 Task: Search one way flight ticket for 5 adults, 2 children, 1 infant in seat and 2 infants on lap in economy from Lubbock: Lubbock Preston Smith International Airport to Gillette: Gillette Campbell County Airport on 5-1-2023. Choice of flights is Frontier. Number of bags: 2 carry on bags. Price is upto 106000. Outbound departure time preference is 18:15.
Action: Mouse moved to (272, 492)
Screenshot: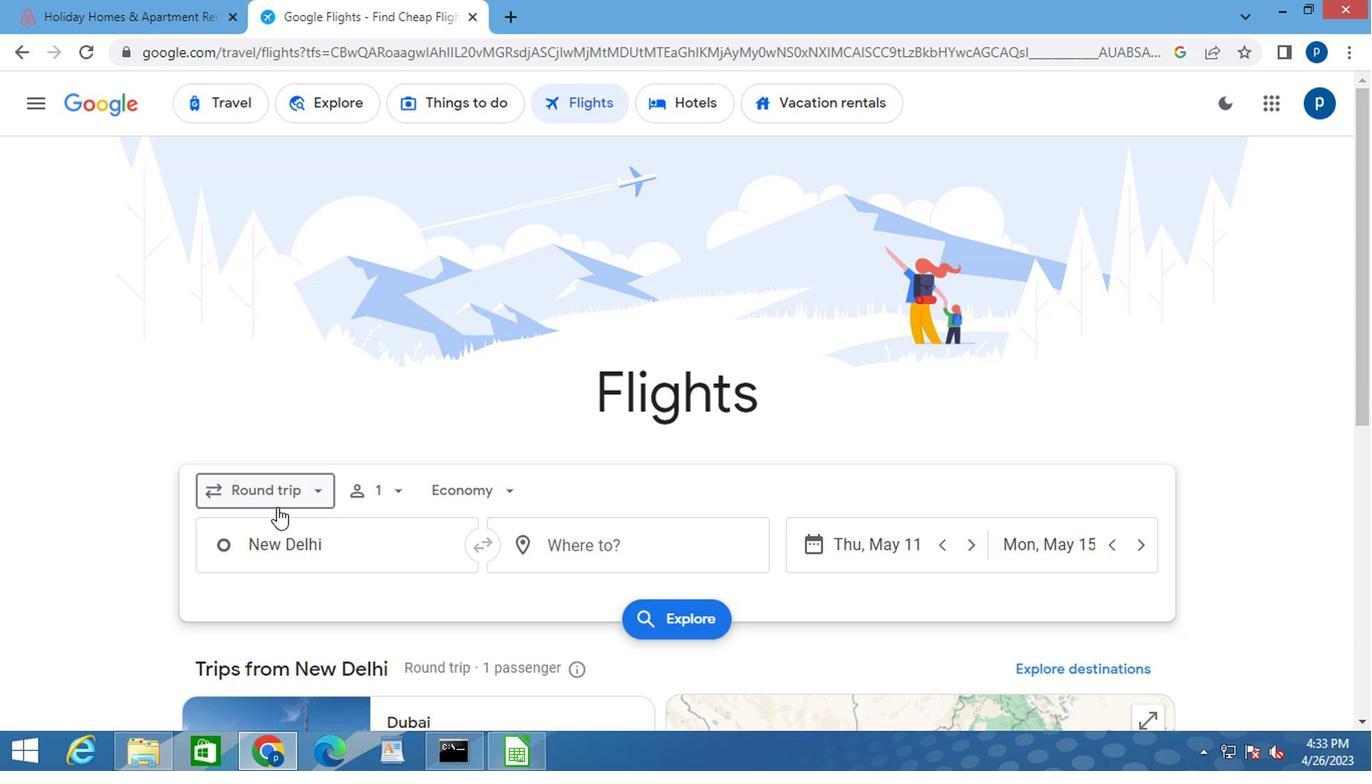 
Action: Mouse pressed left at (272, 492)
Screenshot: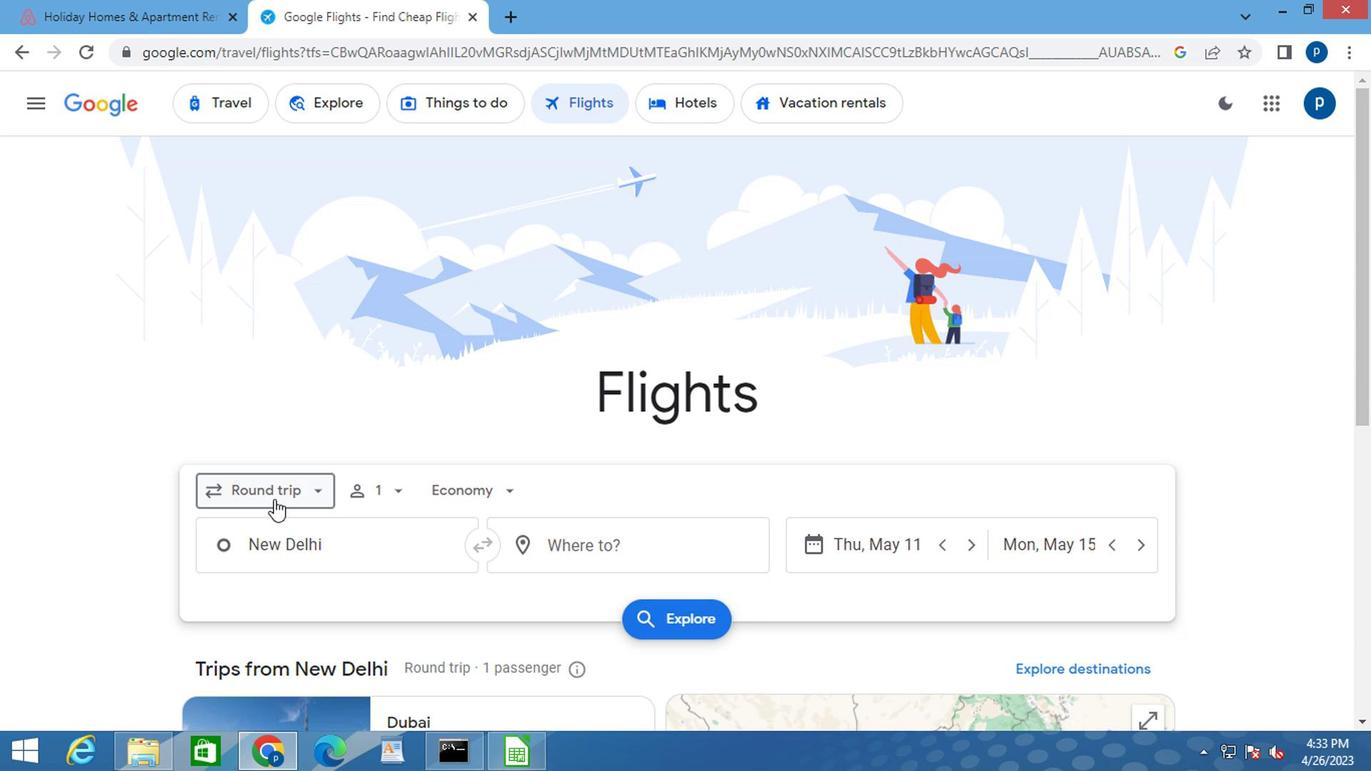 
Action: Mouse moved to (289, 578)
Screenshot: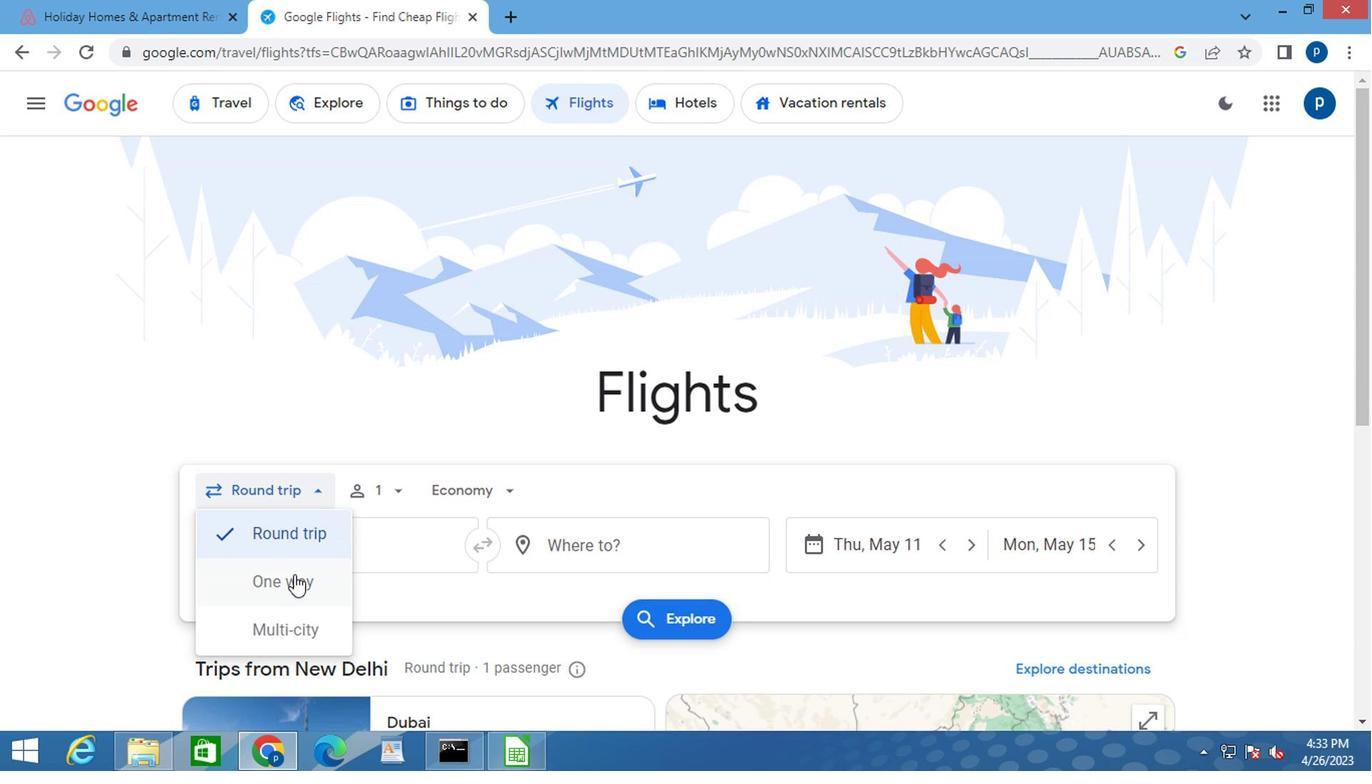 
Action: Mouse pressed left at (289, 578)
Screenshot: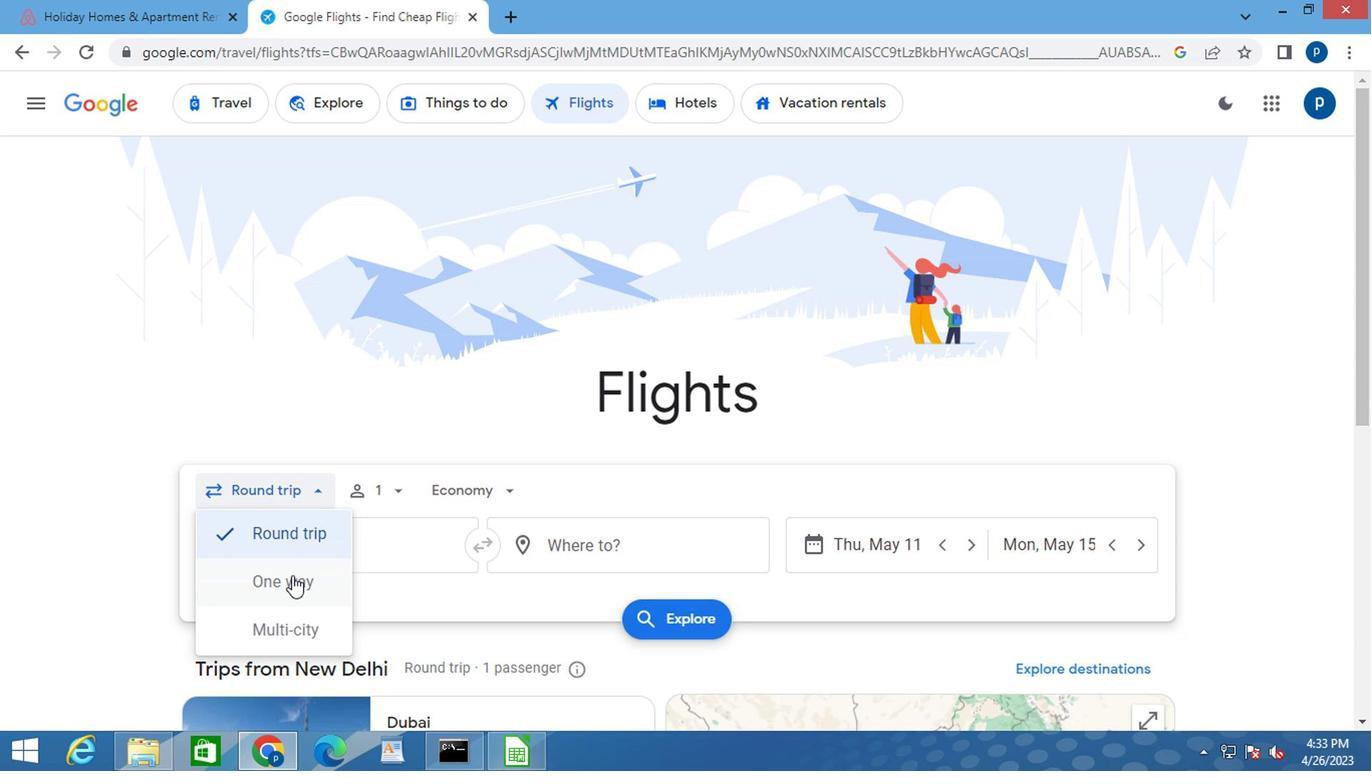 
Action: Mouse moved to (364, 489)
Screenshot: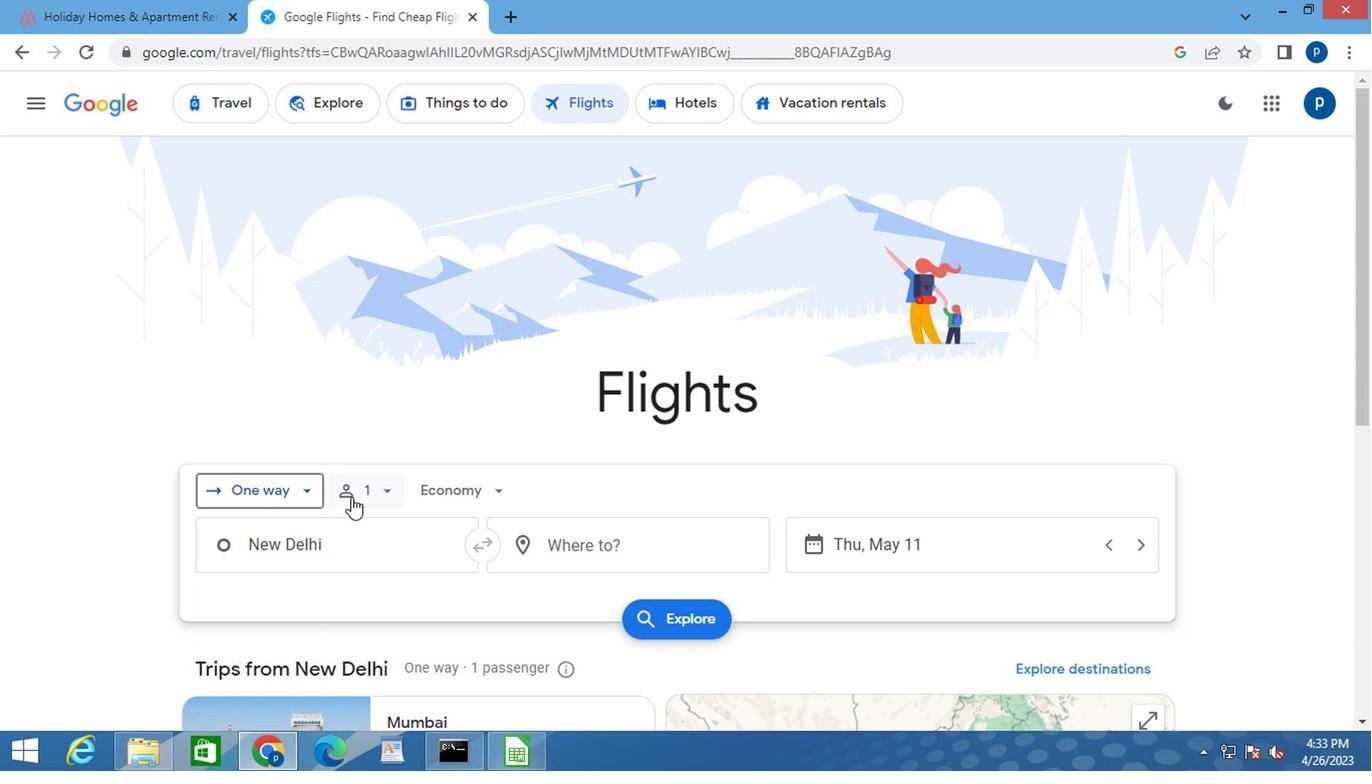 
Action: Mouse pressed left at (364, 489)
Screenshot: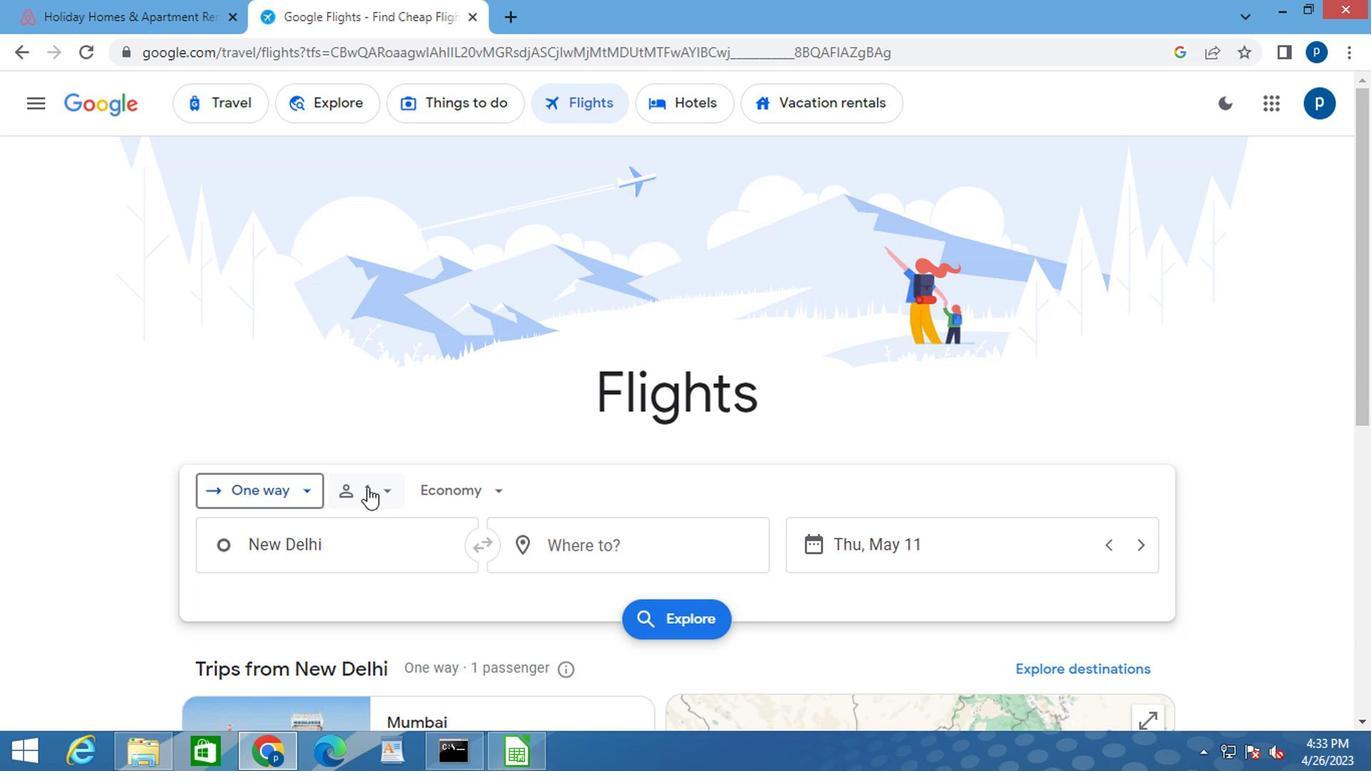
Action: Mouse moved to (418, 473)
Screenshot: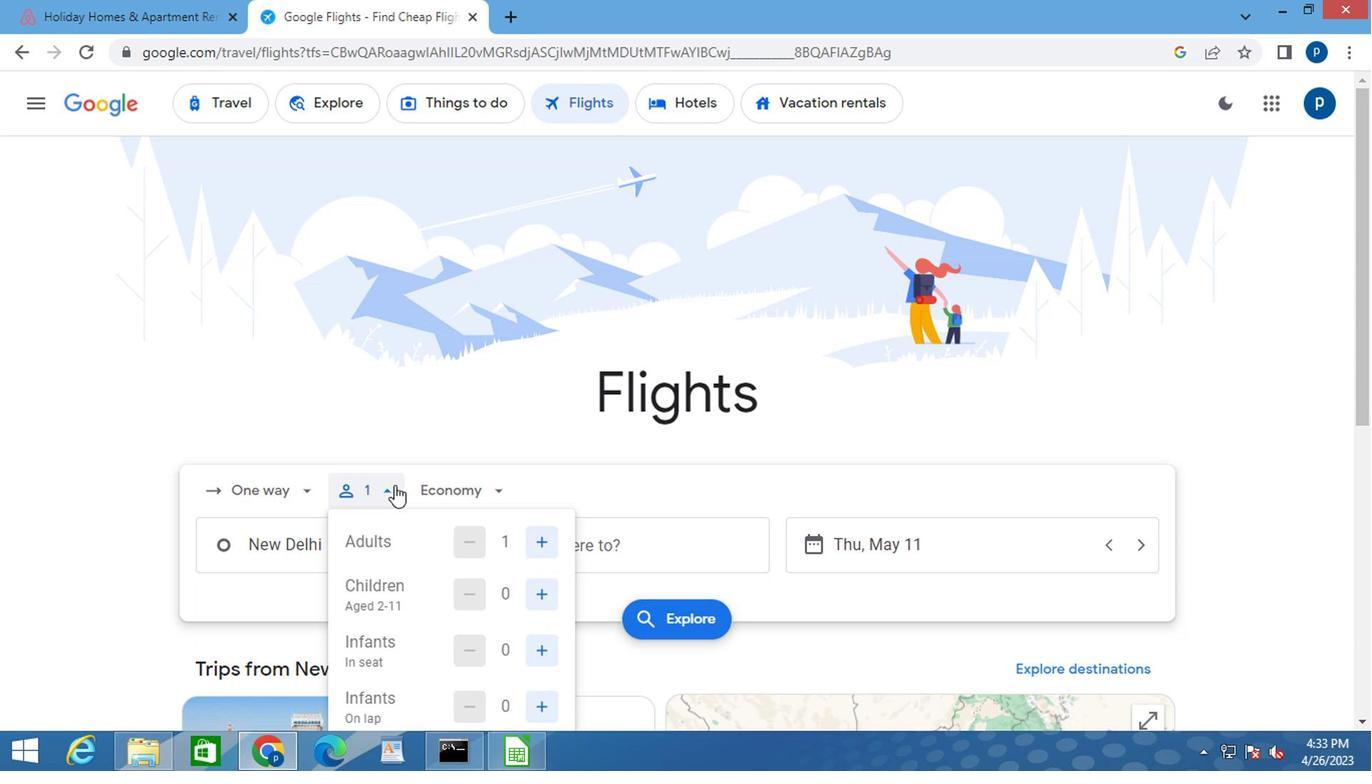 
Action: Mouse scrolled (418, 472) with delta (0, 0)
Screenshot: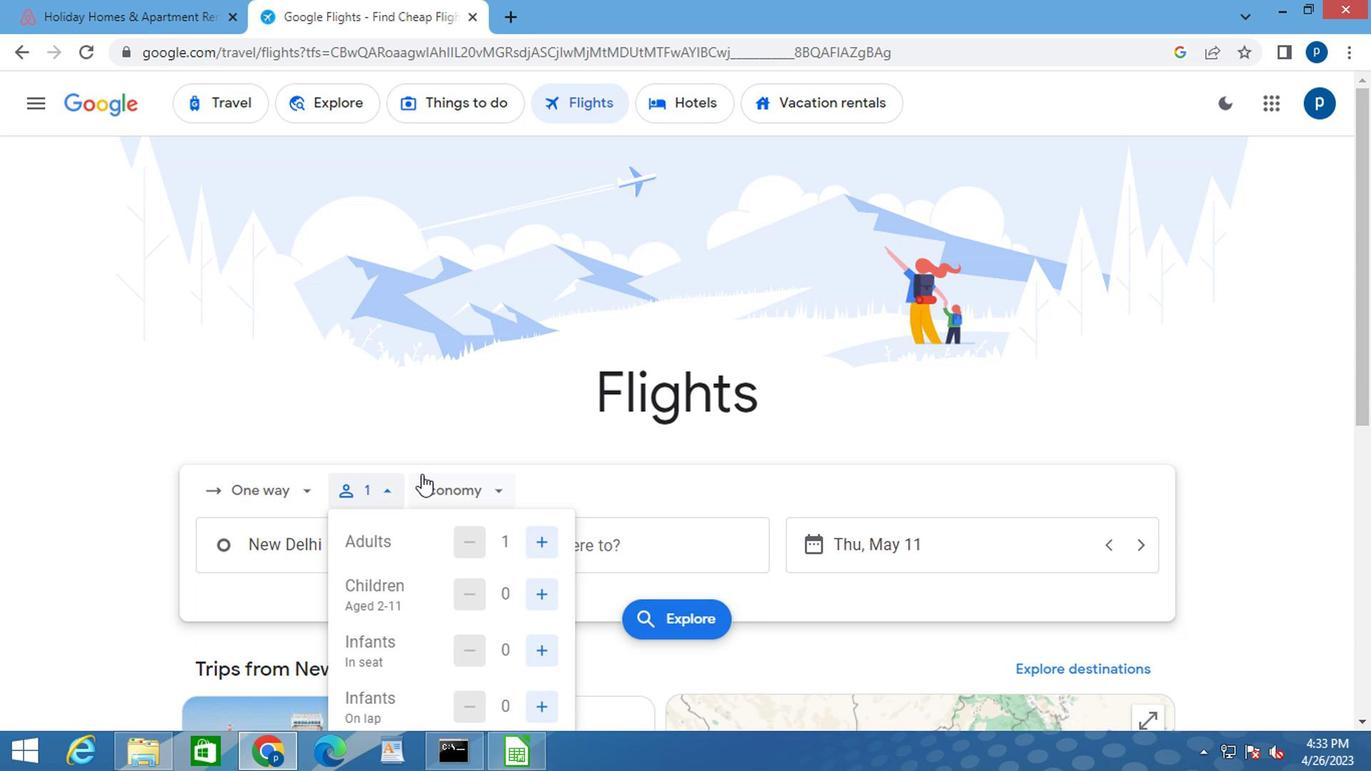 
Action: Mouse scrolled (418, 472) with delta (0, 0)
Screenshot: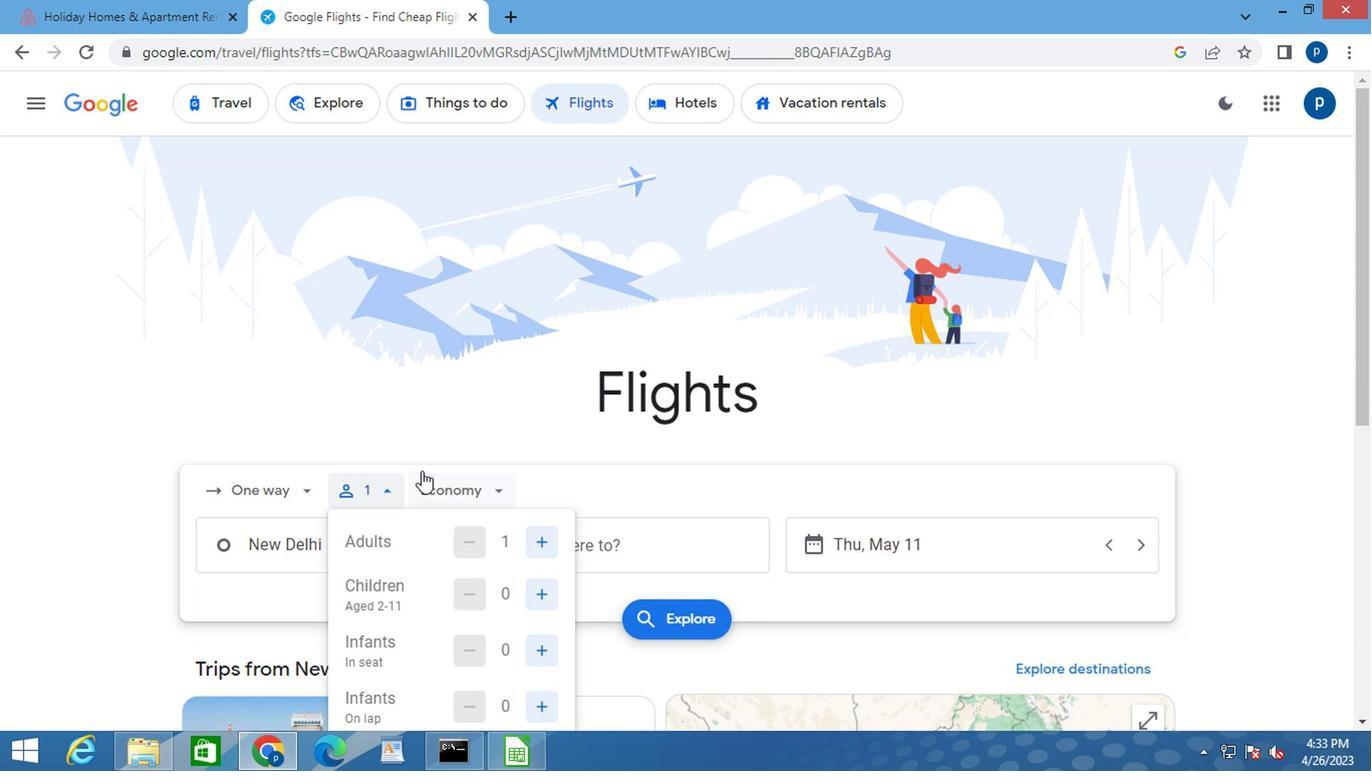 
Action: Mouse moved to (543, 344)
Screenshot: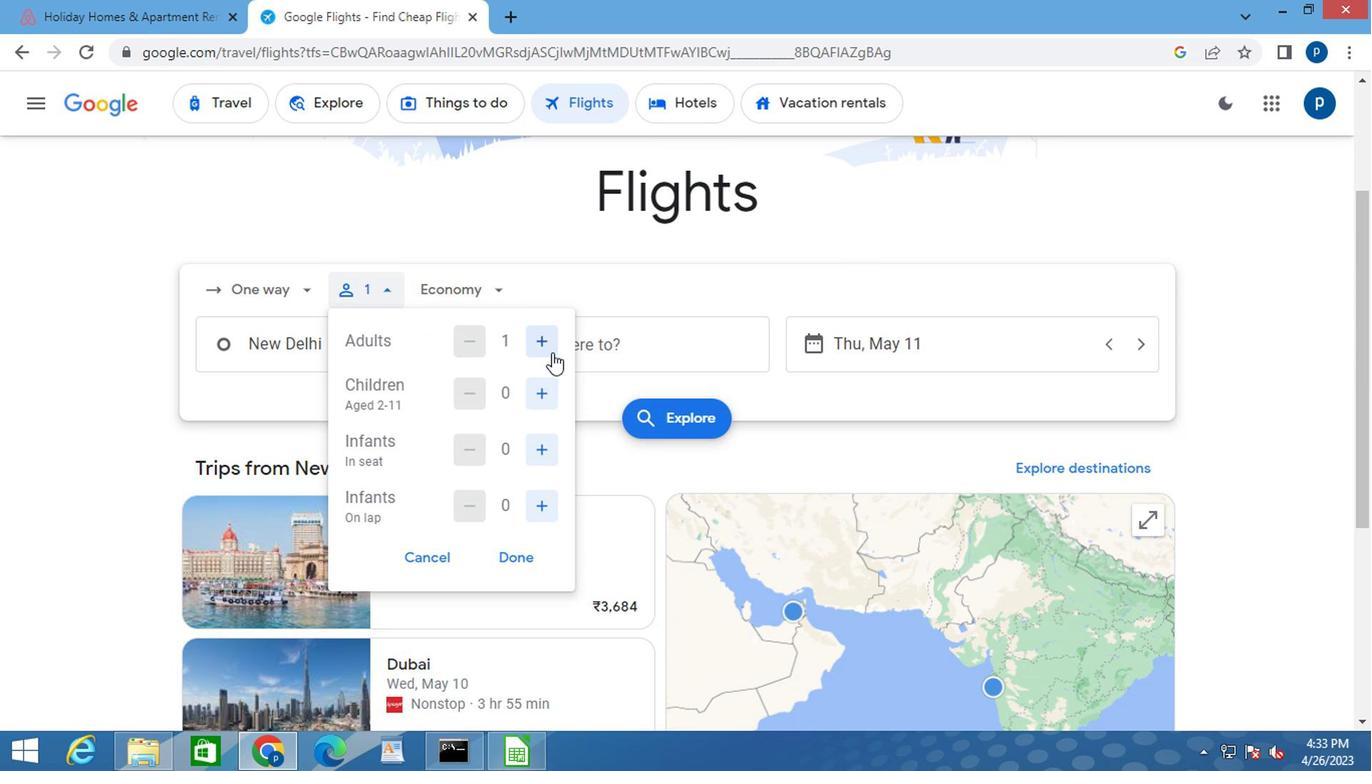
Action: Mouse pressed left at (543, 344)
Screenshot: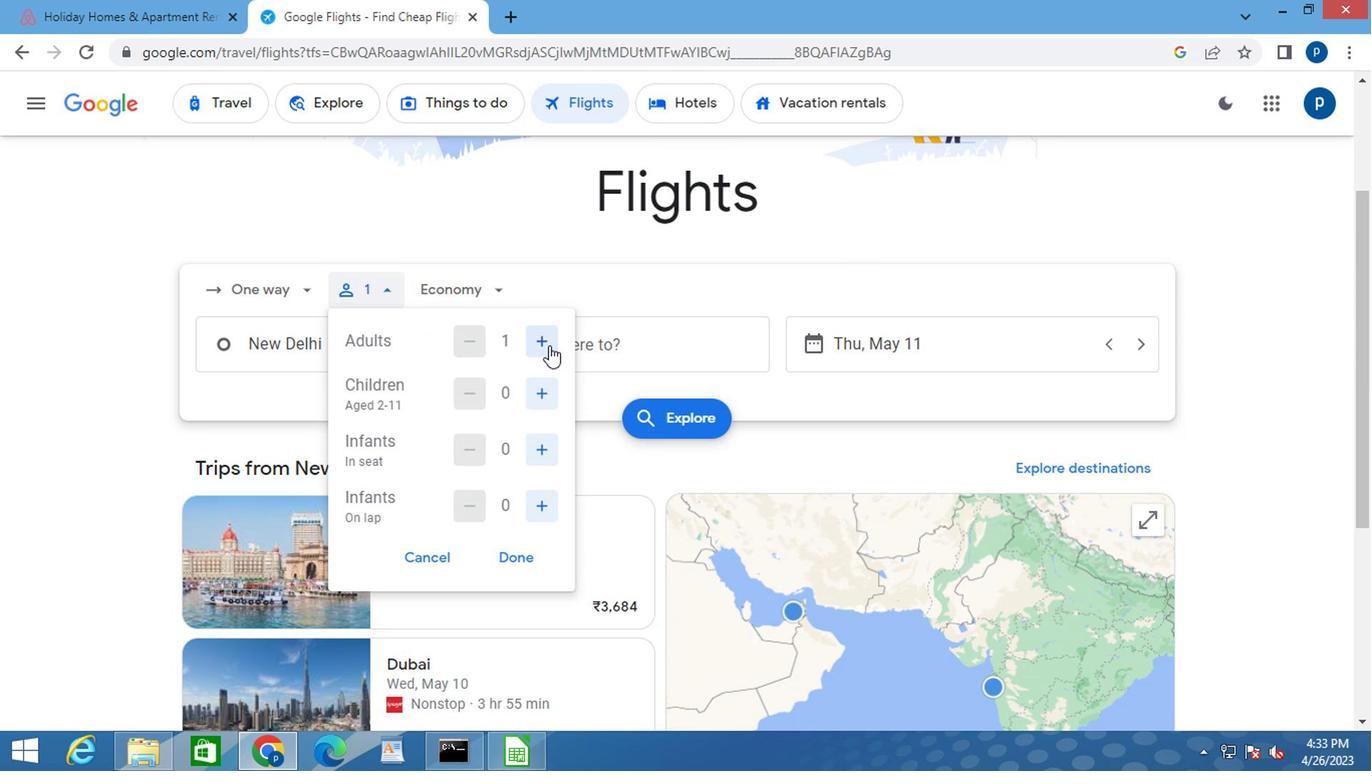
Action: Mouse pressed left at (543, 344)
Screenshot: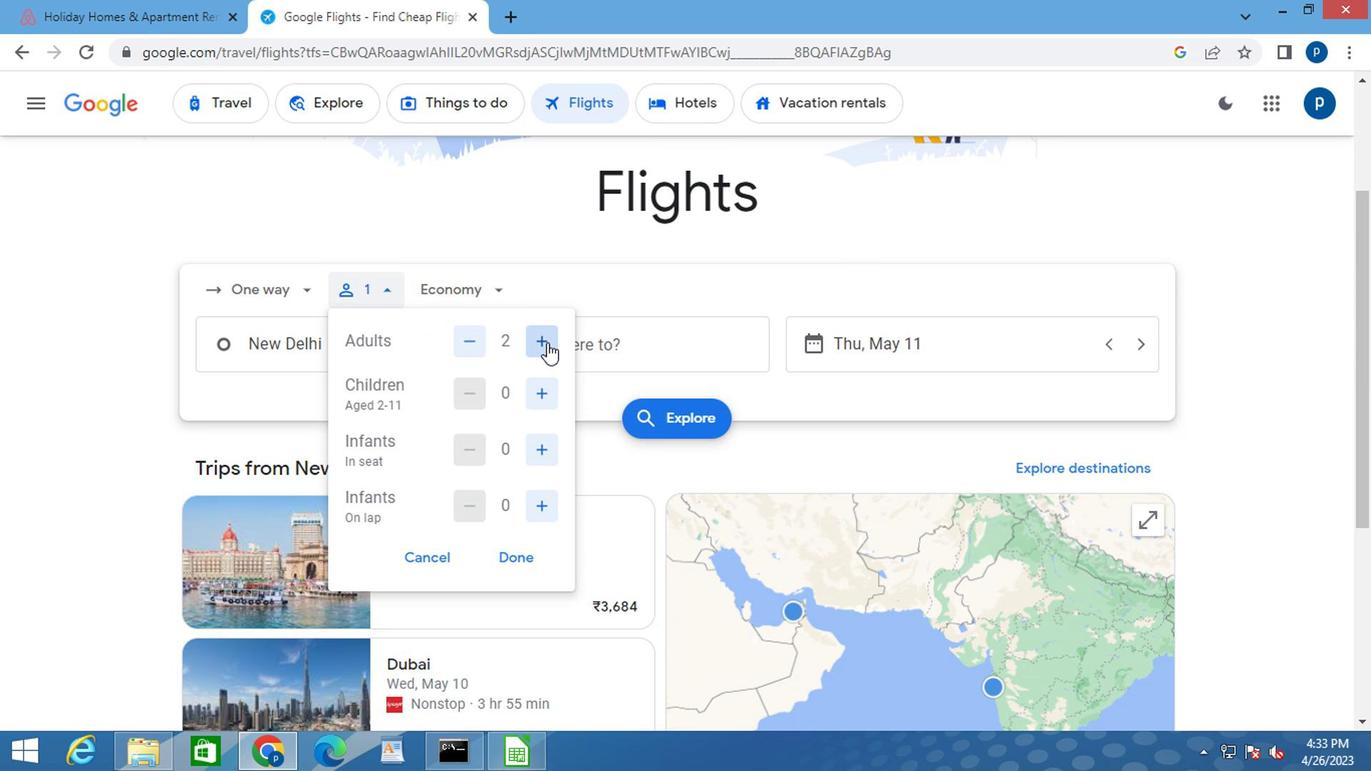 
Action: Mouse pressed left at (543, 344)
Screenshot: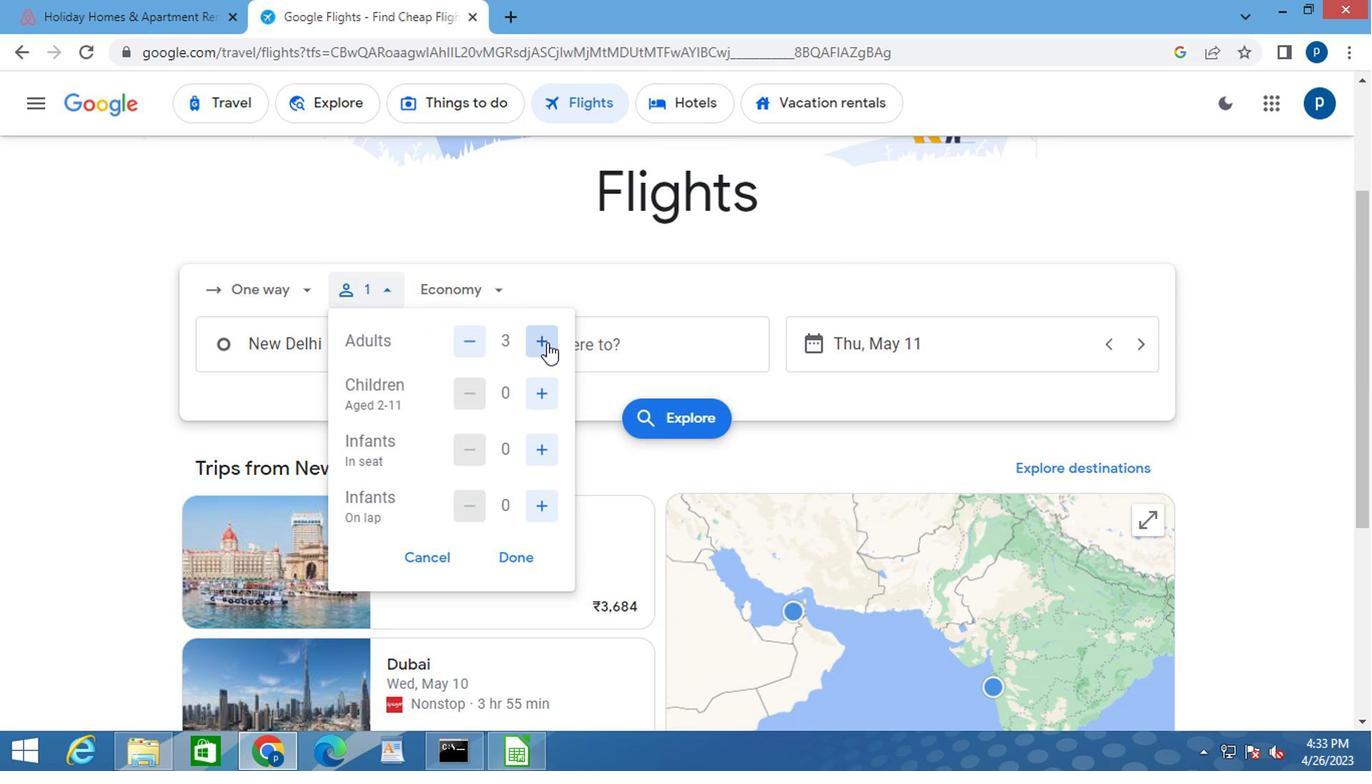 
Action: Mouse pressed left at (543, 344)
Screenshot: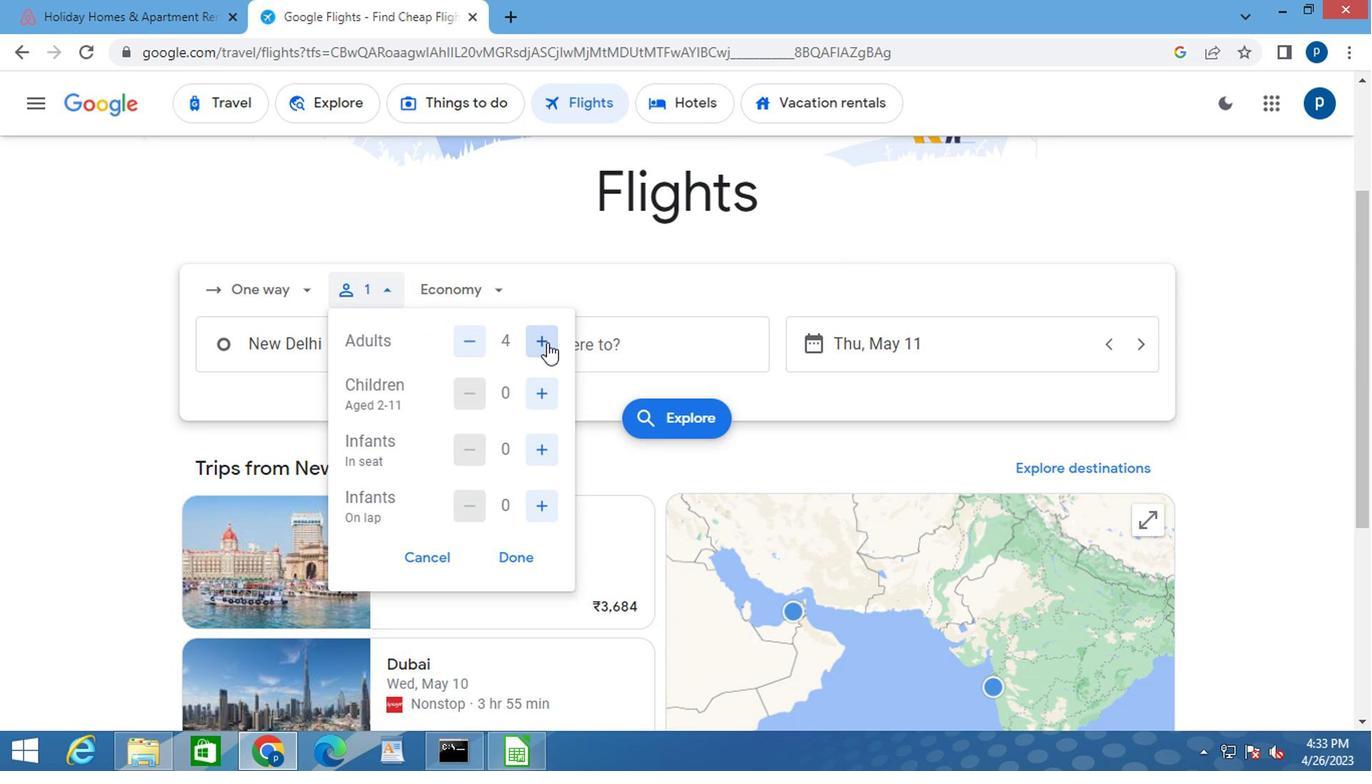 
Action: Mouse moved to (536, 393)
Screenshot: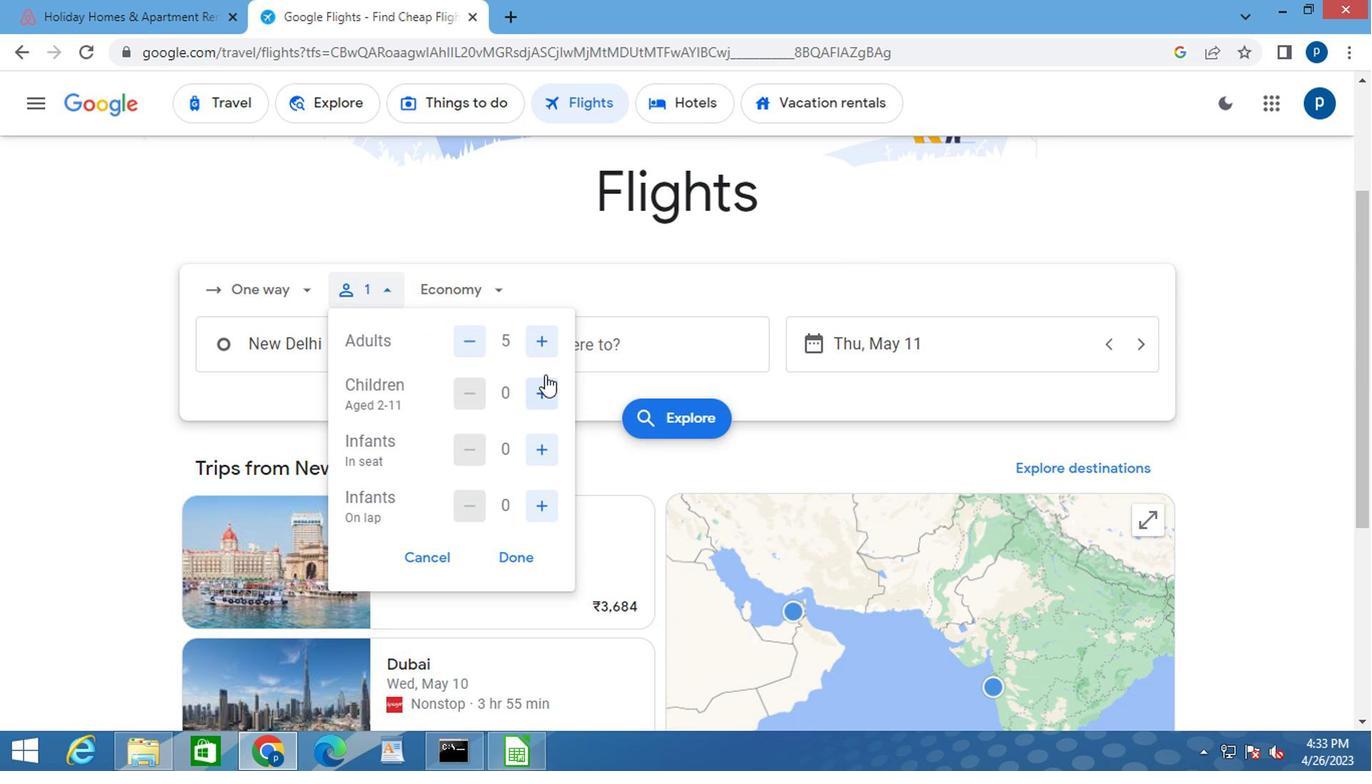 
Action: Mouse pressed left at (536, 393)
Screenshot: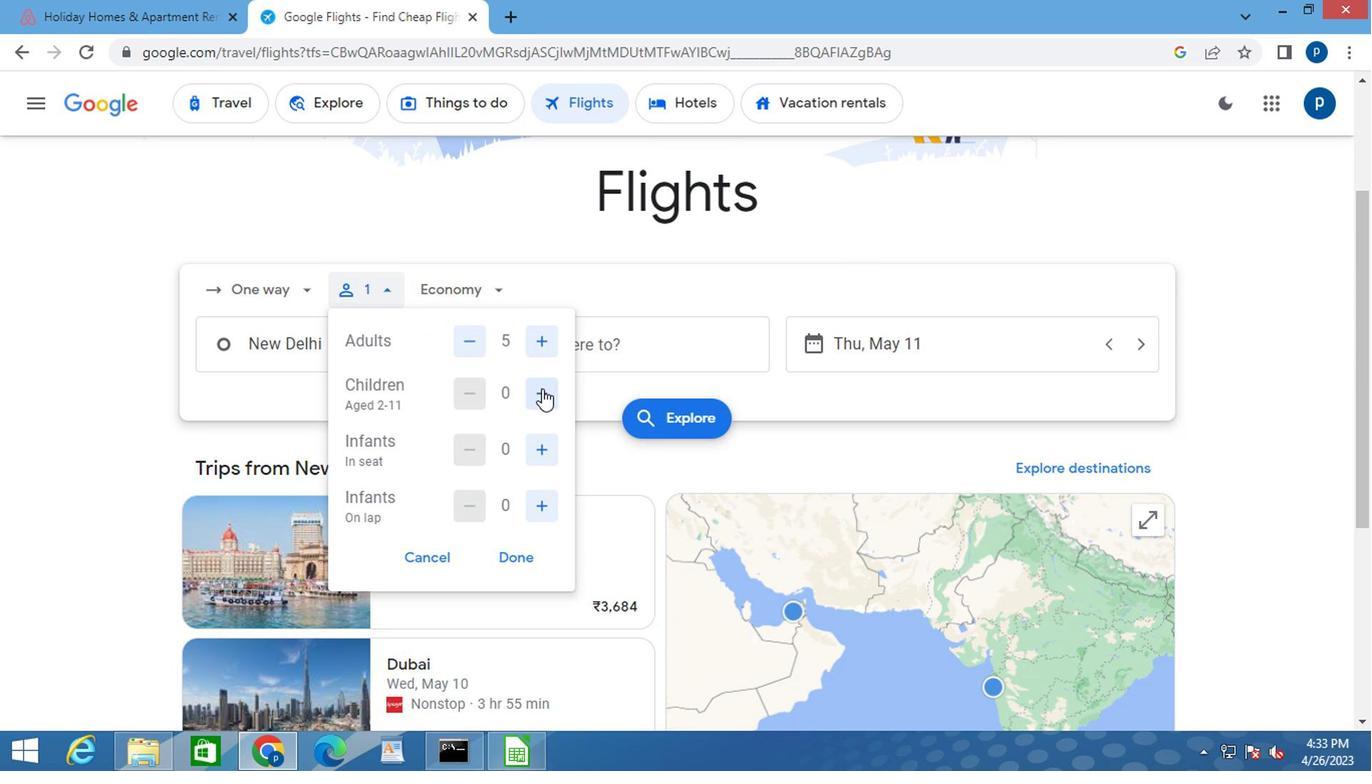 
Action: Mouse pressed left at (536, 393)
Screenshot: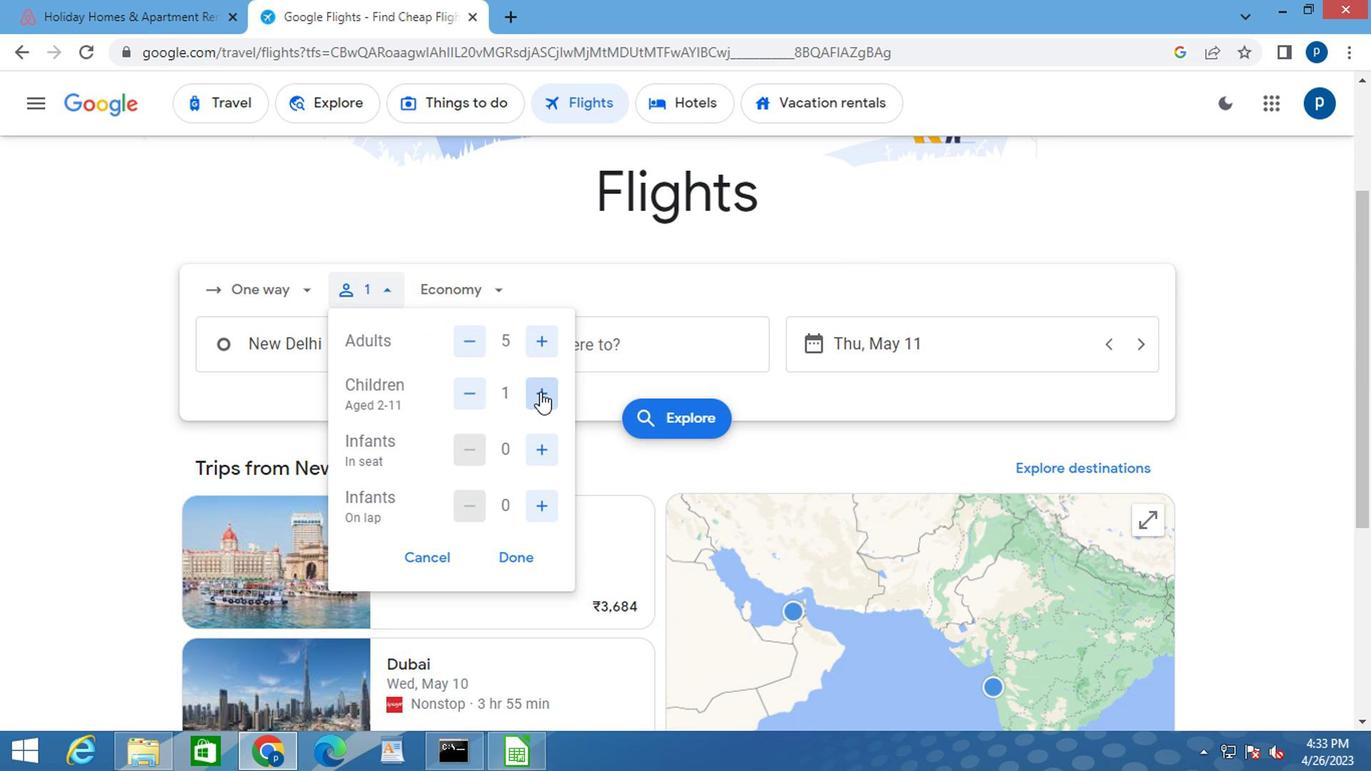 
Action: Mouse moved to (533, 442)
Screenshot: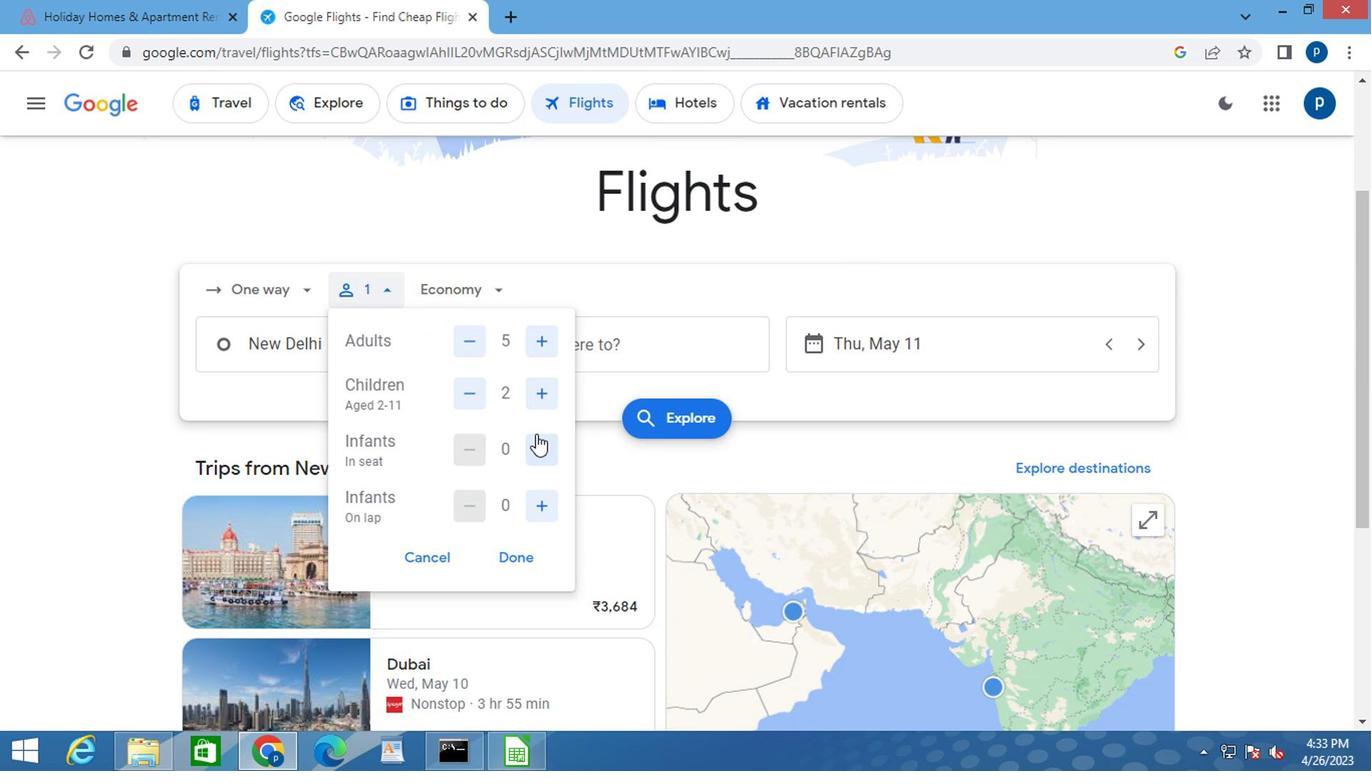 
Action: Mouse pressed left at (533, 442)
Screenshot: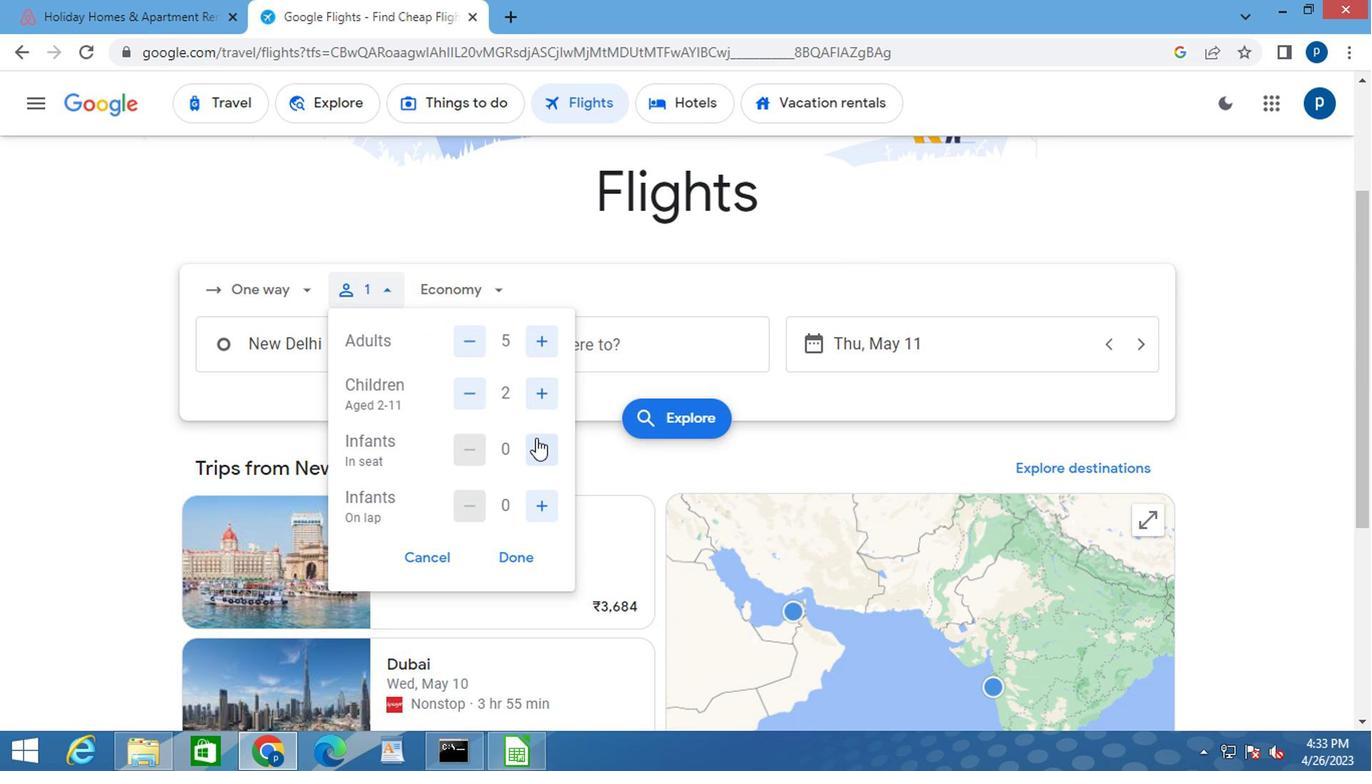 
Action: Mouse moved to (538, 504)
Screenshot: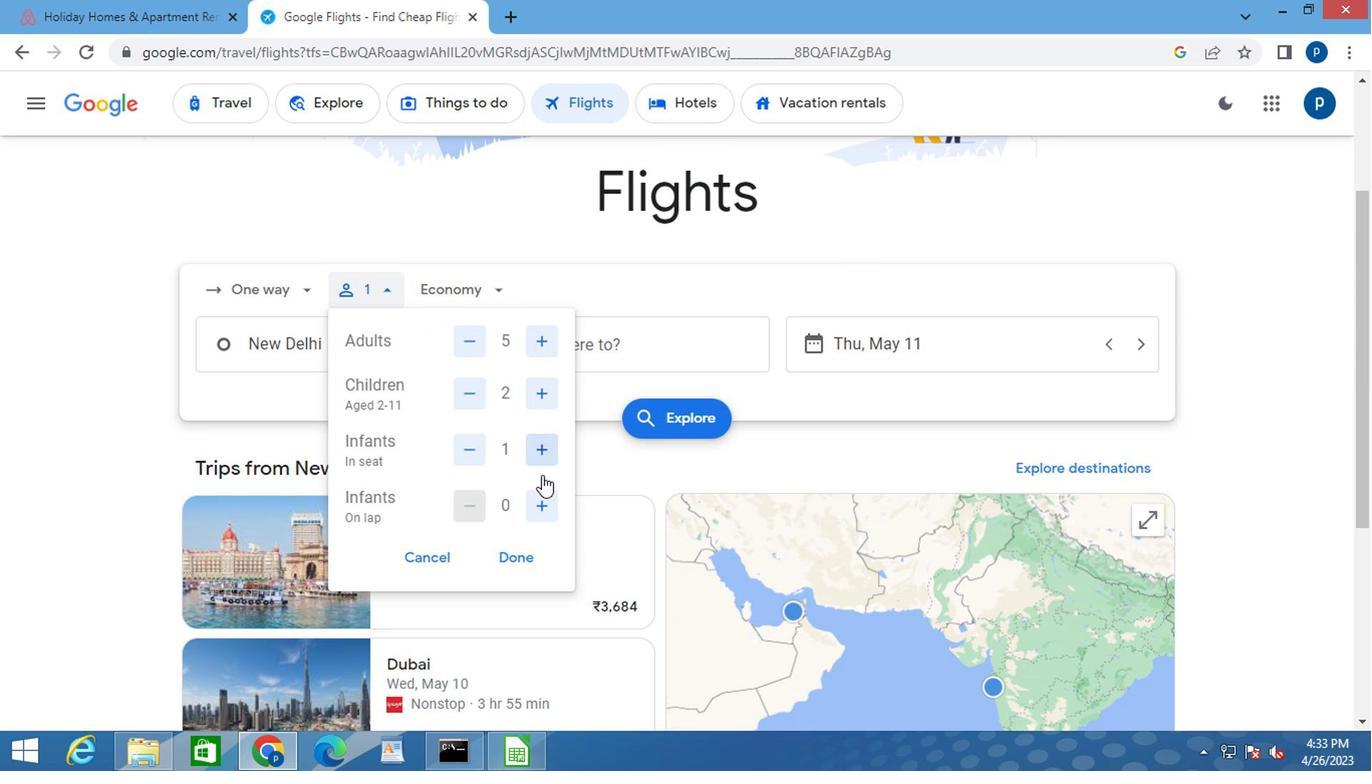 
Action: Mouse pressed left at (538, 504)
Screenshot: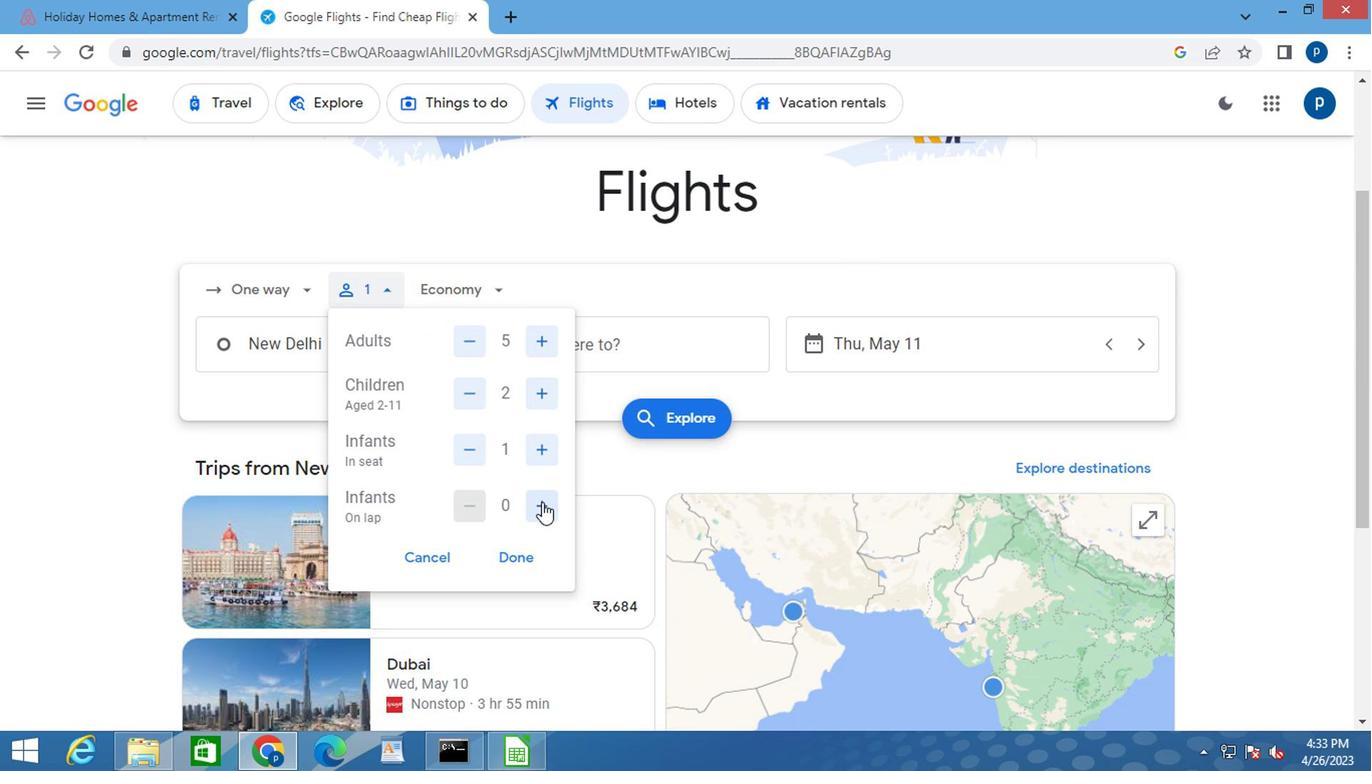 
Action: Mouse pressed left at (538, 504)
Screenshot: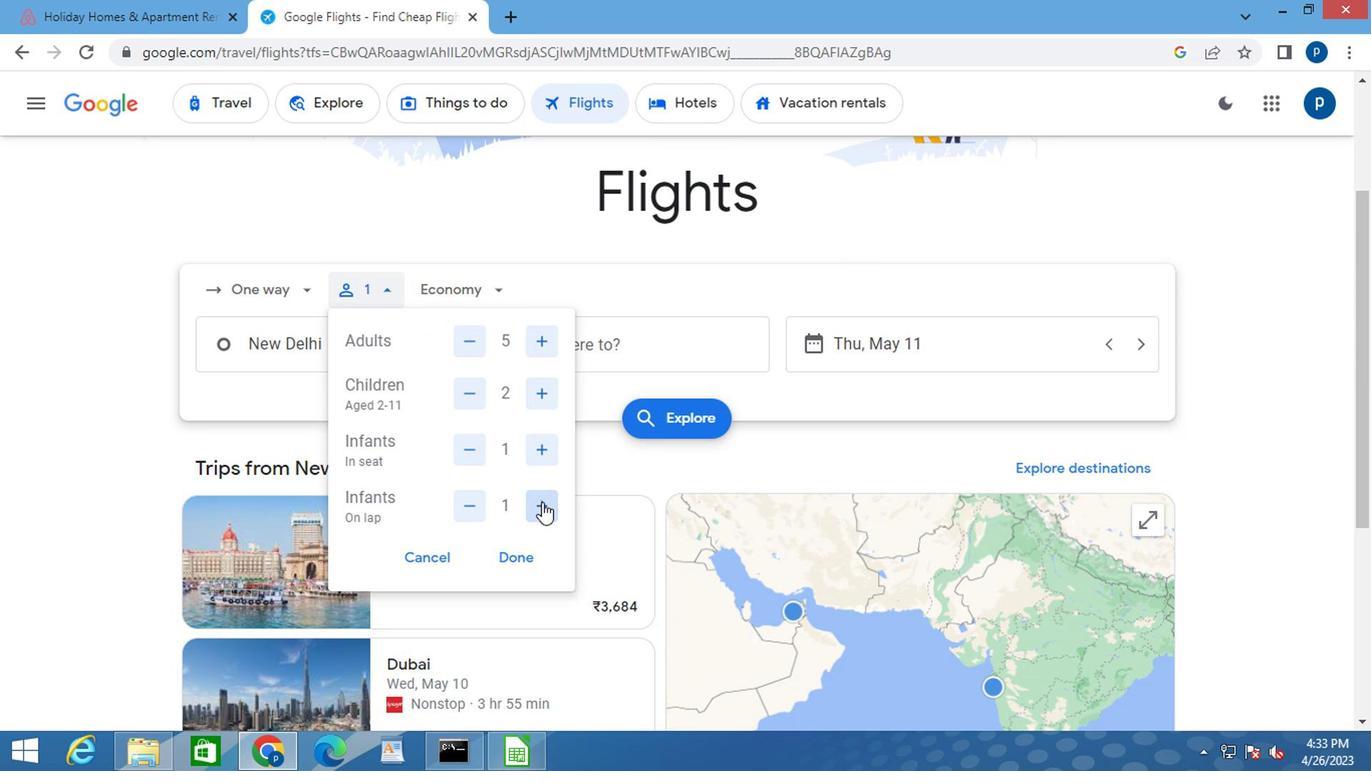 
Action: Mouse moved to (464, 502)
Screenshot: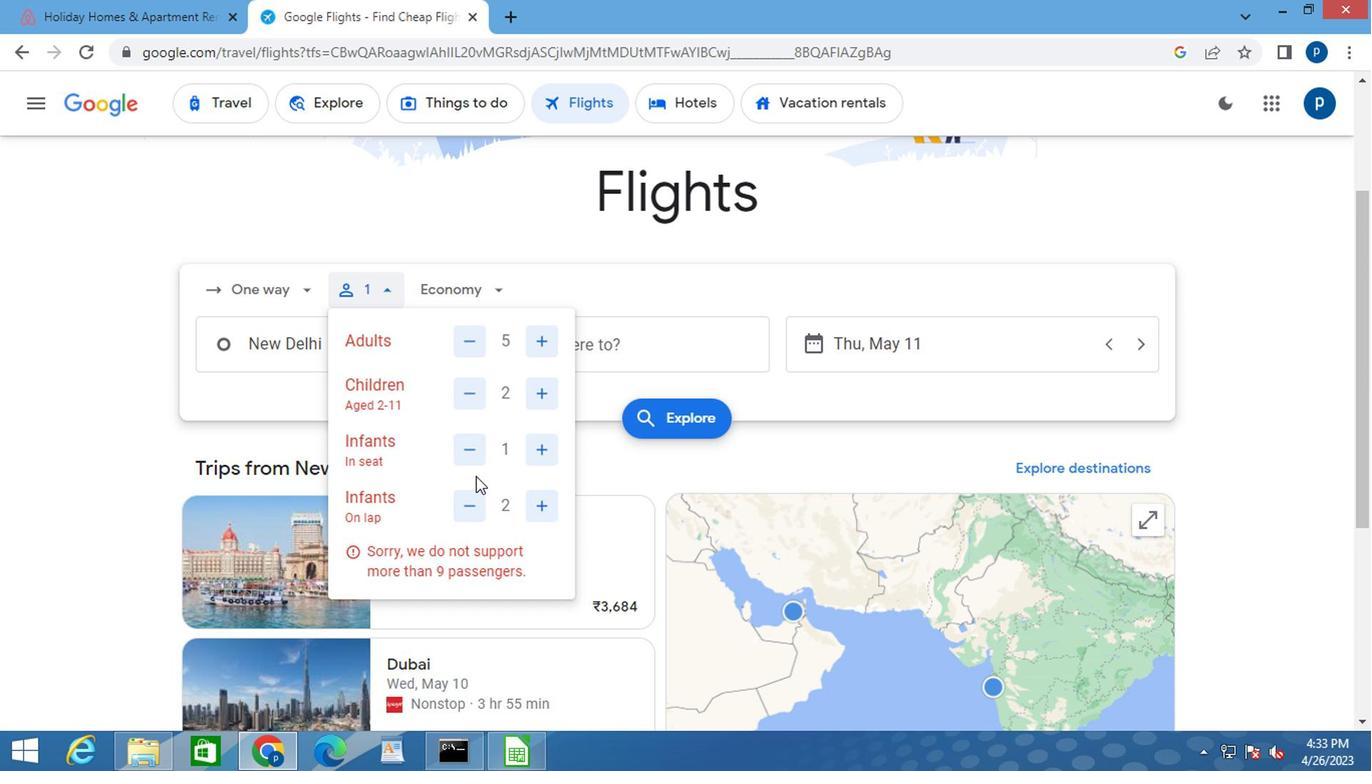 
Action: Mouse pressed left at (464, 502)
Screenshot: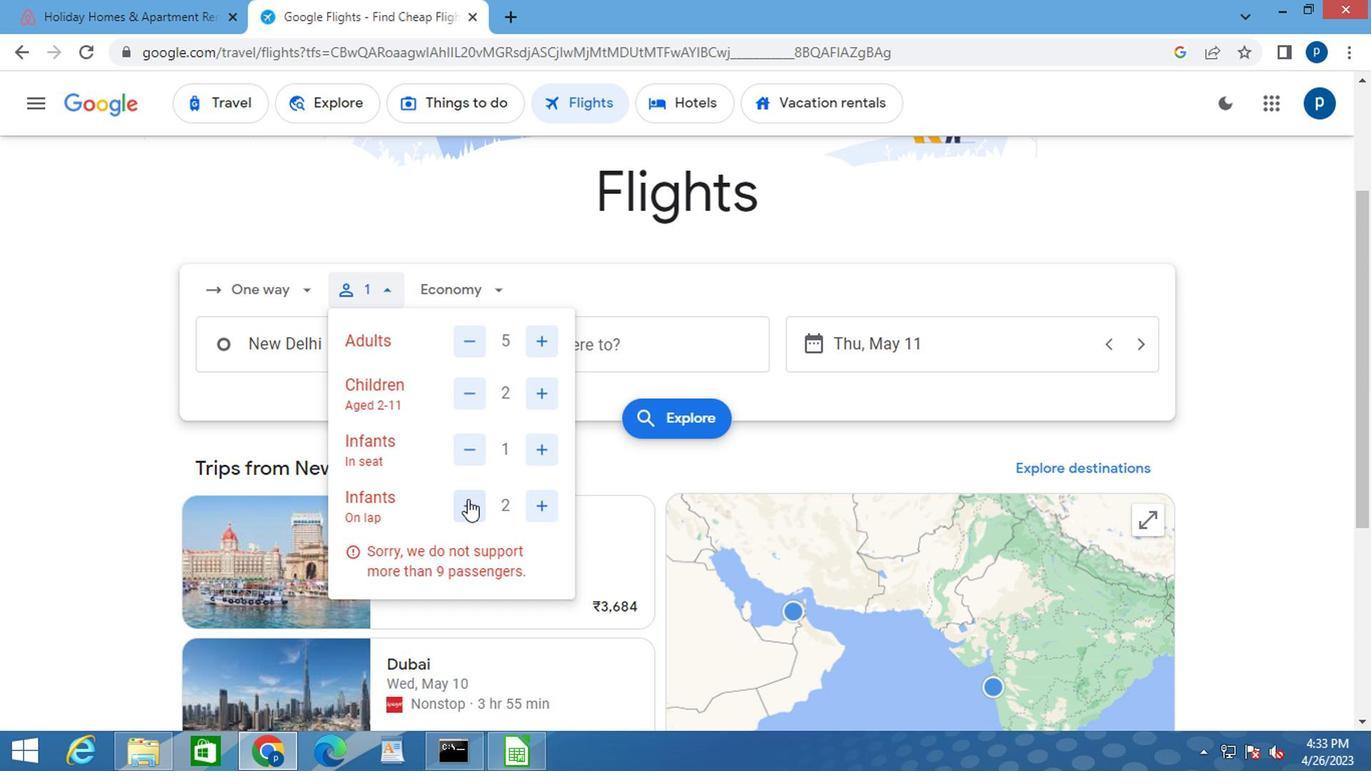 
Action: Mouse moved to (499, 553)
Screenshot: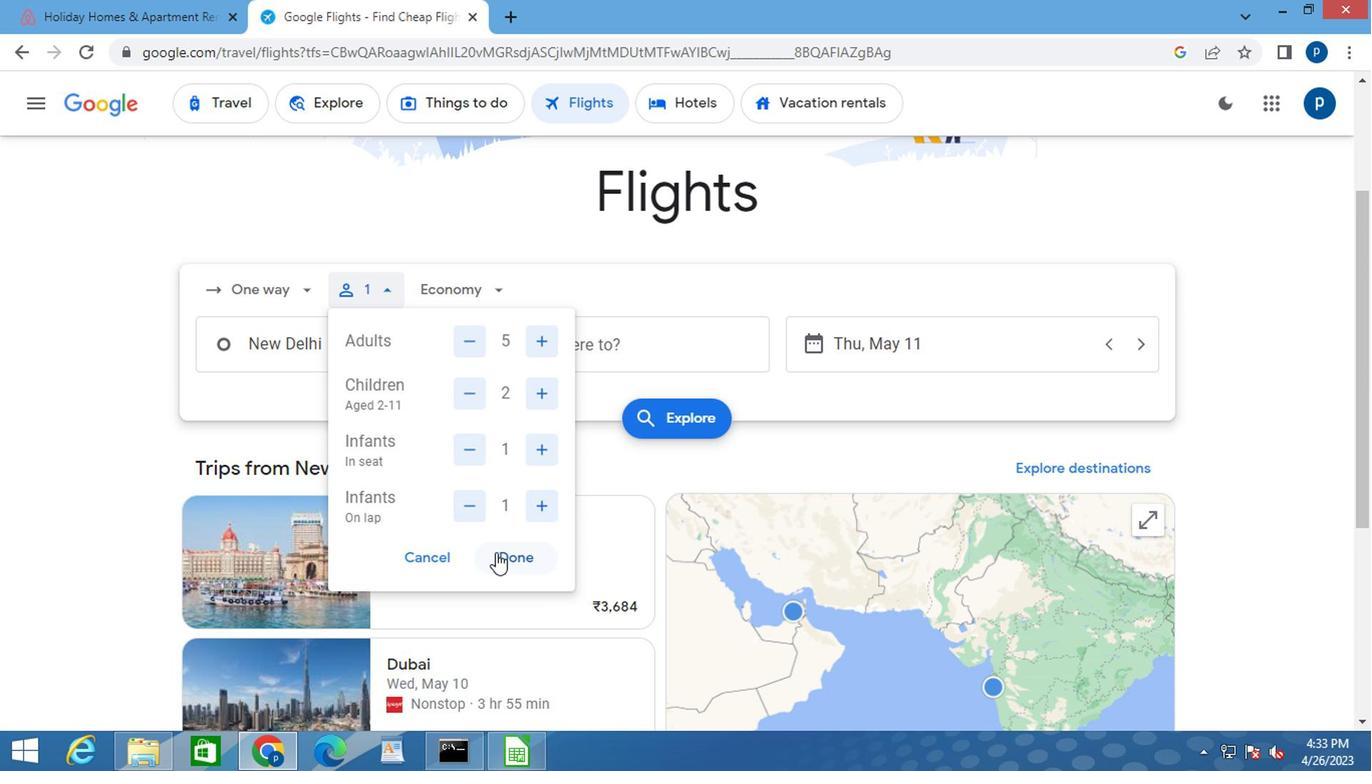 
Action: Mouse pressed left at (499, 553)
Screenshot: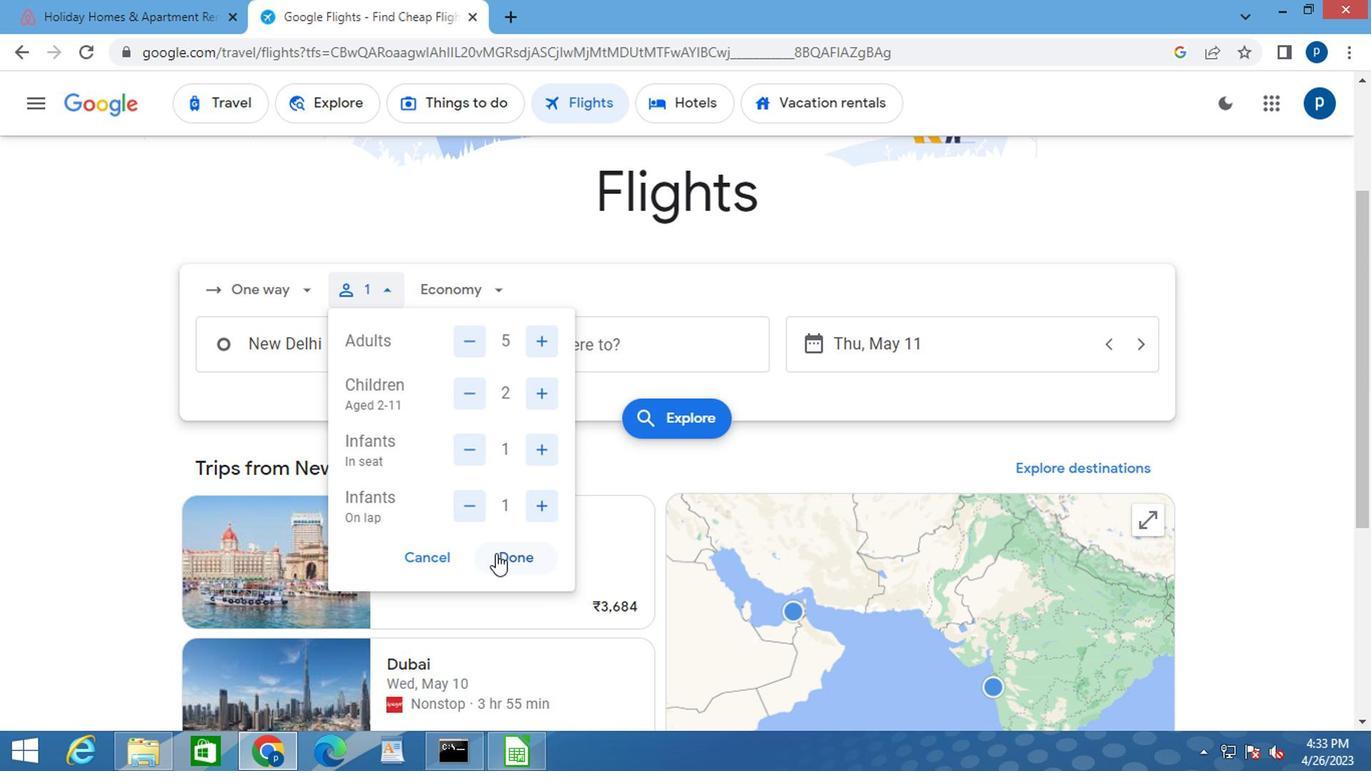 
Action: Mouse moved to (451, 292)
Screenshot: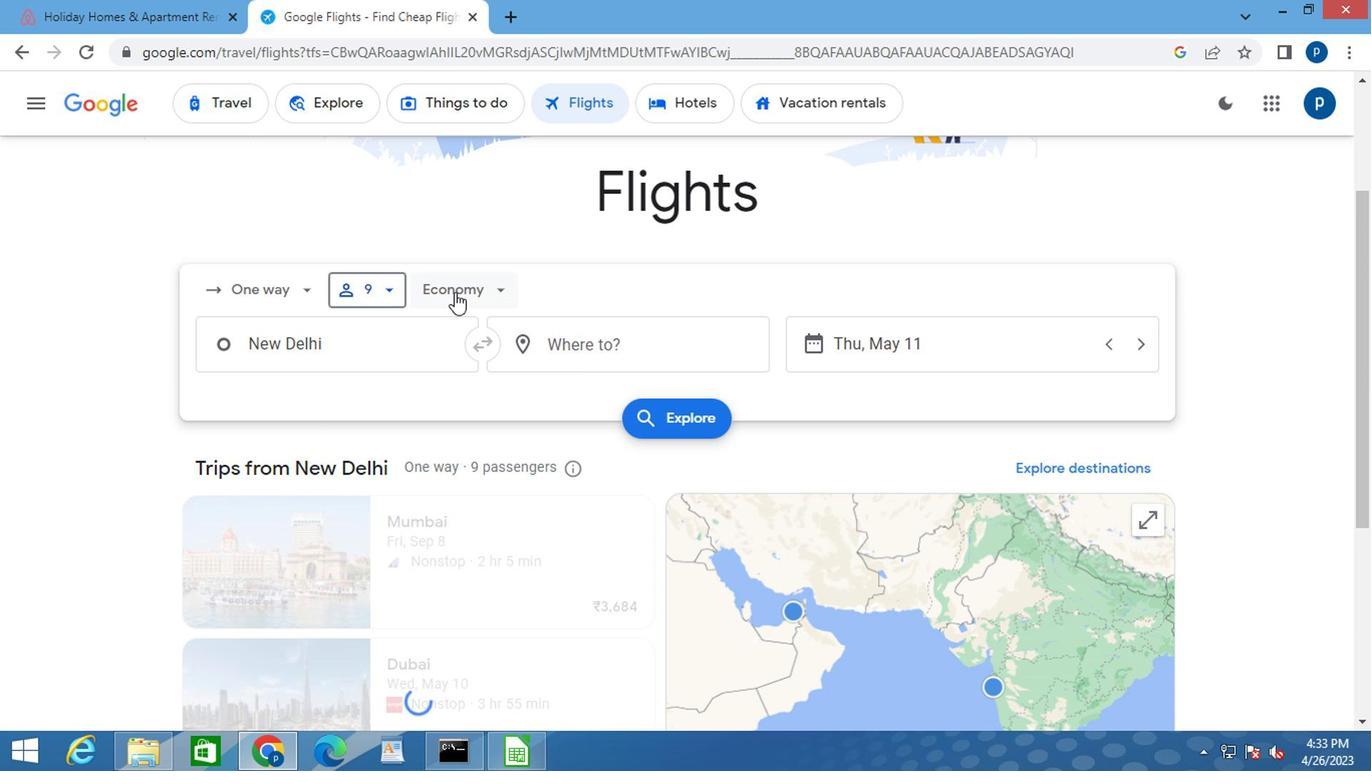 
Action: Mouse pressed left at (451, 292)
Screenshot: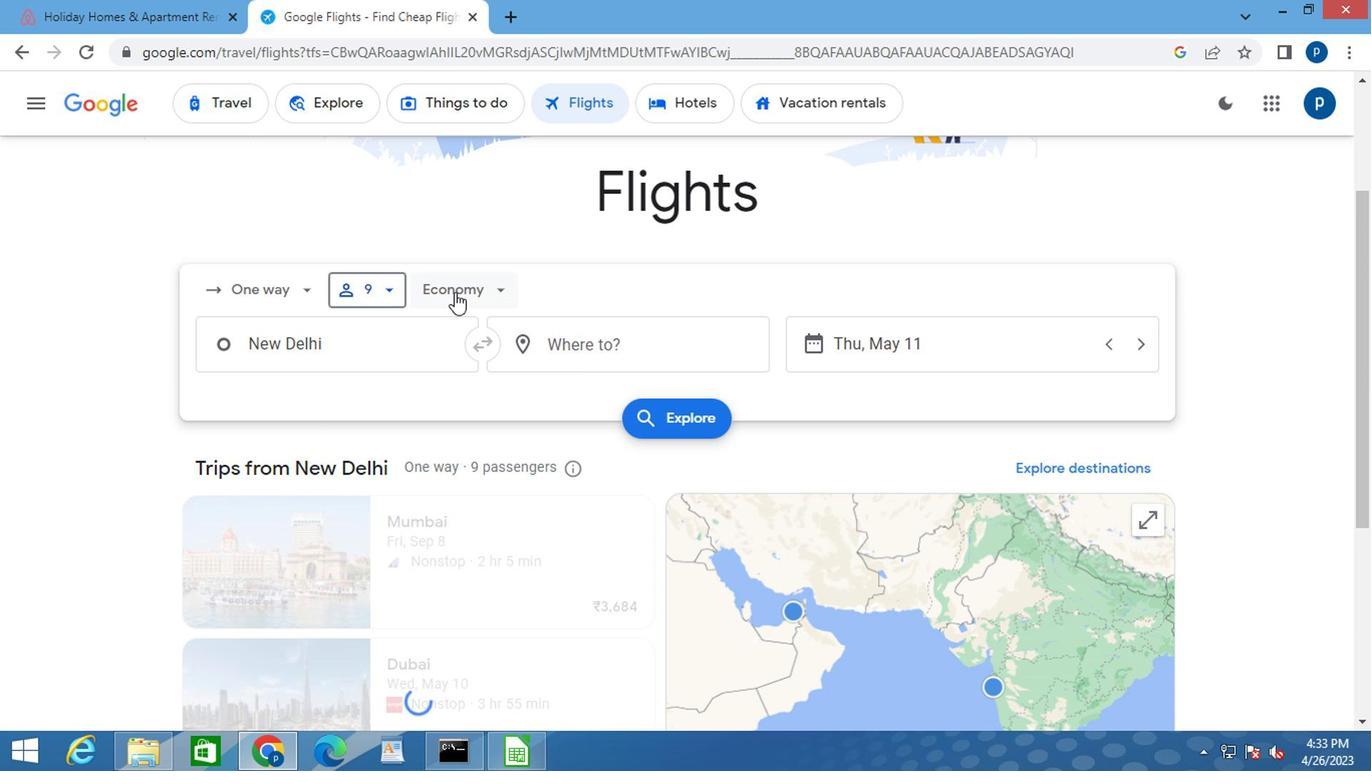 
Action: Mouse moved to (493, 336)
Screenshot: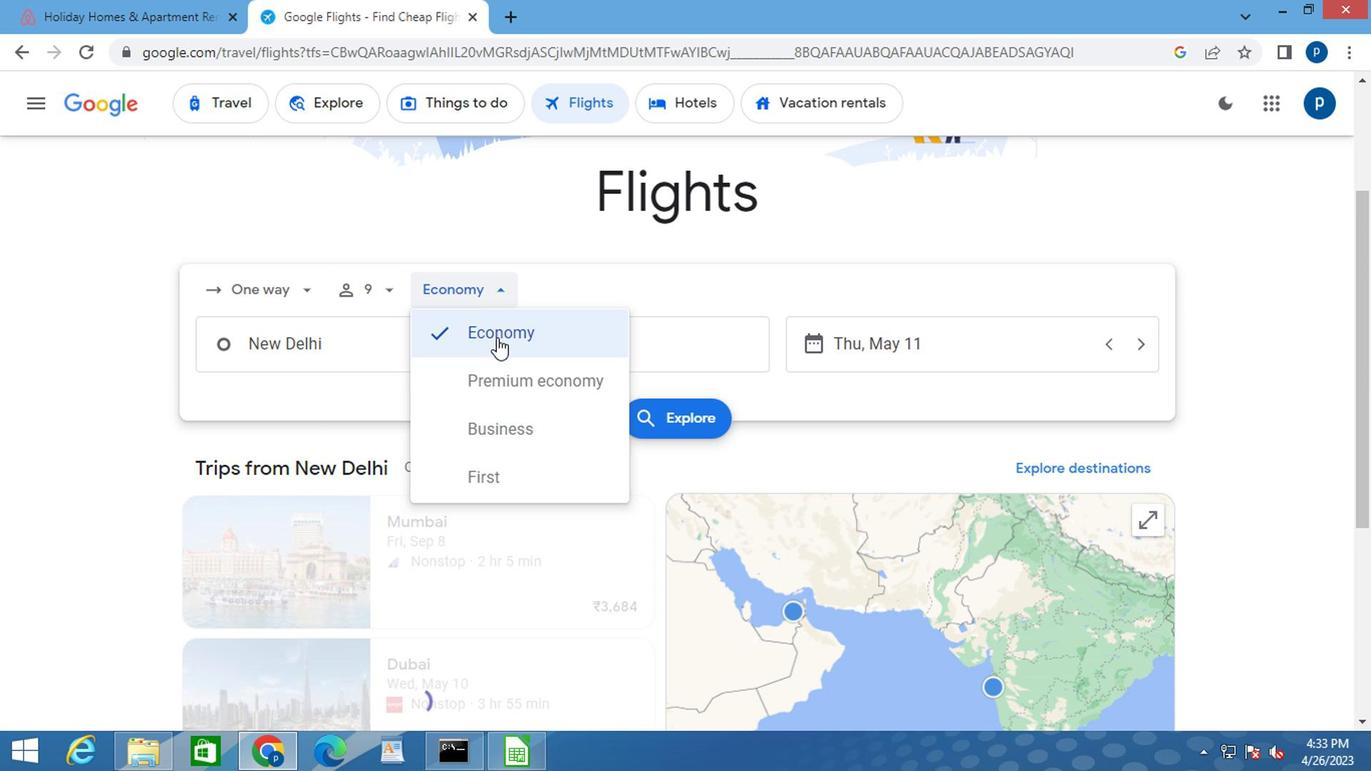 
Action: Mouse pressed left at (493, 336)
Screenshot: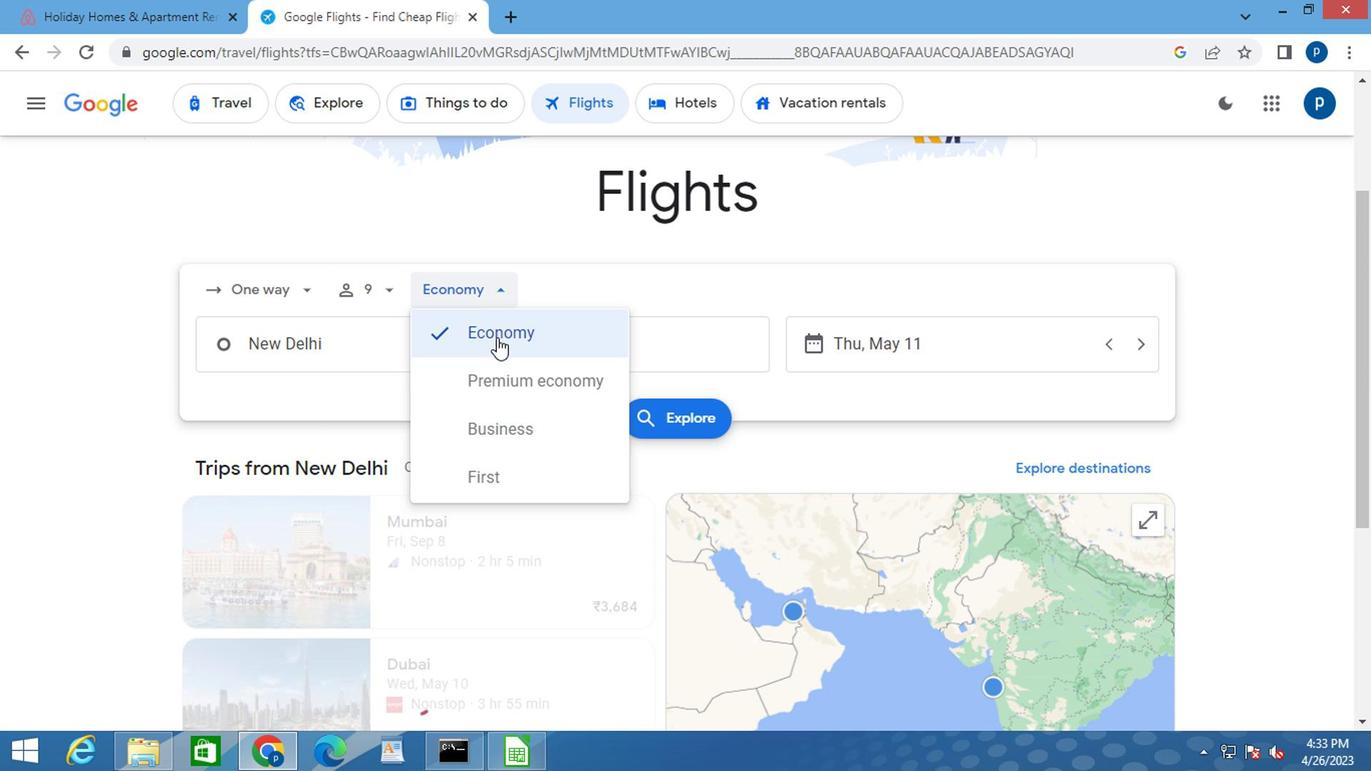 
Action: Mouse moved to (309, 353)
Screenshot: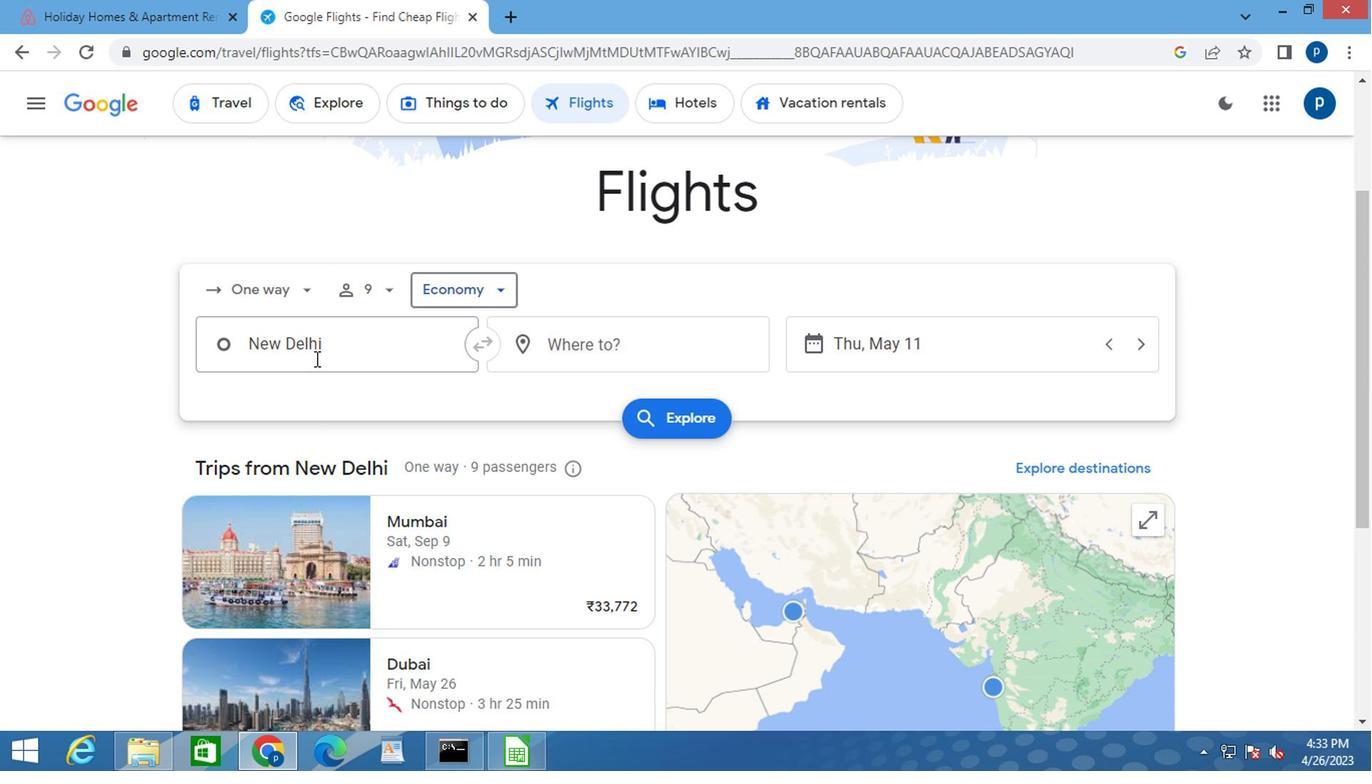 
Action: Mouse pressed left at (309, 353)
Screenshot: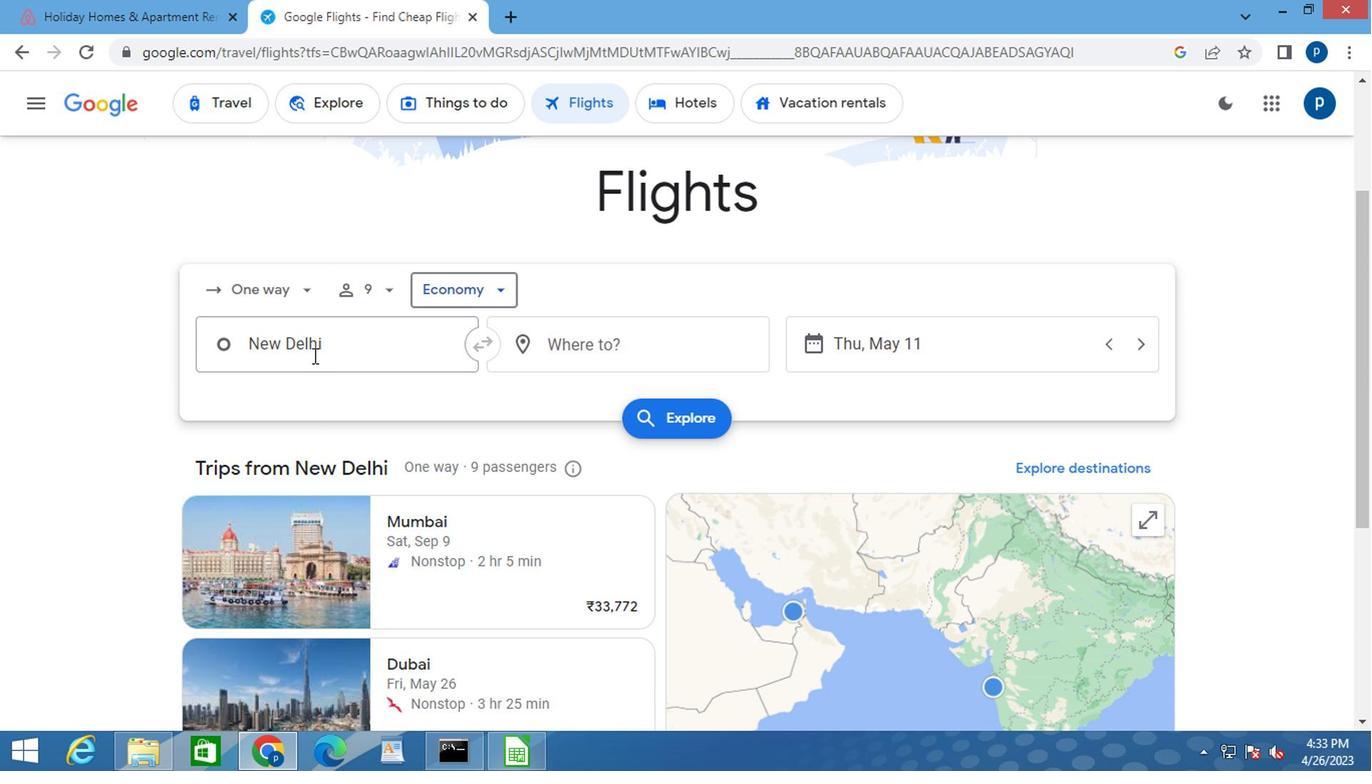 
Action: Mouse pressed left at (309, 353)
Screenshot: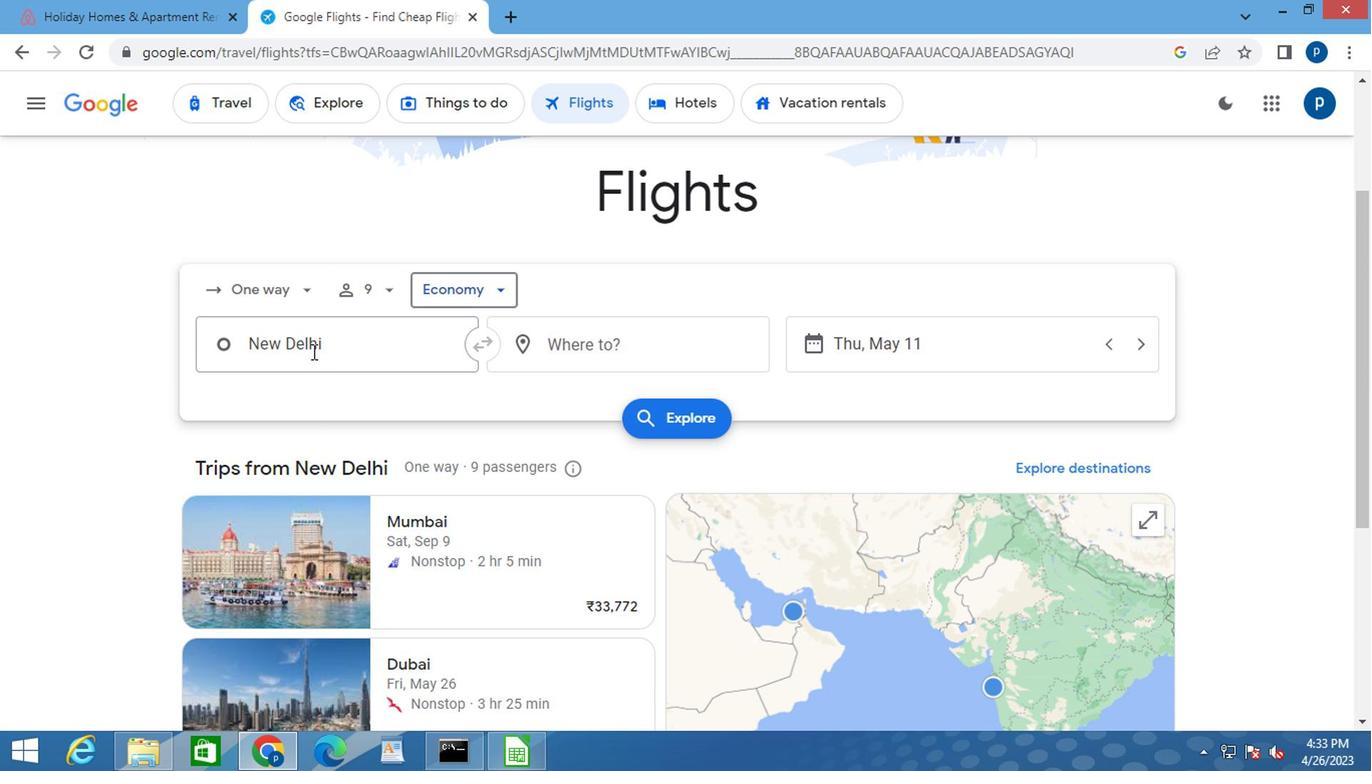 
Action: Key pressed <Key.delete>l<Key.caps_lock>ubbock
Screenshot: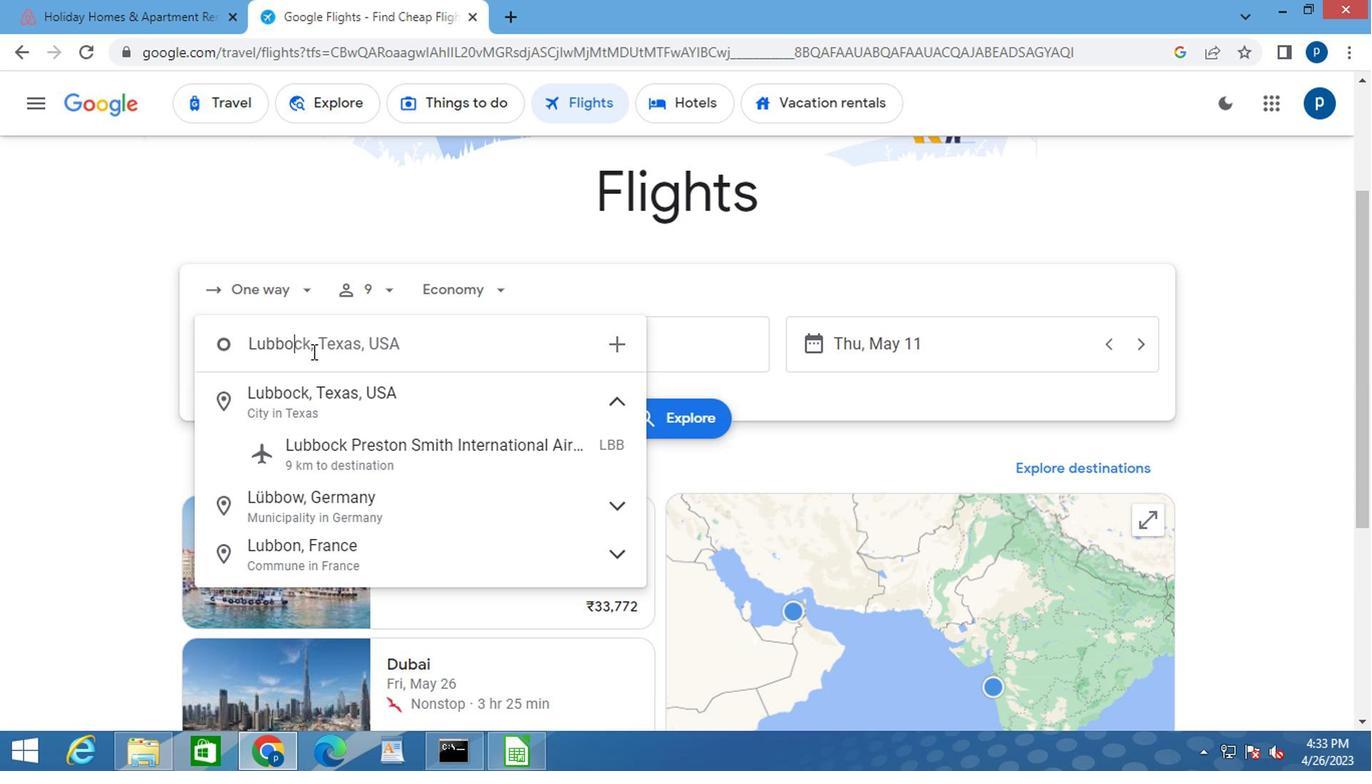 
Action: Mouse moved to (347, 463)
Screenshot: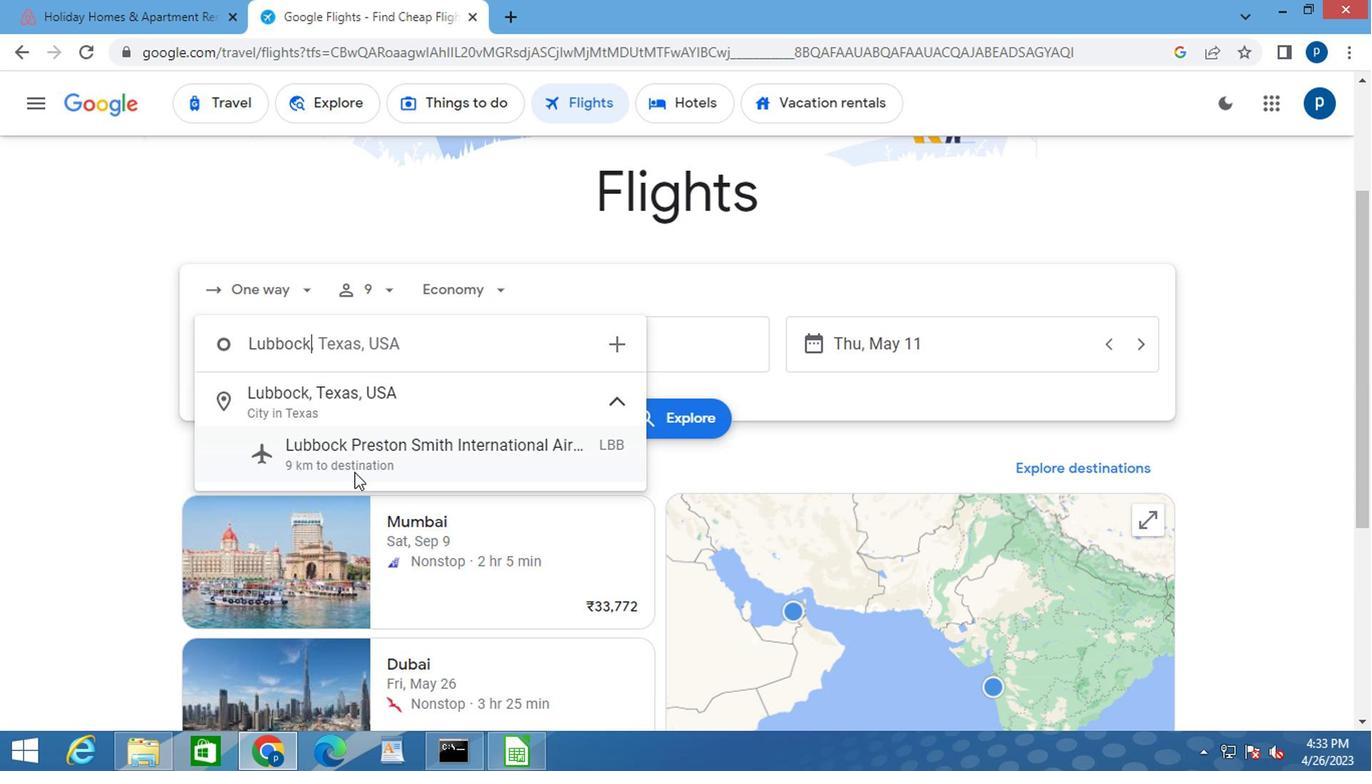 
Action: Mouse pressed left at (347, 463)
Screenshot: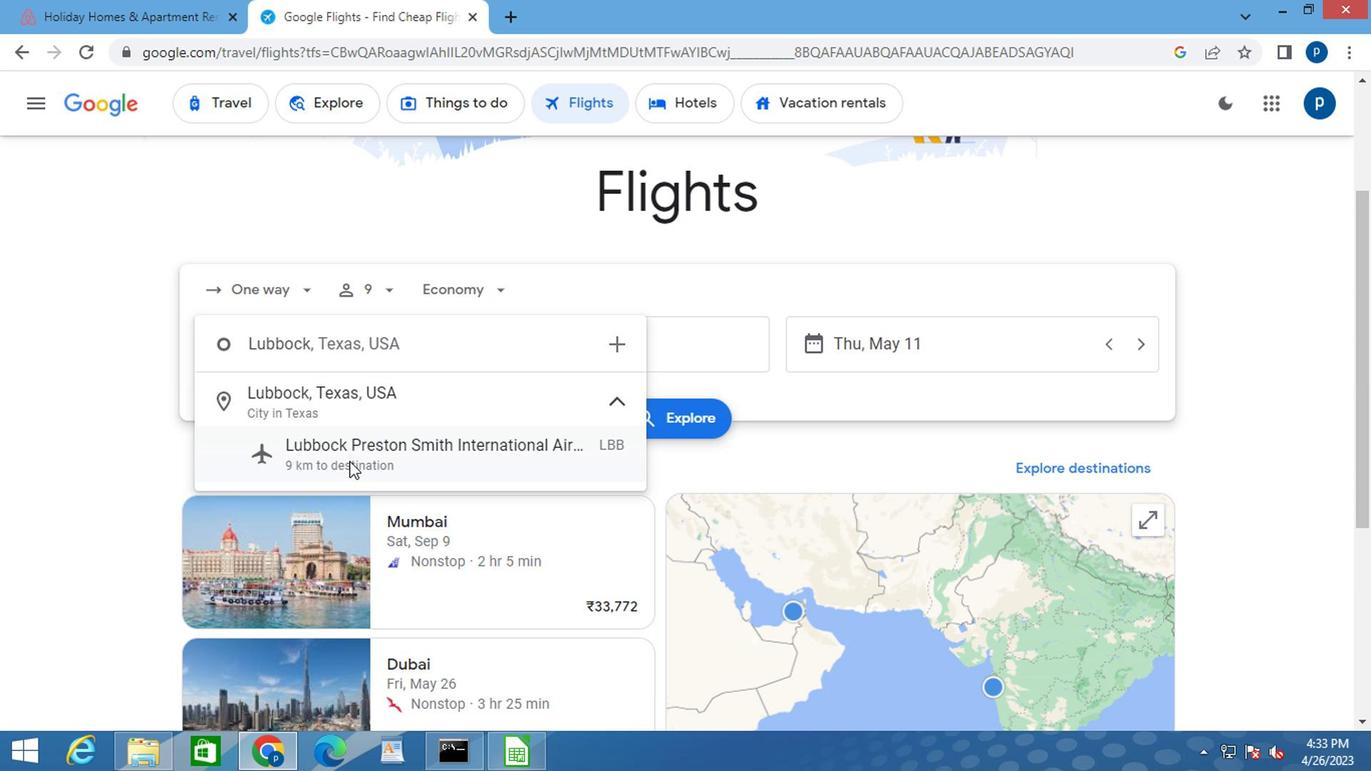 
Action: Mouse moved to (597, 354)
Screenshot: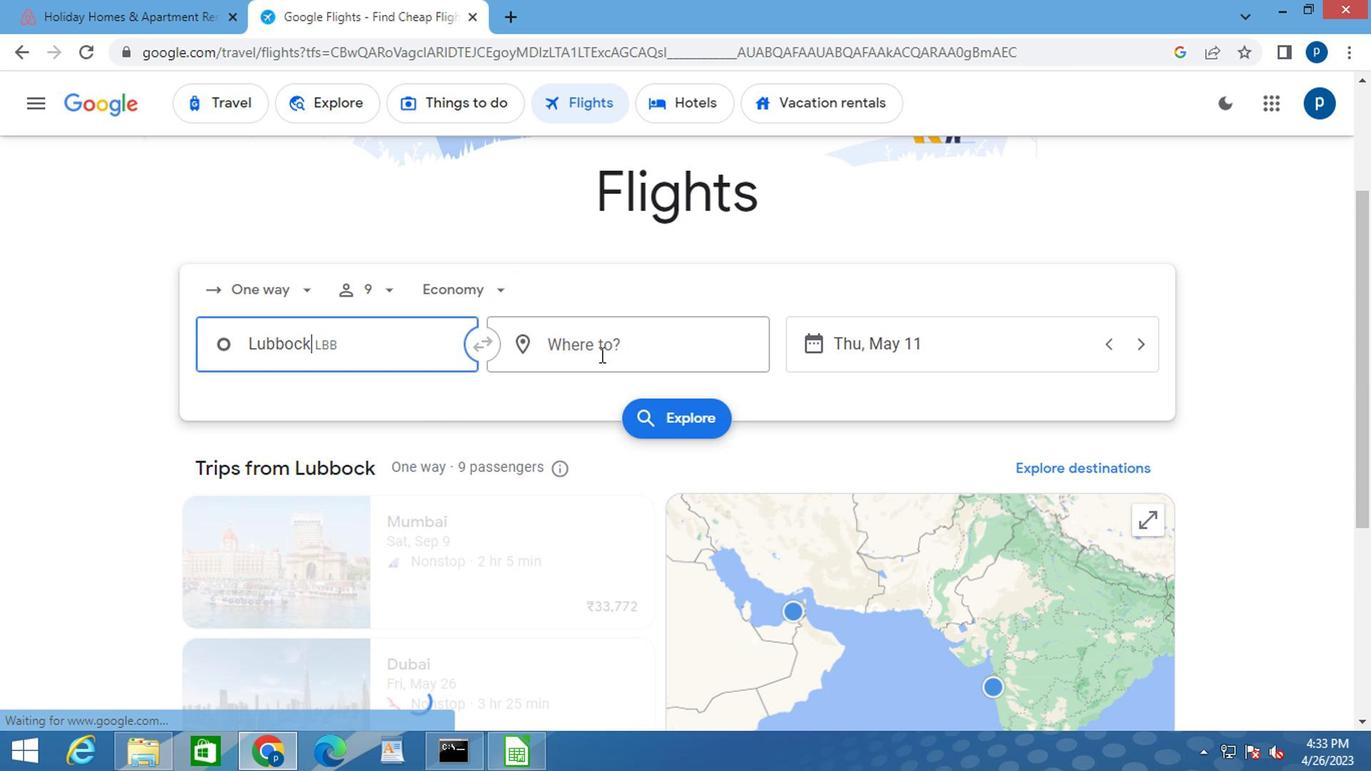 
Action: Mouse pressed left at (597, 354)
Screenshot: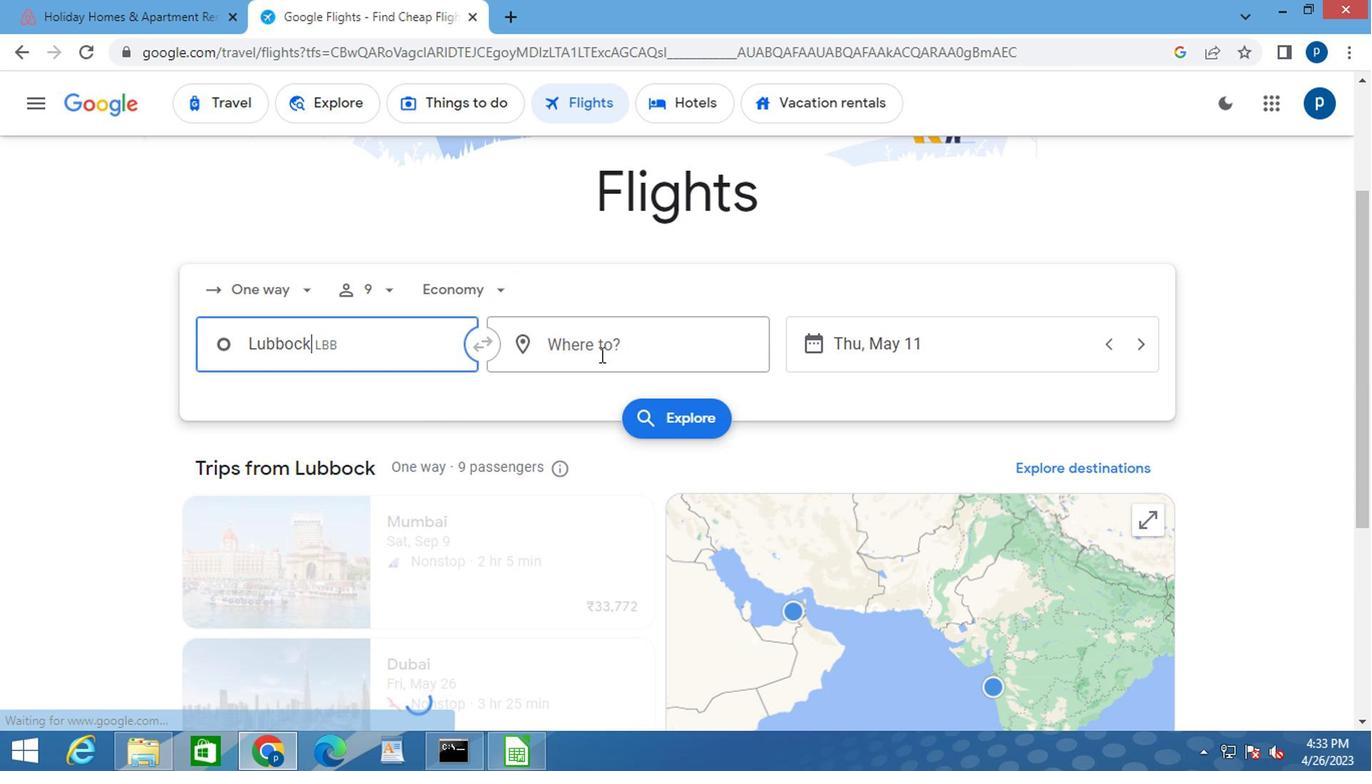 
Action: Key pressed <Key.caps_lock>g<Key.caps_lock>illee<Key.backspace>tt
Screenshot: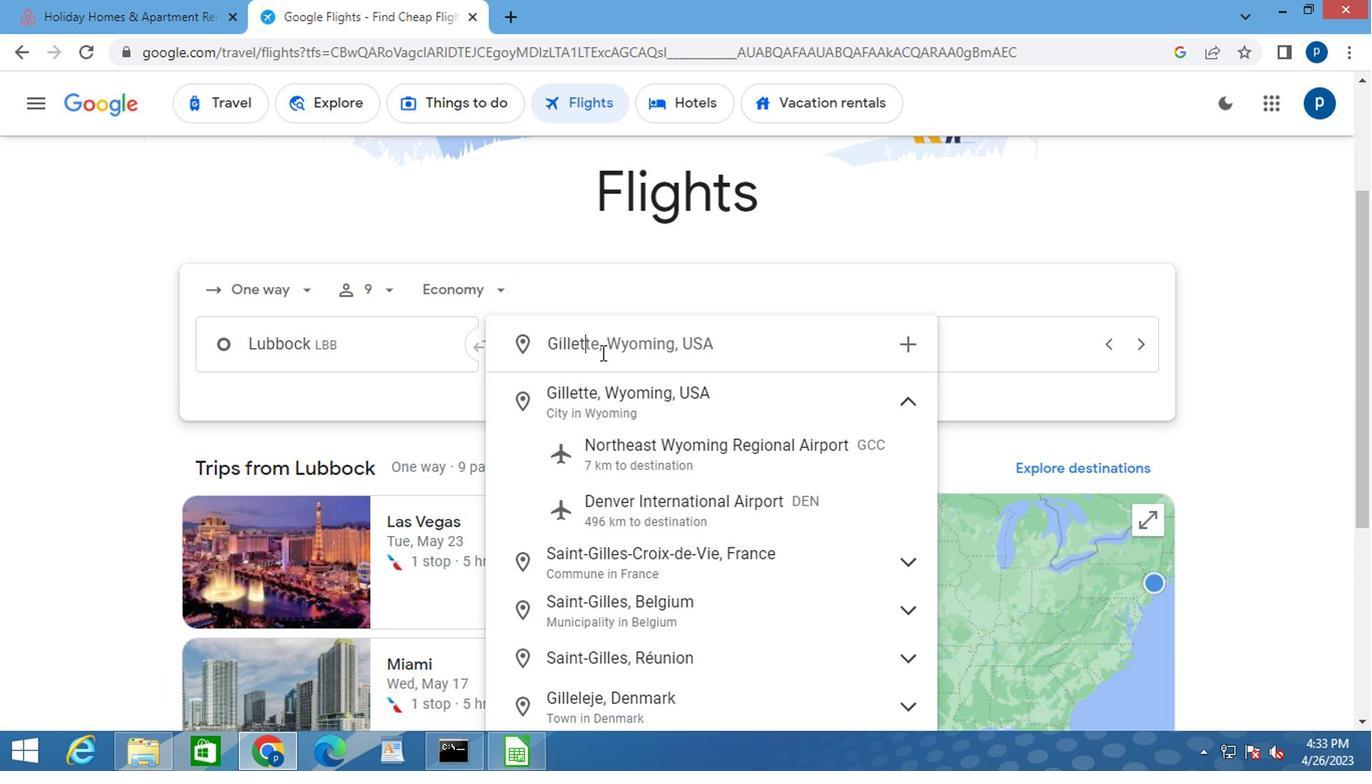 
Action: Mouse moved to (594, 410)
Screenshot: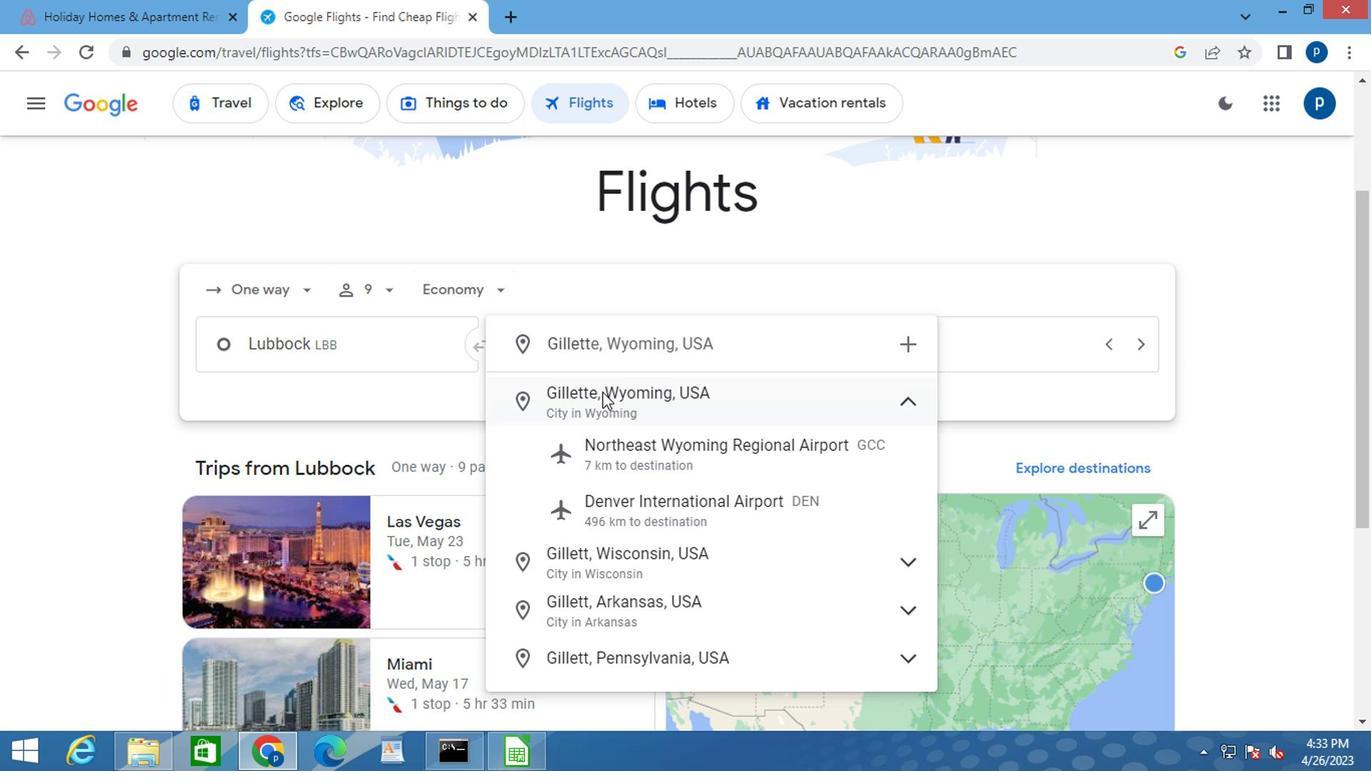 
Action: Mouse pressed left at (594, 410)
Screenshot: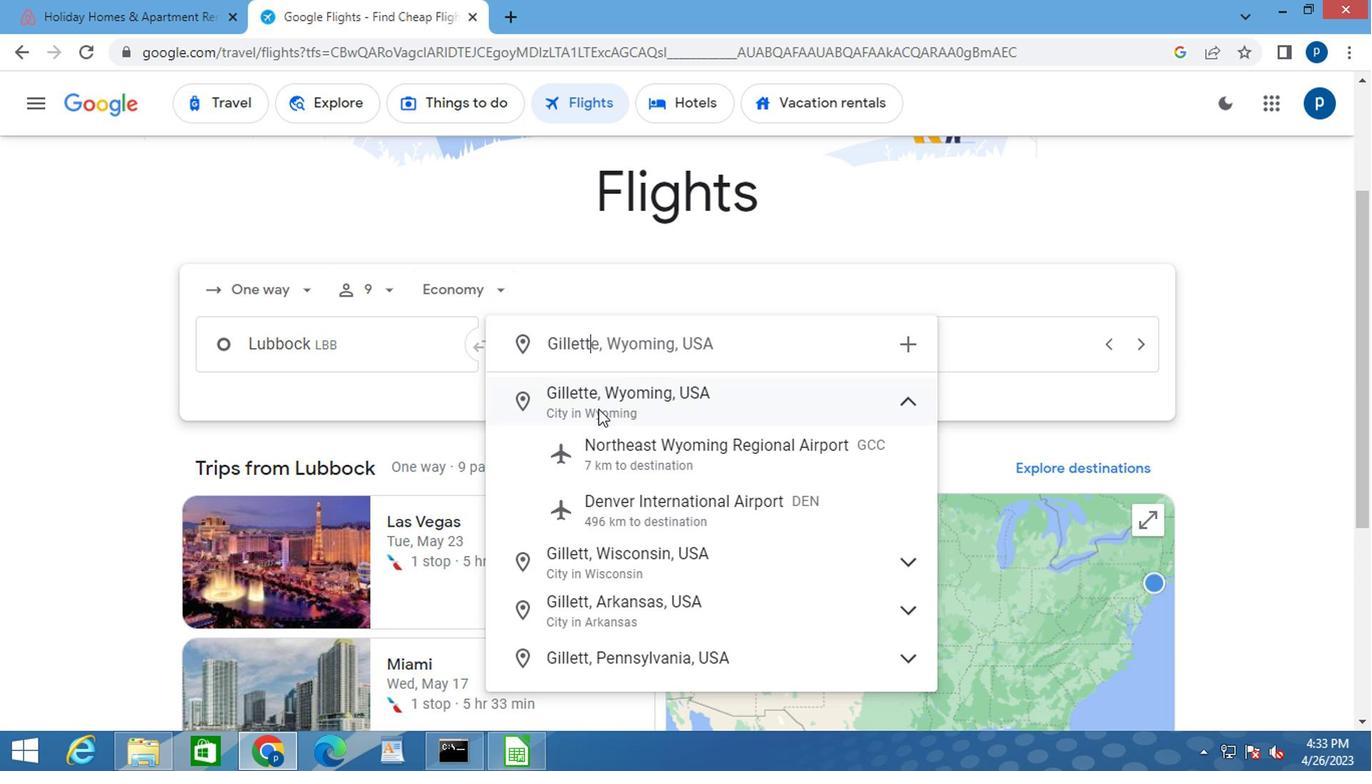 
Action: Mouse moved to (808, 354)
Screenshot: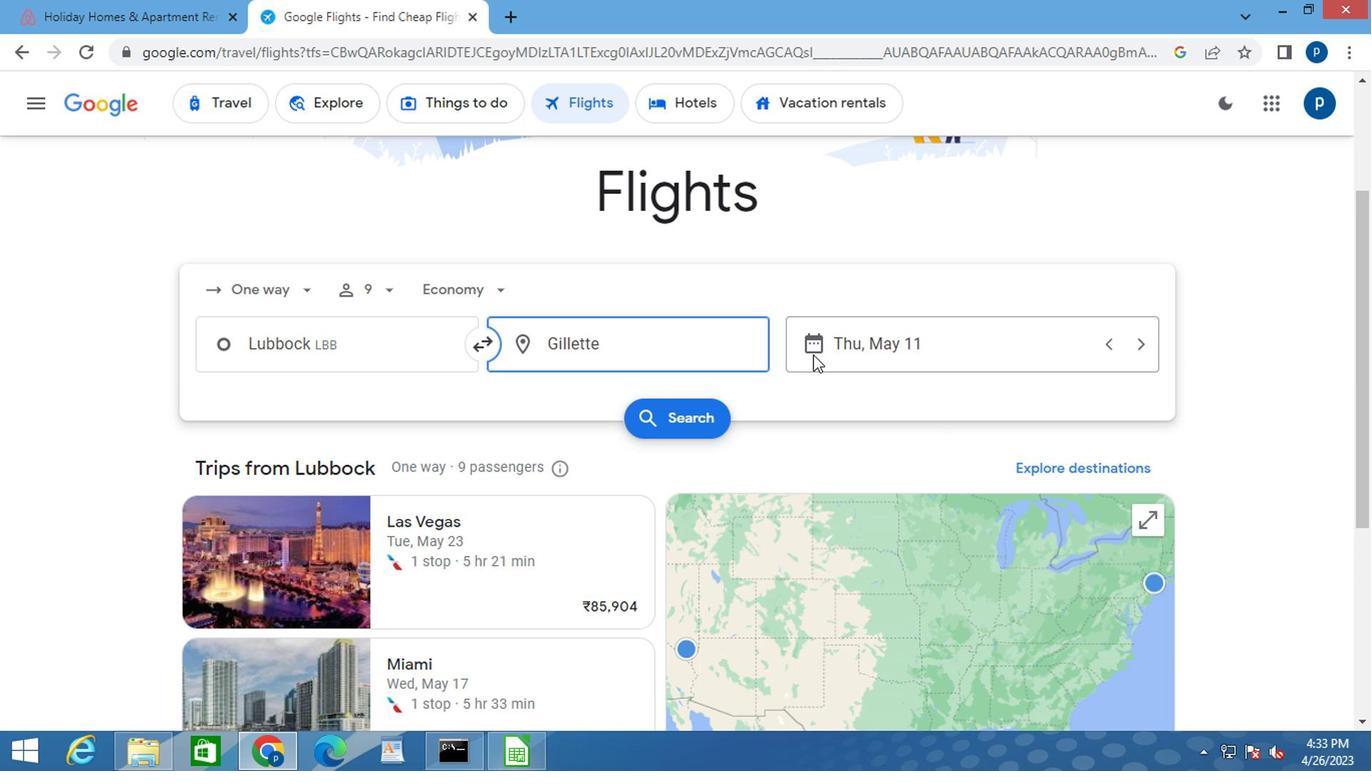 
Action: Mouse pressed left at (808, 354)
Screenshot: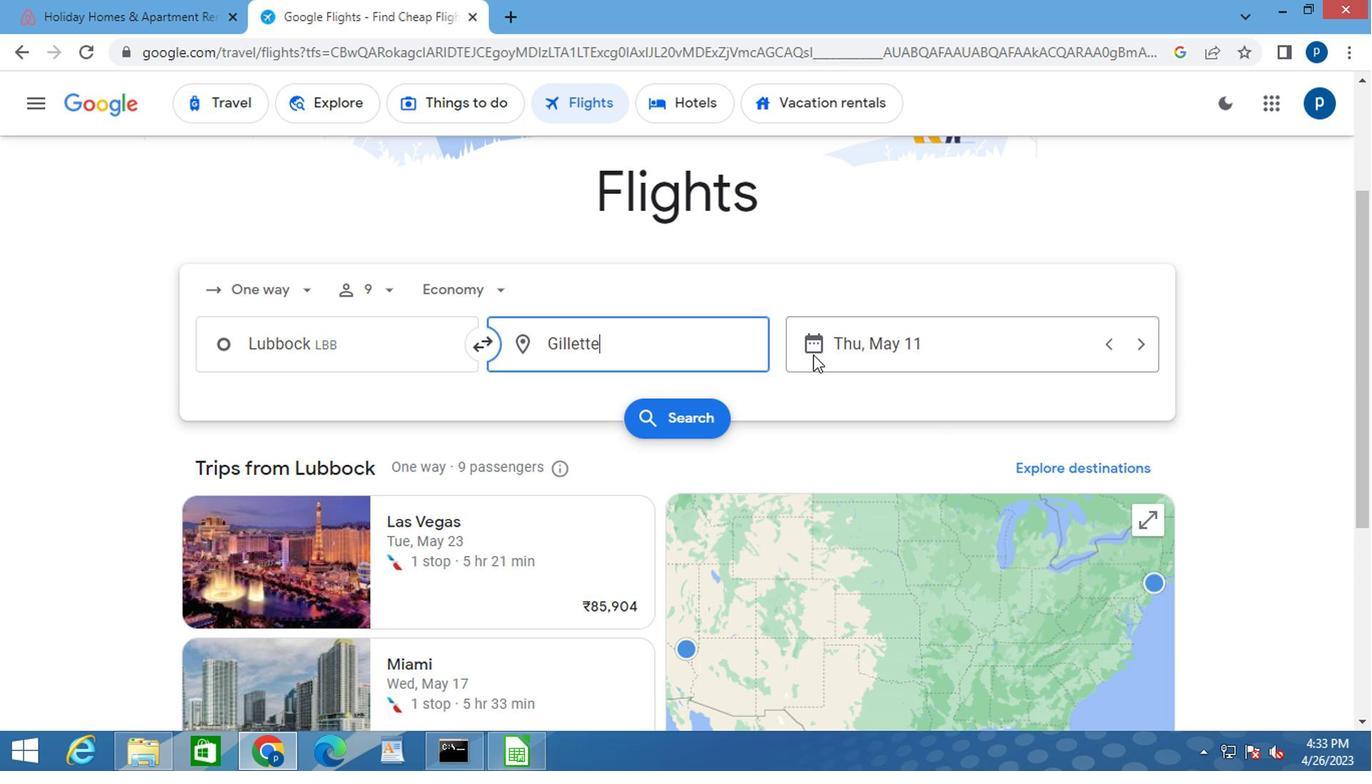 
Action: Mouse moved to (872, 369)
Screenshot: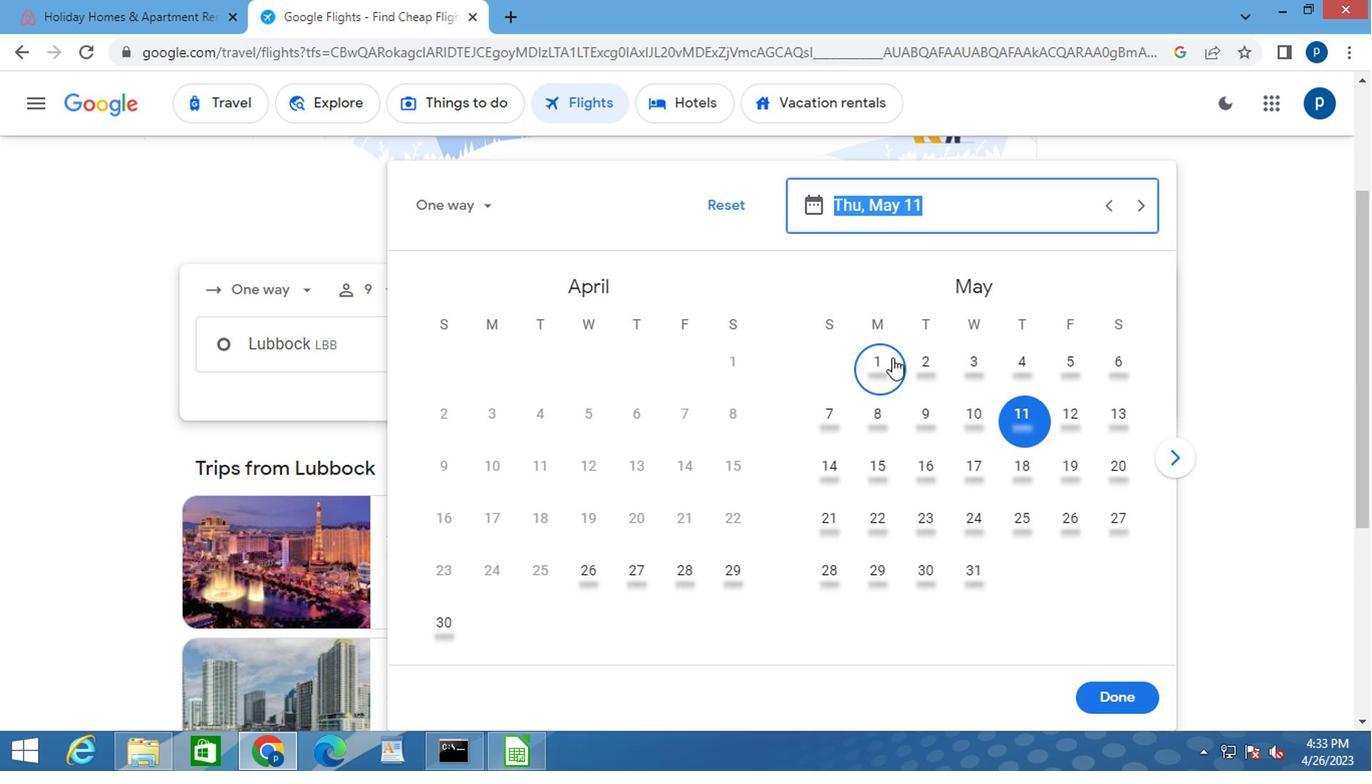 
Action: Mouse pressed left at (872, 369)
Screenshot: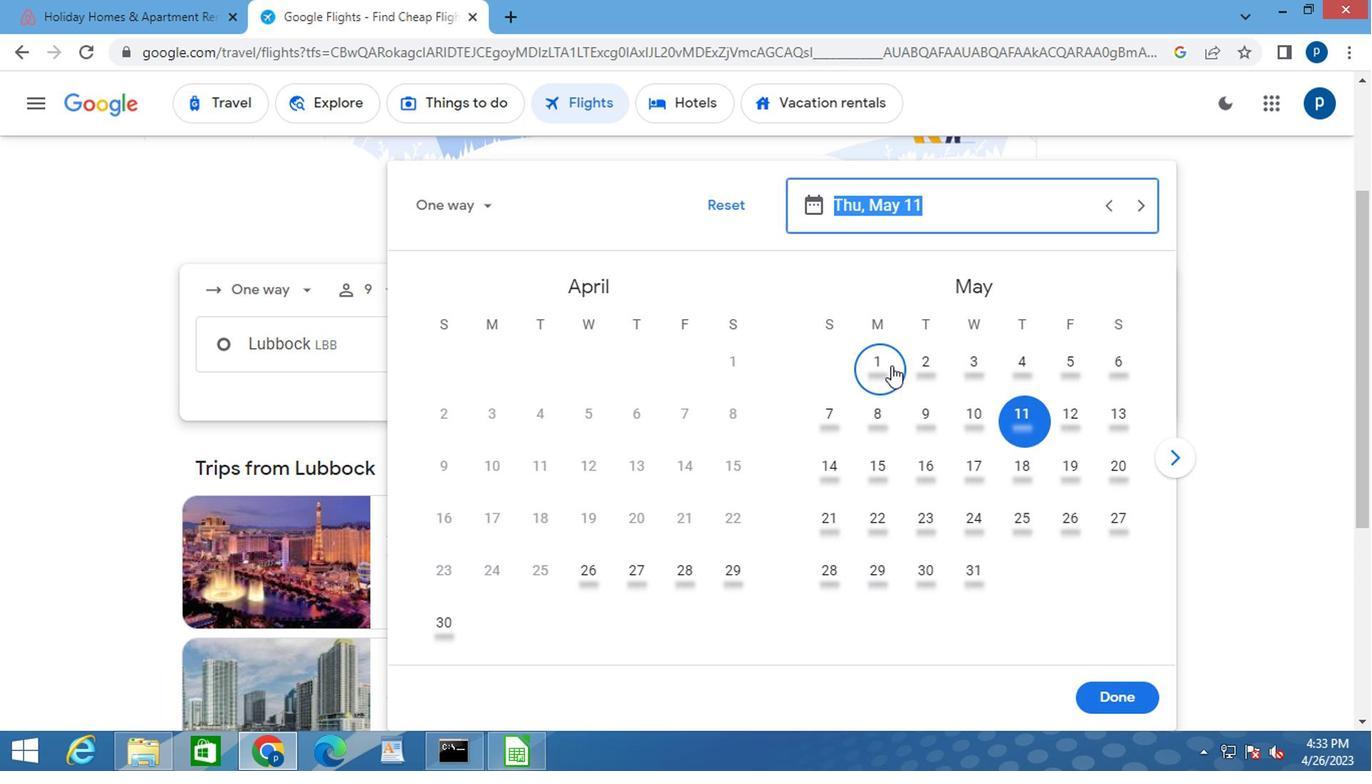 
Action: Mouse moved to (1117, 697)
Screenshot: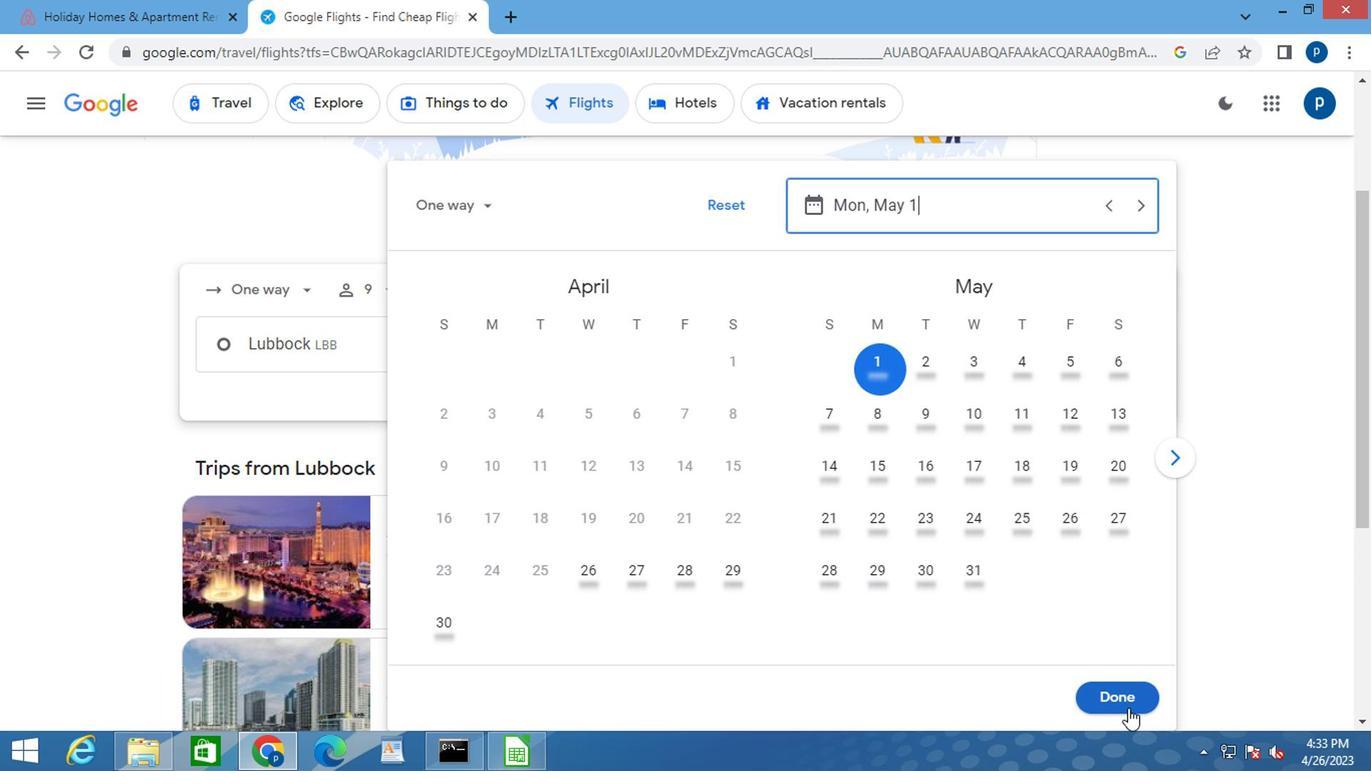 
Action: Mouse pressed left at (1117, 697)
Screenshot: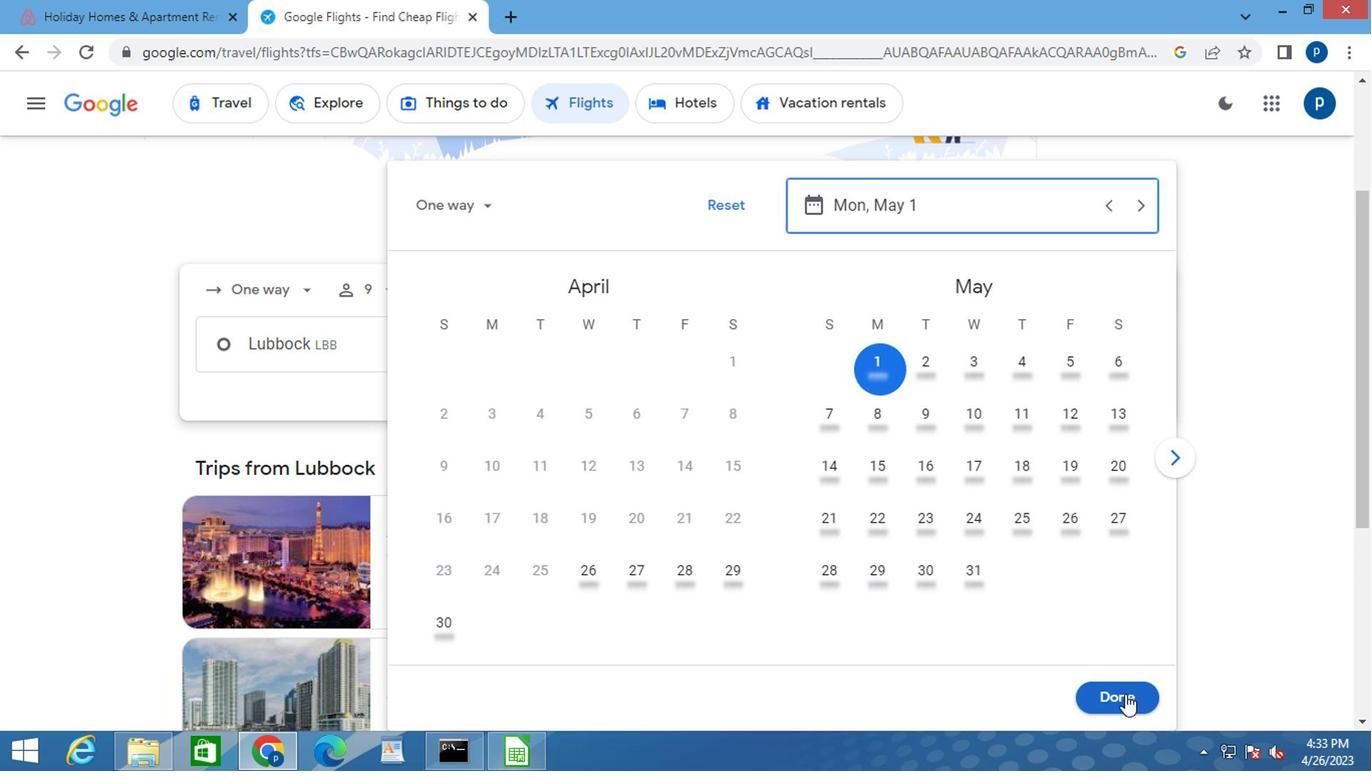 
Action: Mouse moved to (656, 421)
Screenshot: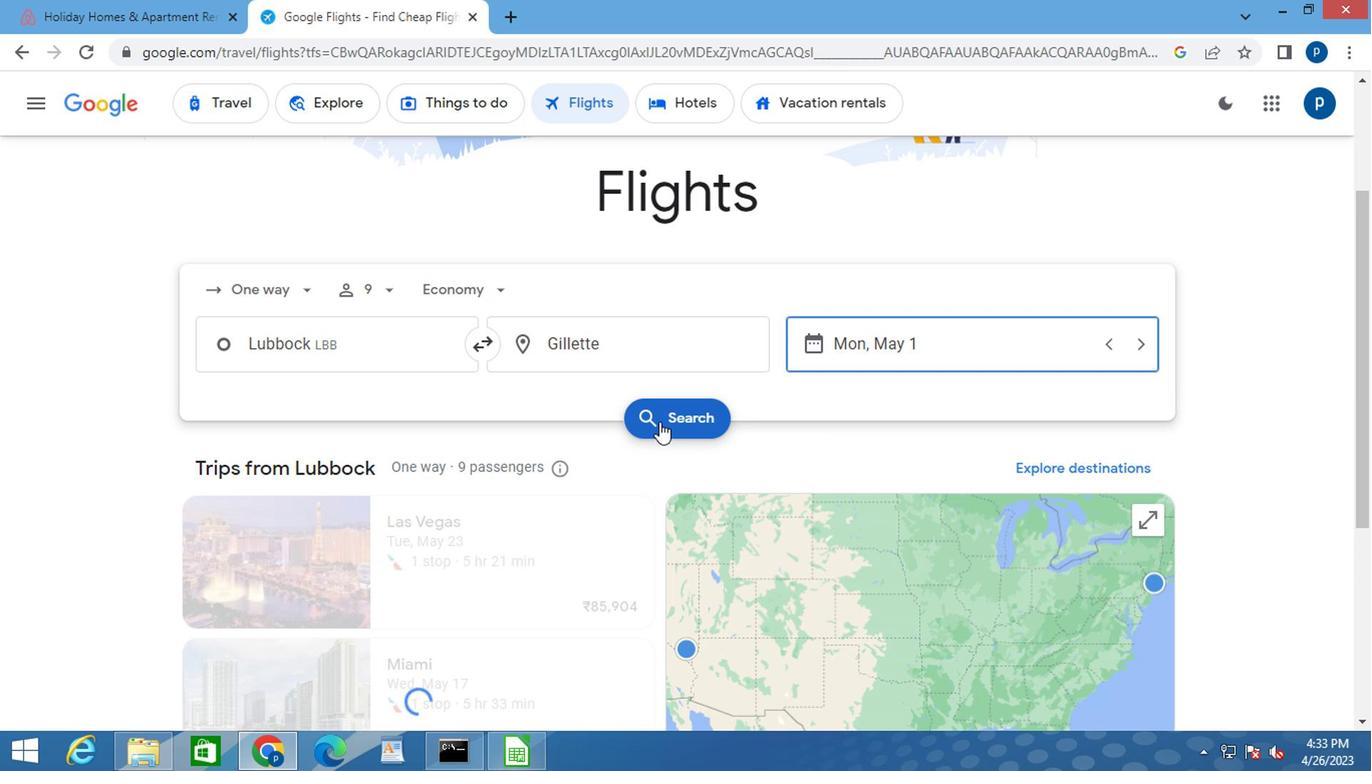 
Action: Mouse pressed left at (656, 421)
Screenshot: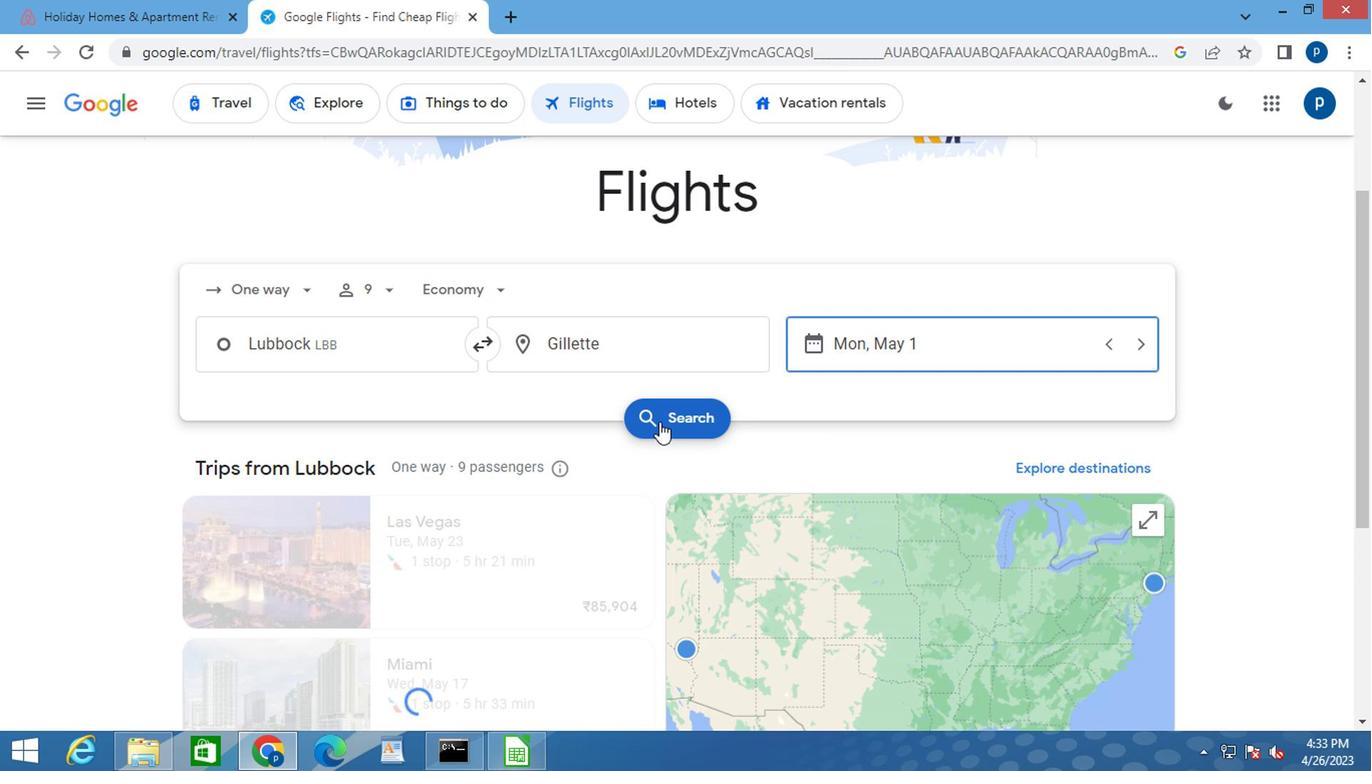 
Action: Mouse moved to (222, 295)
Screenshot: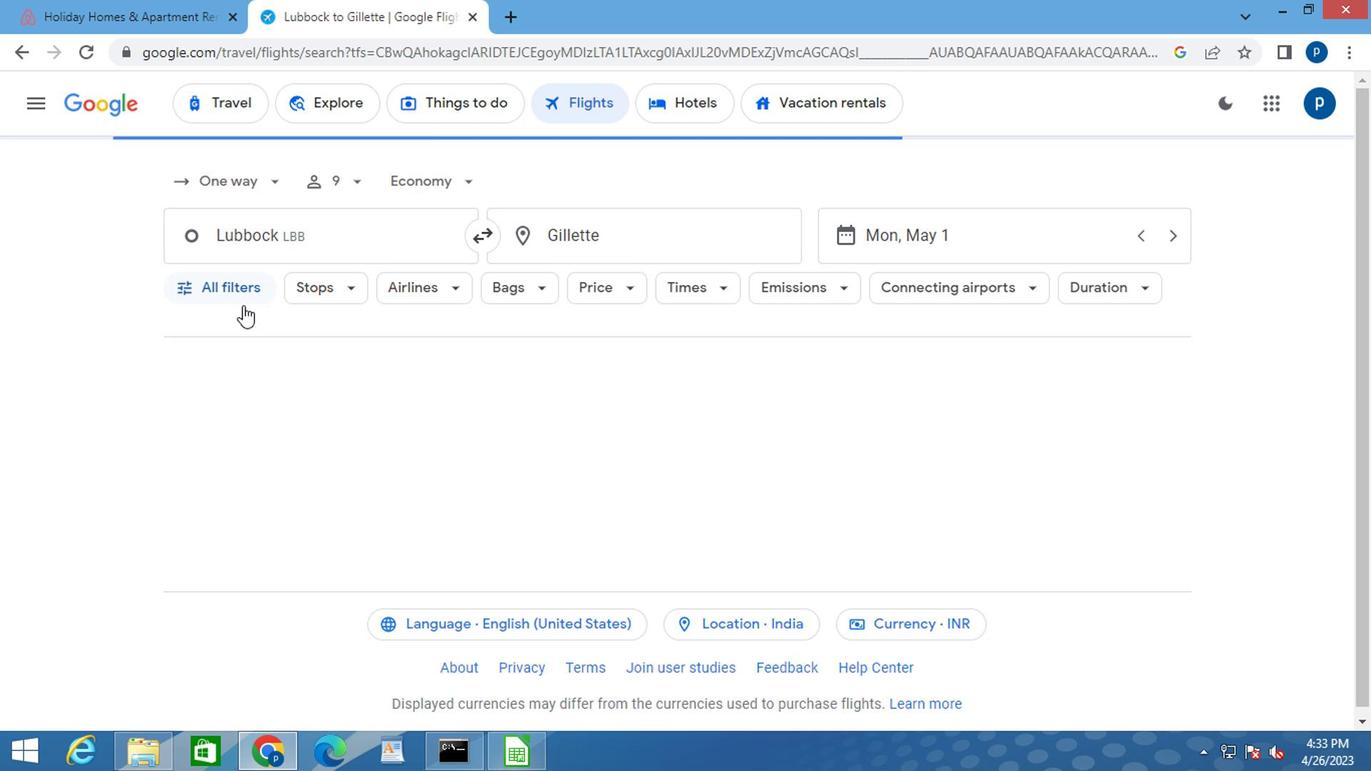 
Action: Mouse pressed left at (222, 295)
Screenshot: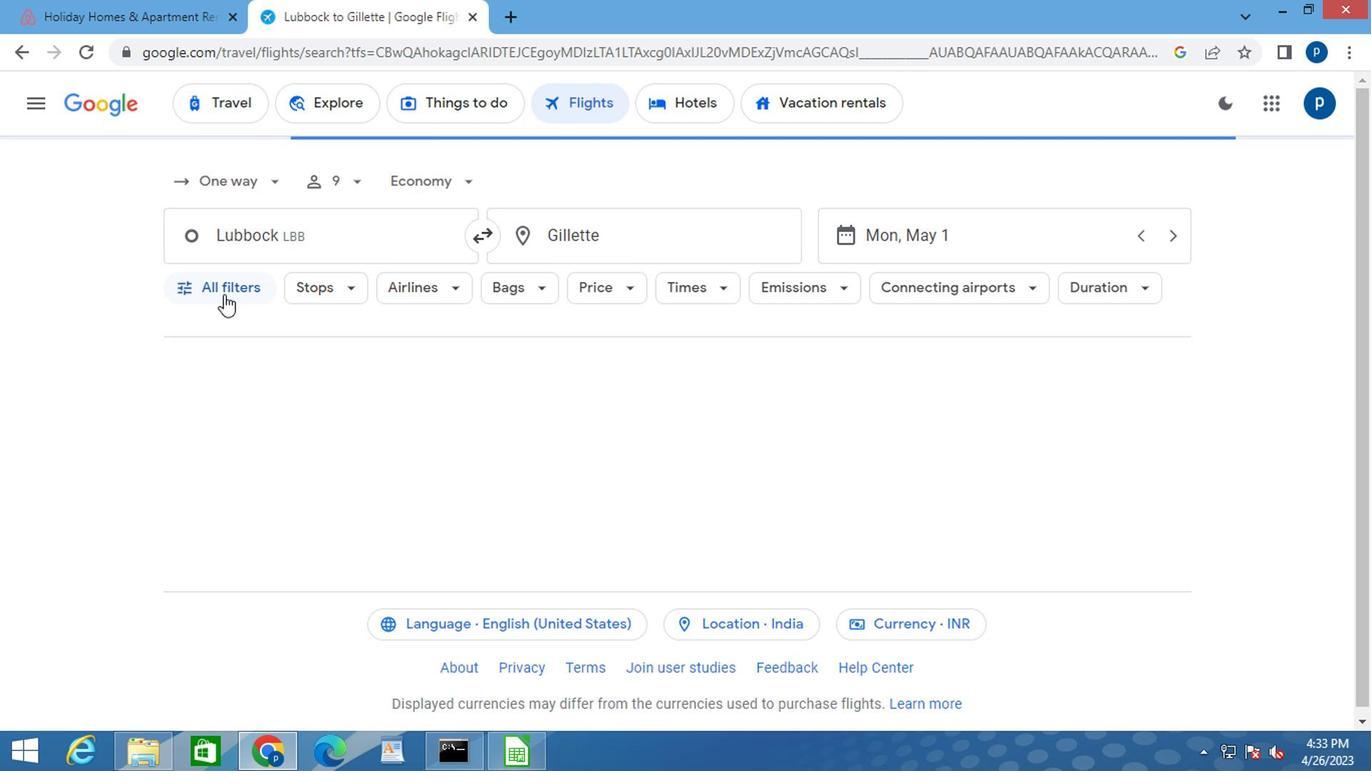 
Action: Mouse moved to (349, 522)
Screenshot: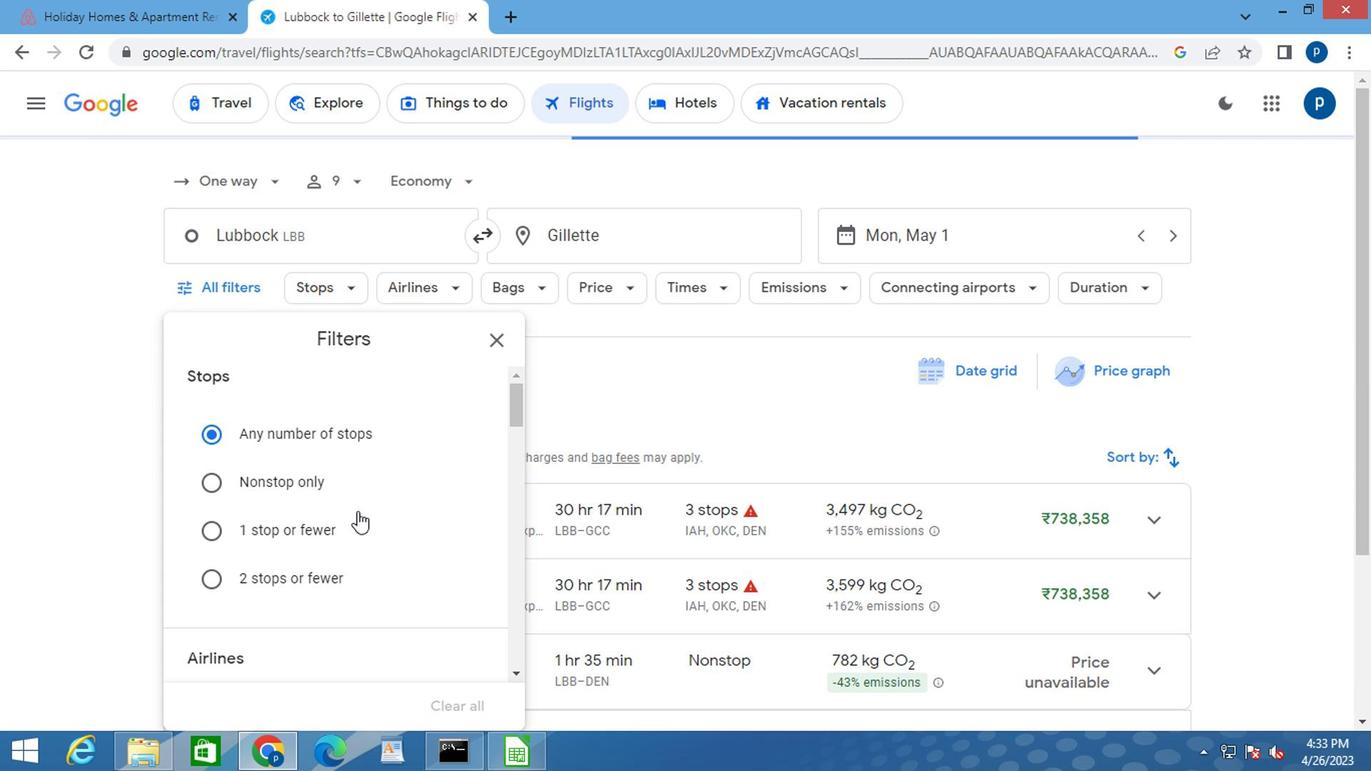 
Action: Mouse scrolled (349, 521) with delta (0, 0)
Screenshot: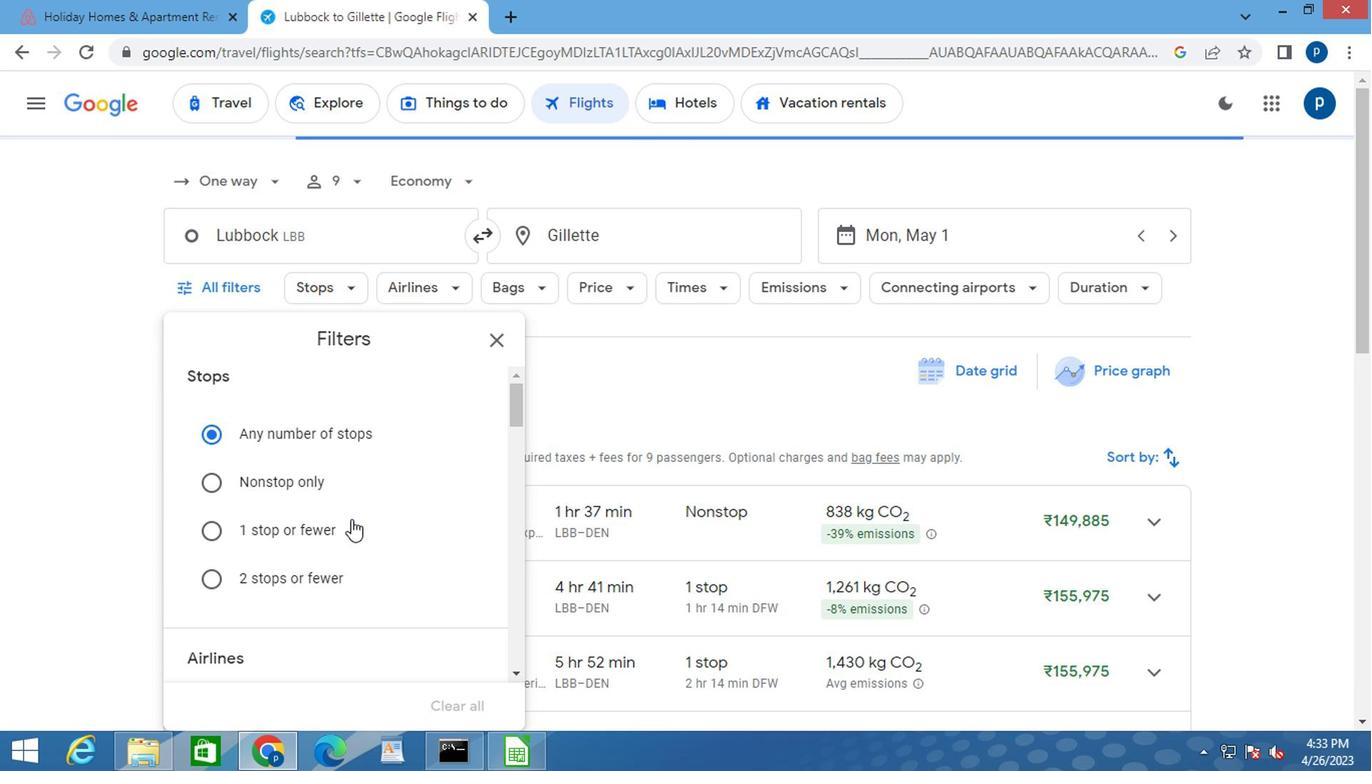 
Action: Mouse moved to (339, 532)
Screenshot: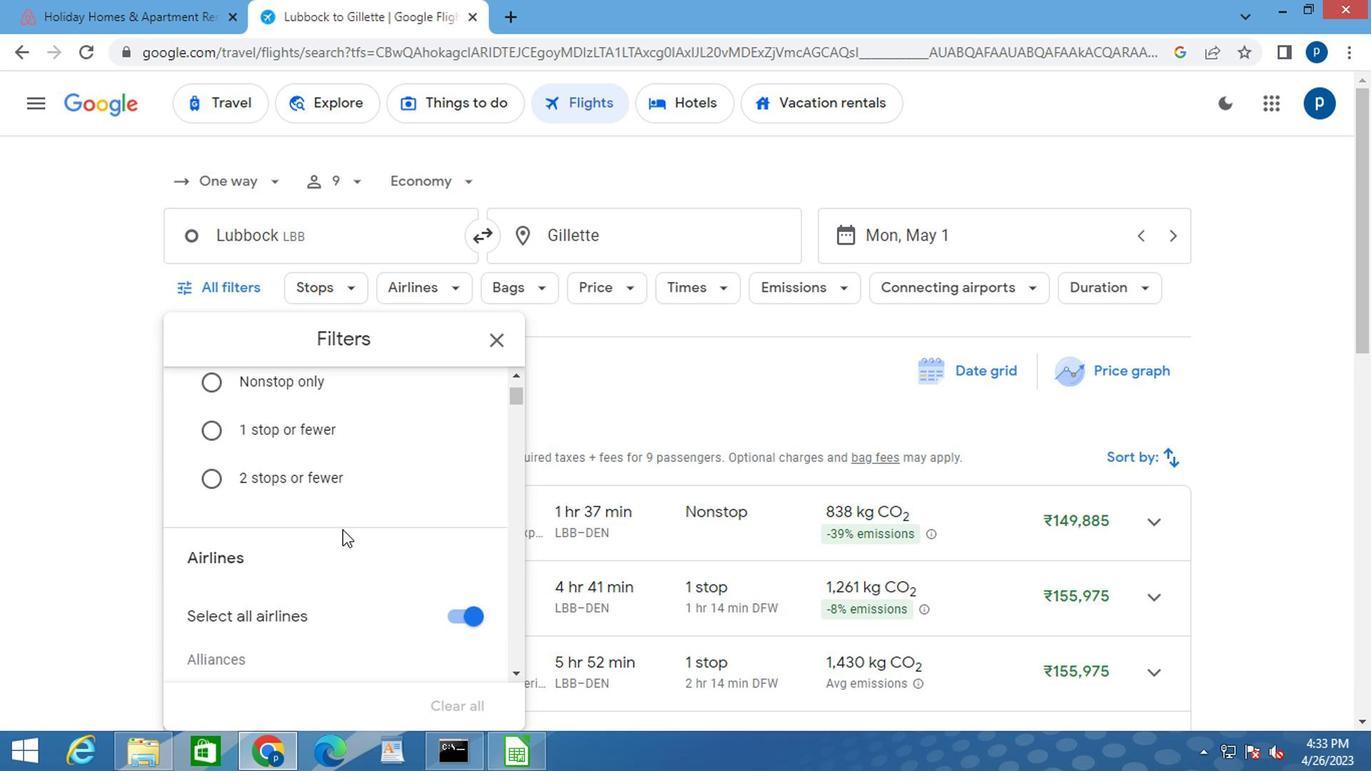 
Action: Mouse scrolled (339, 532) with delta (0, 0)
Screenshot: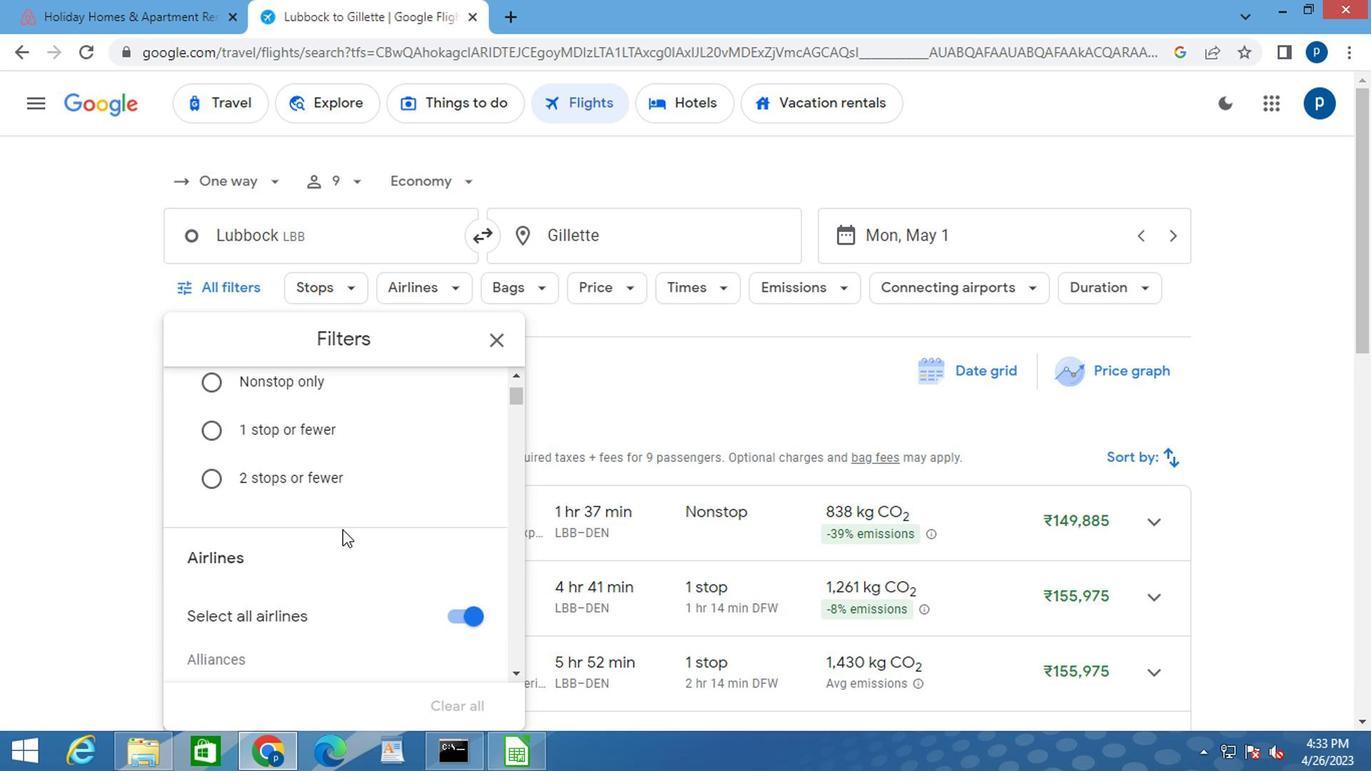 
Action: Mouse moved to (339, 534)
Screenshot: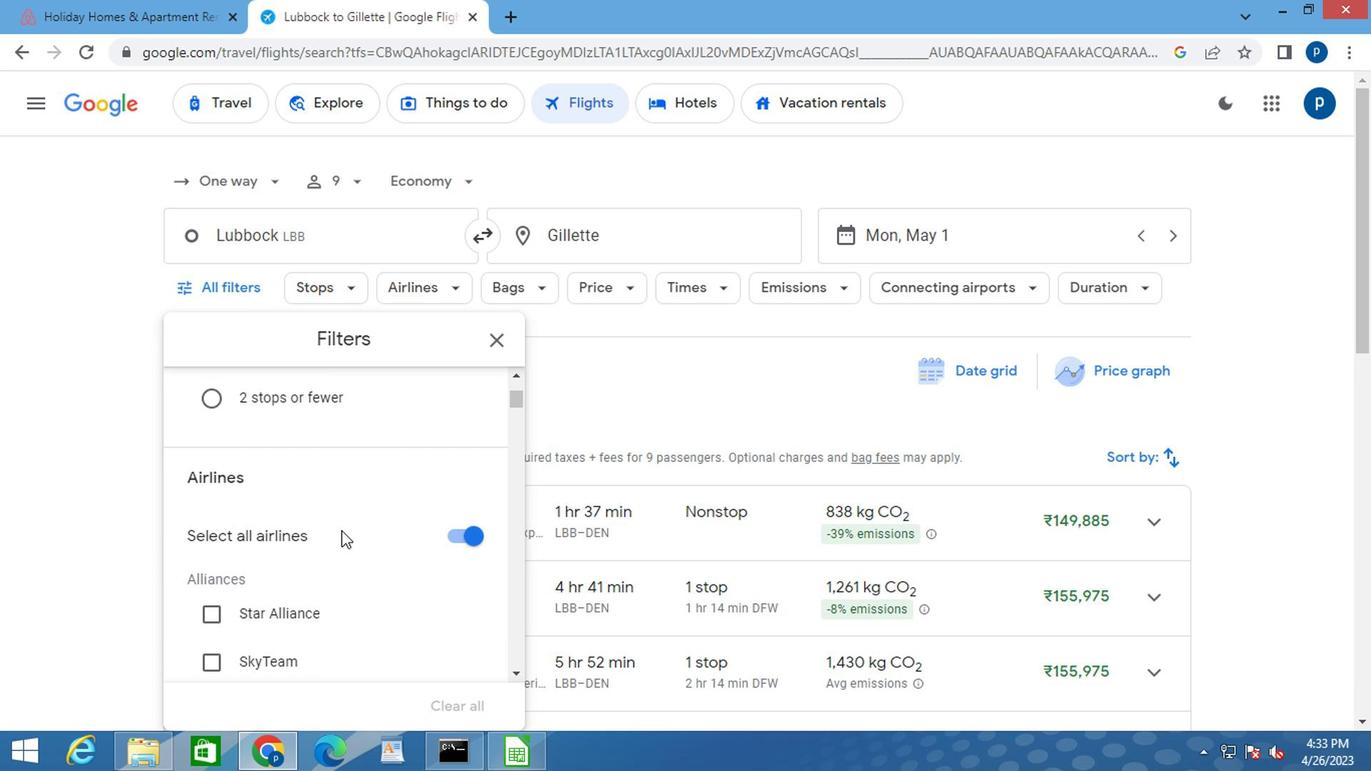 
Action: Mouse scrolled (339, 532) with delta (0, -1)
Screenshot: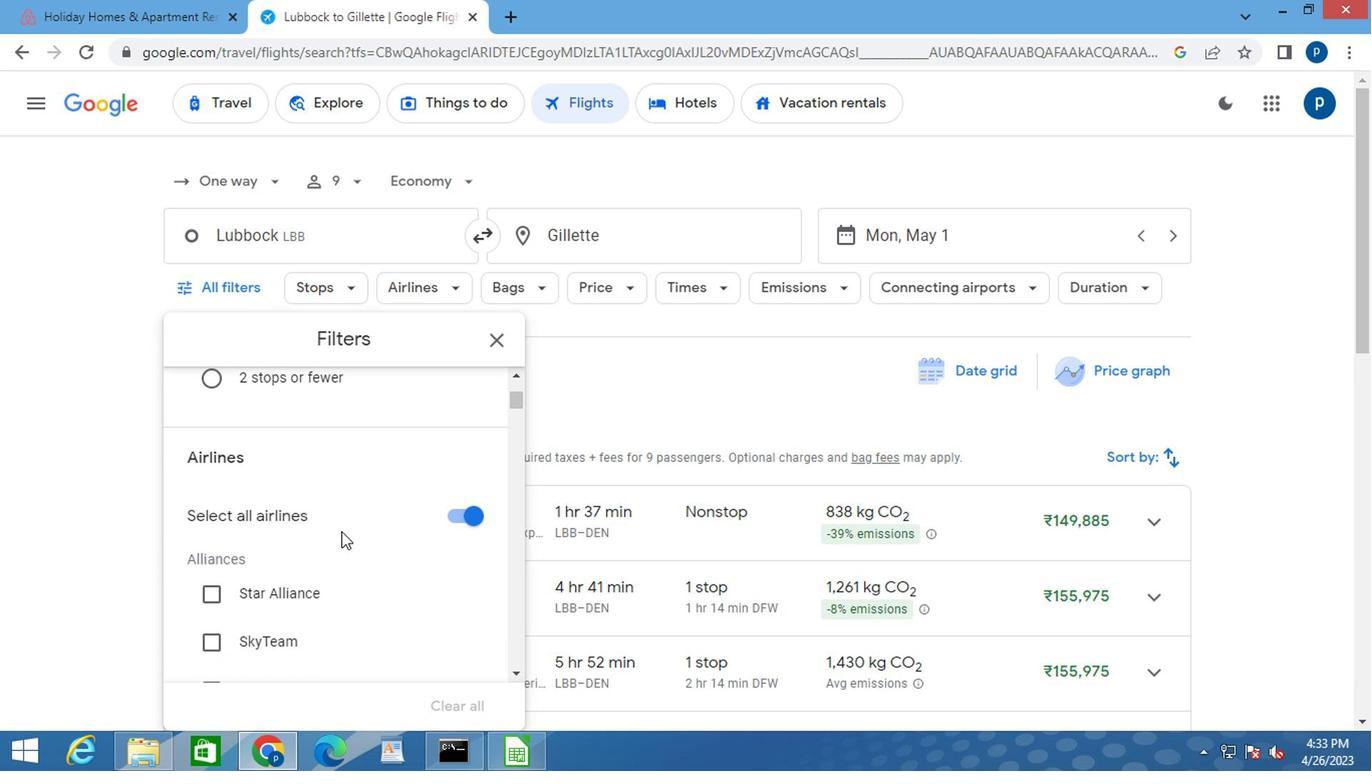 
Action: Mouse scrolled (339, 532) with delta (0, -1)
Screenshot: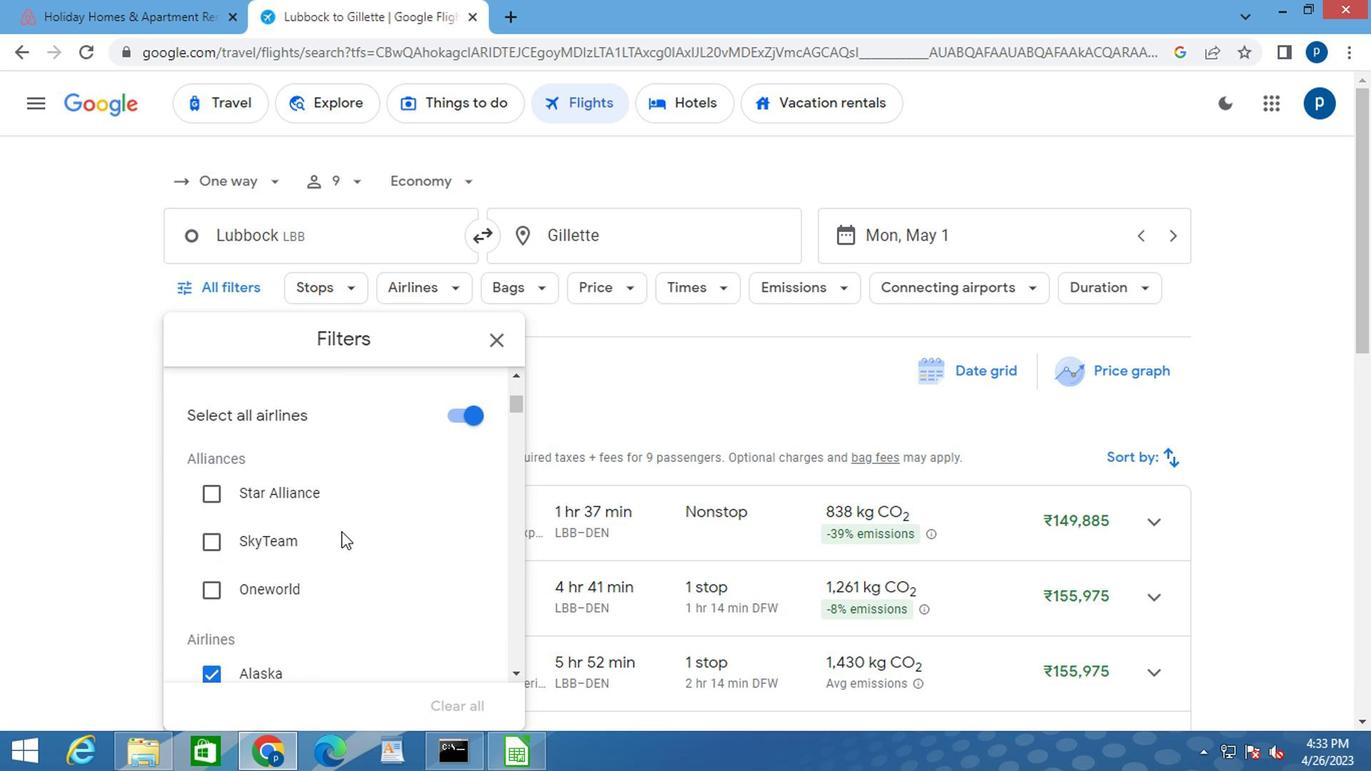 
Action: Mouse moved to (339, 534)
Screenshot: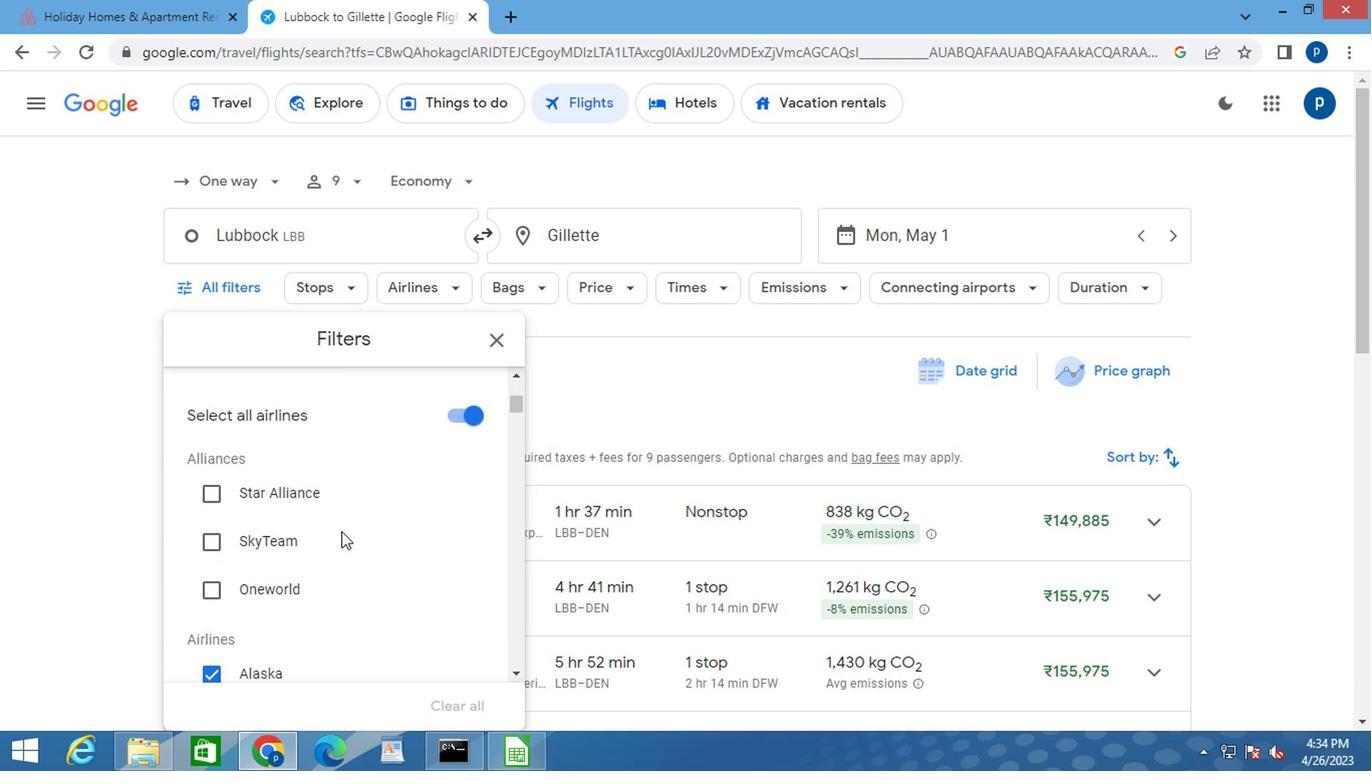 
Action: Mouse scrolled (339, 534) with delta (0, 0)
Screenshot: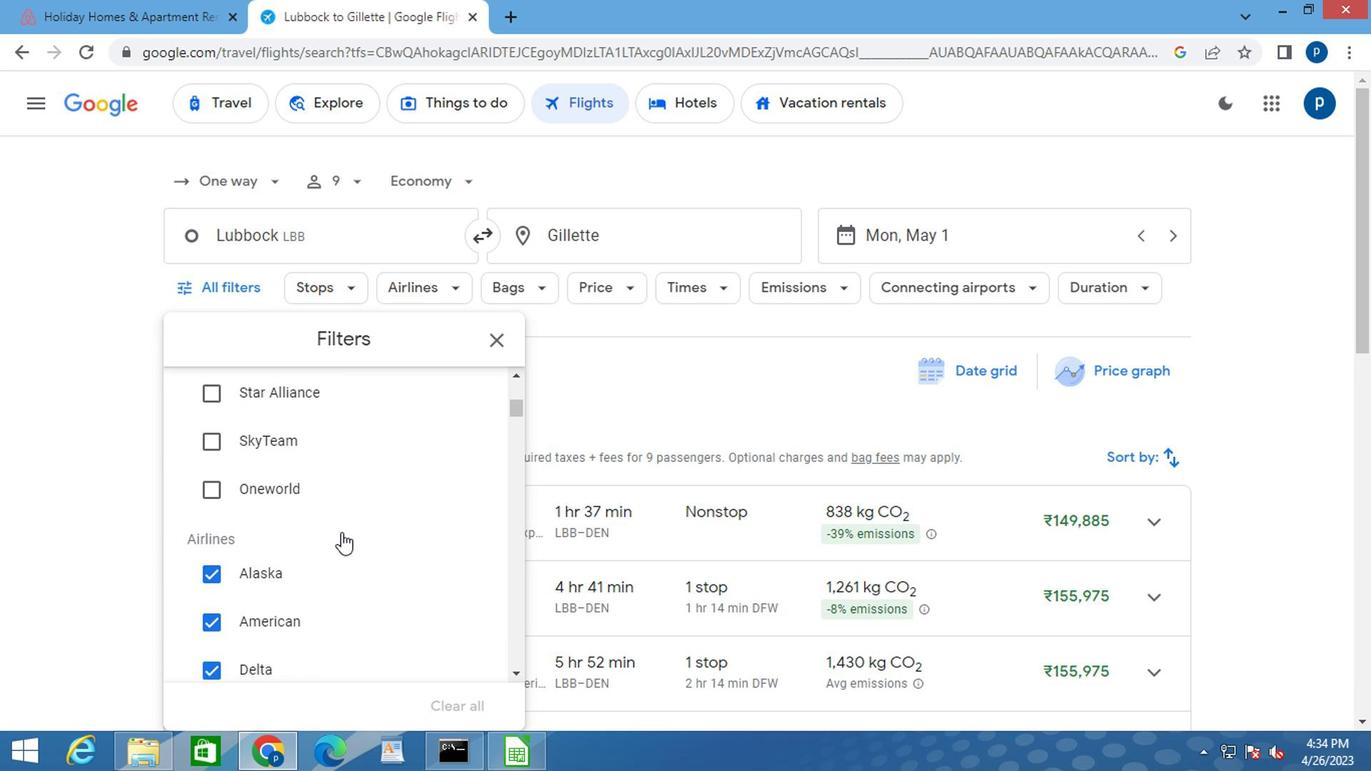 
Action: Mouse scrolled (339, 534) with delta (0, 0)
Screenshot: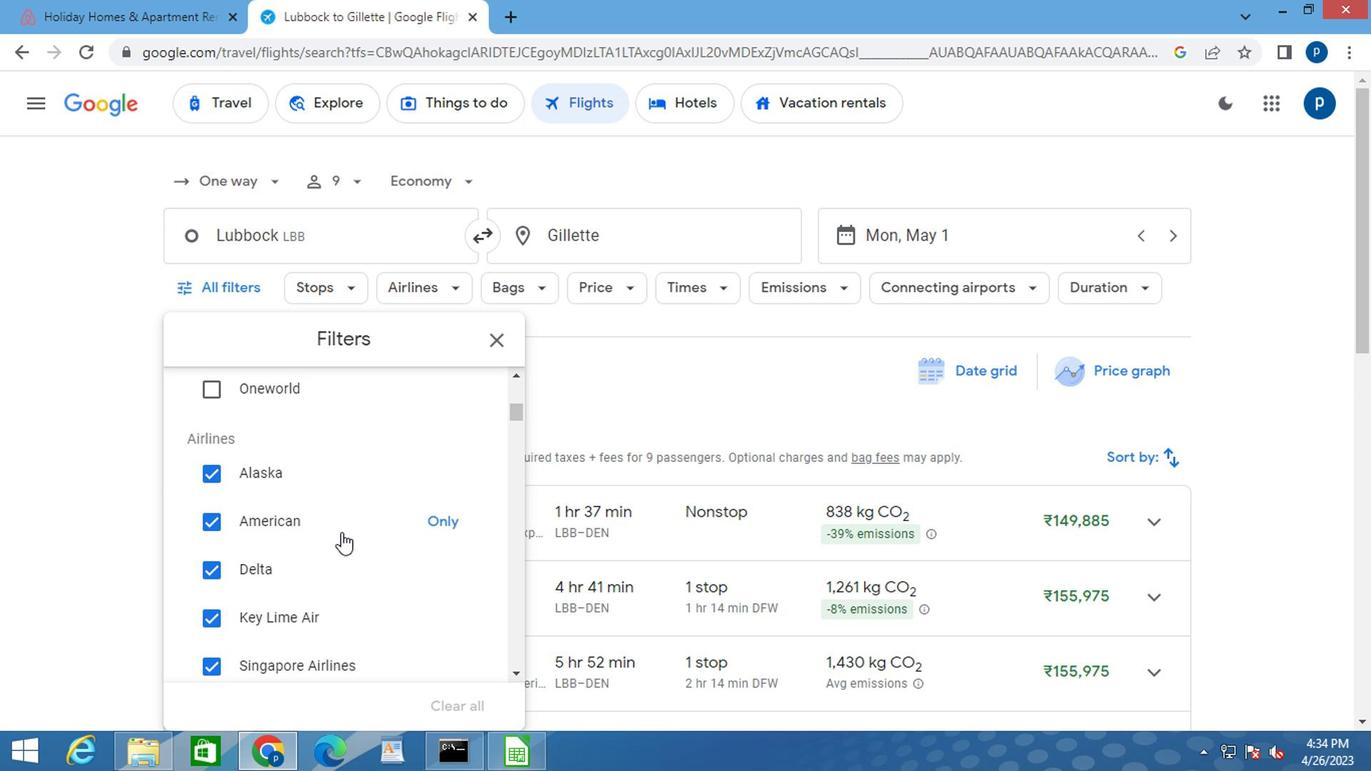 
Action: Mouse scrolled (339, 534) with delta (0, 0)
Screenshot: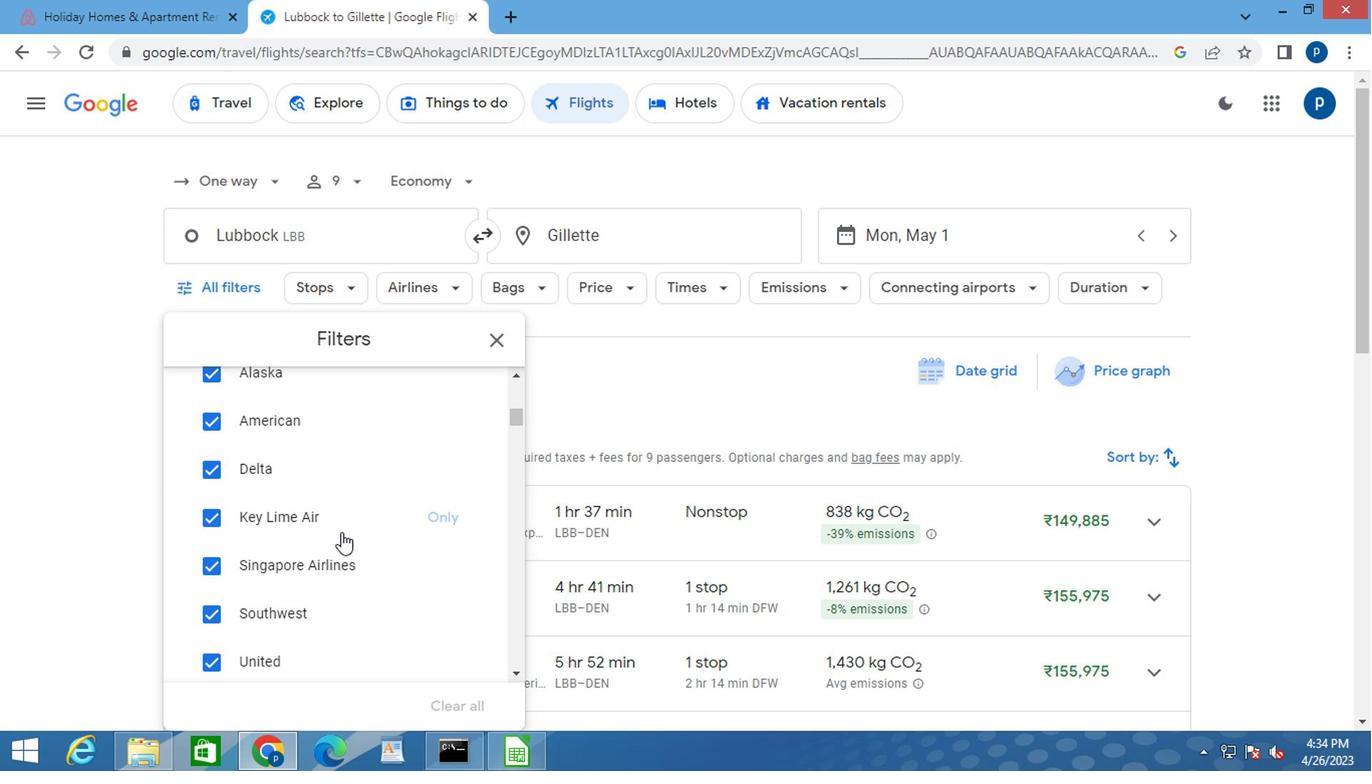 
Action: Mouse scrolled (339, 534) with delta (0, 0)
Screenshot: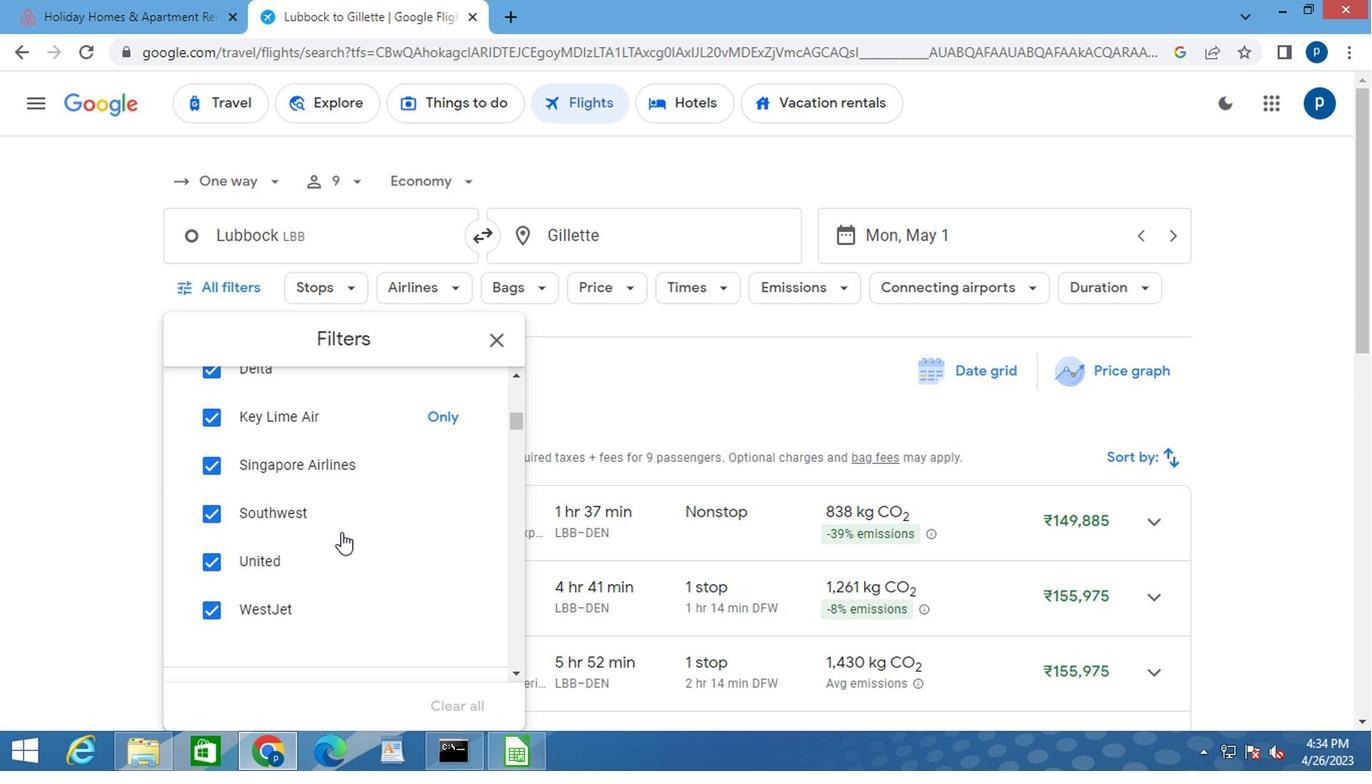 
Action: Mouse scrolled (339, 534) with delta (0, 0)
Screenshot: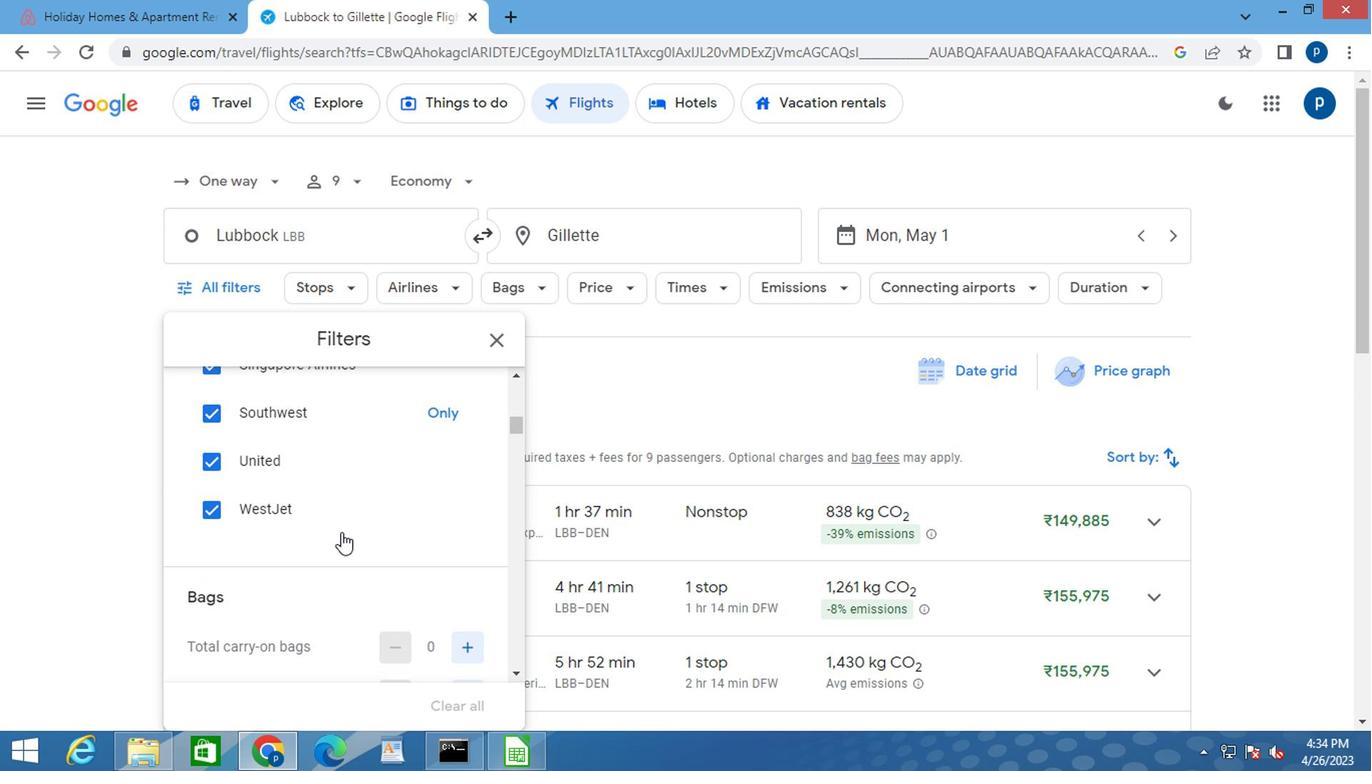 
Action: Mouse moved to (459, 550)
Screenshot: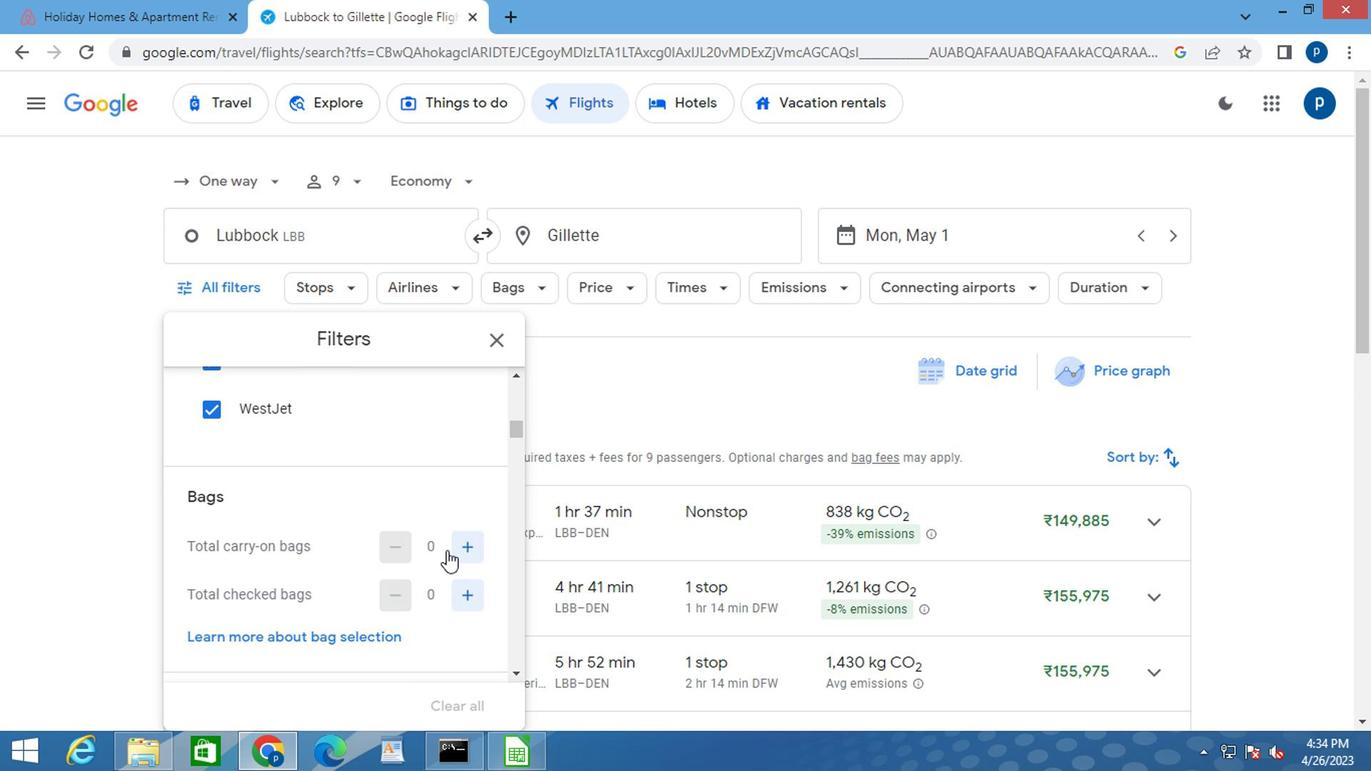 
Action: Mouse pressed left at (459, 550)
Screenshot: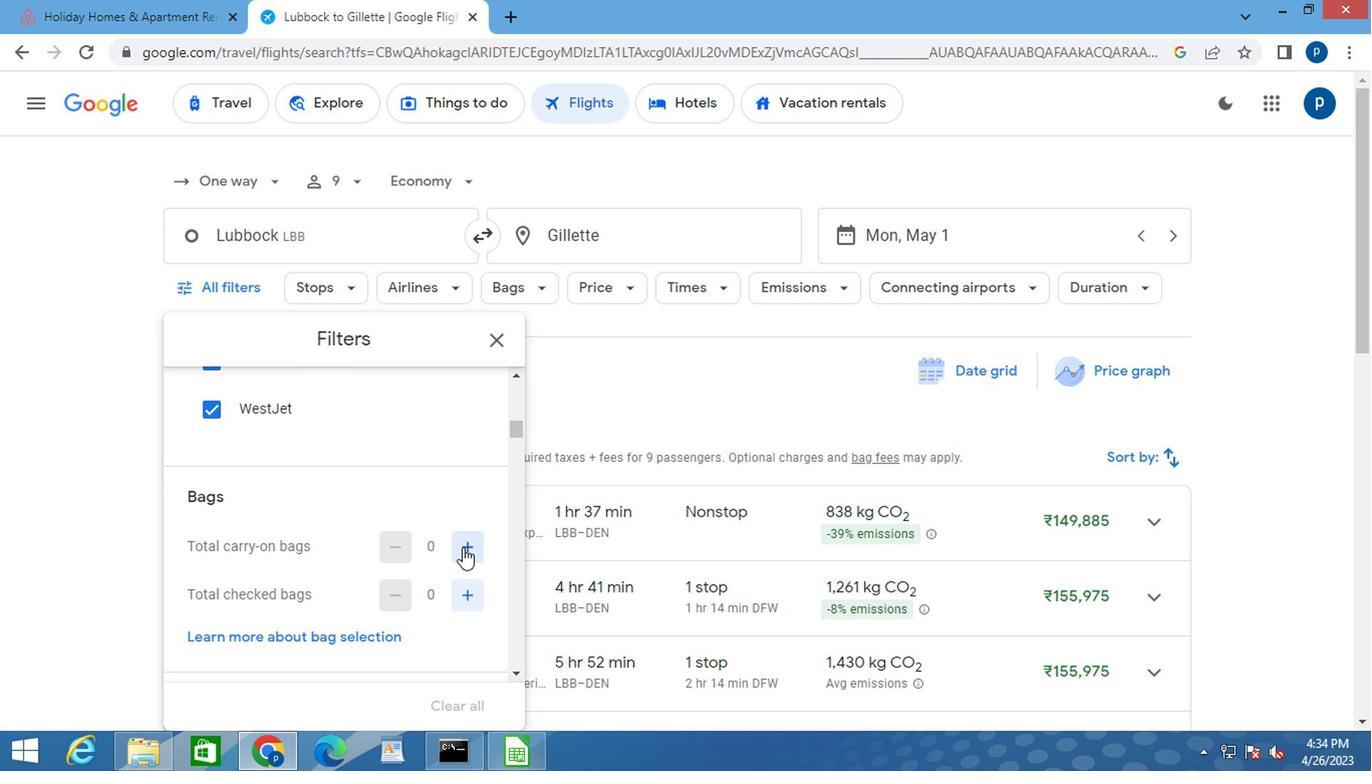 
Action: Mouse pressed left at (459, 550)
Screenshot: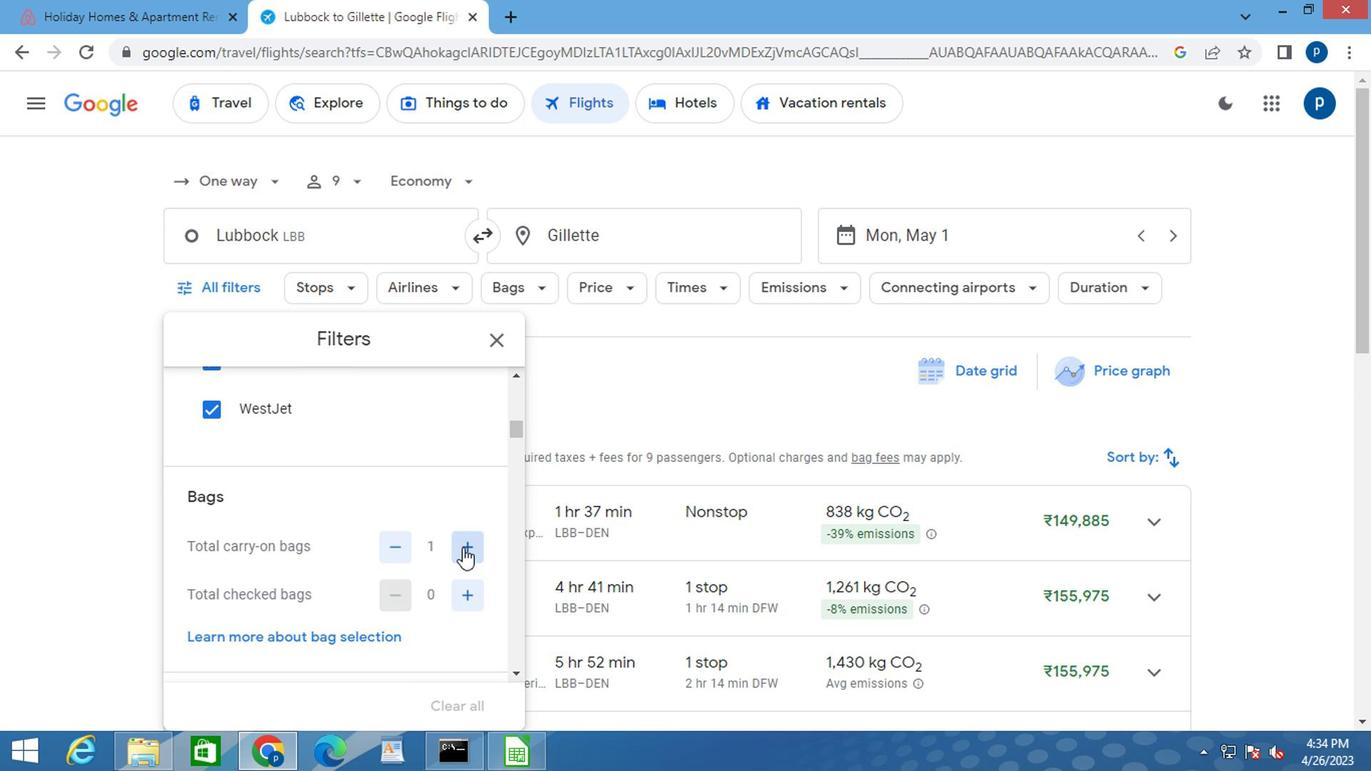 
Action: Mouse moved to (359, 550)
Screenshot: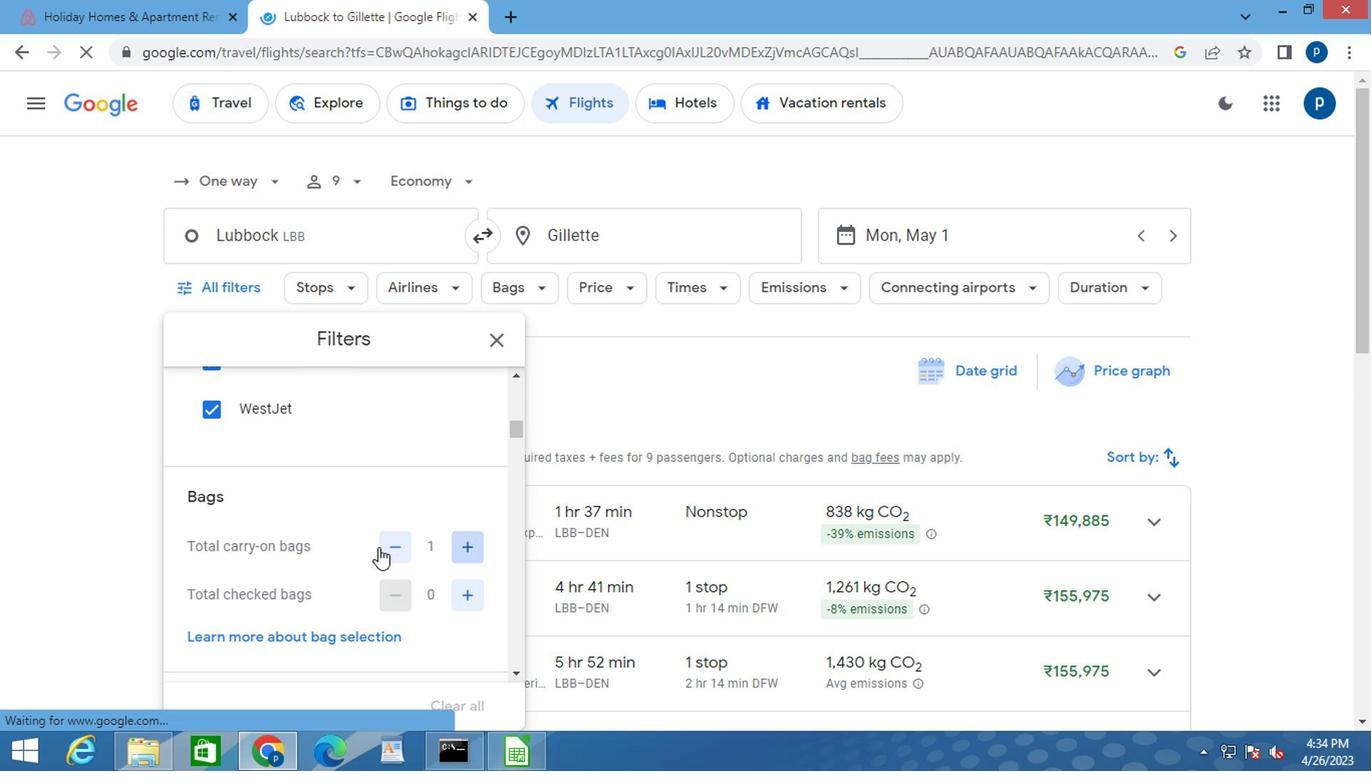 
Action: Mouse scrolled (359, 549) with delta (0, -1)
Screenshot: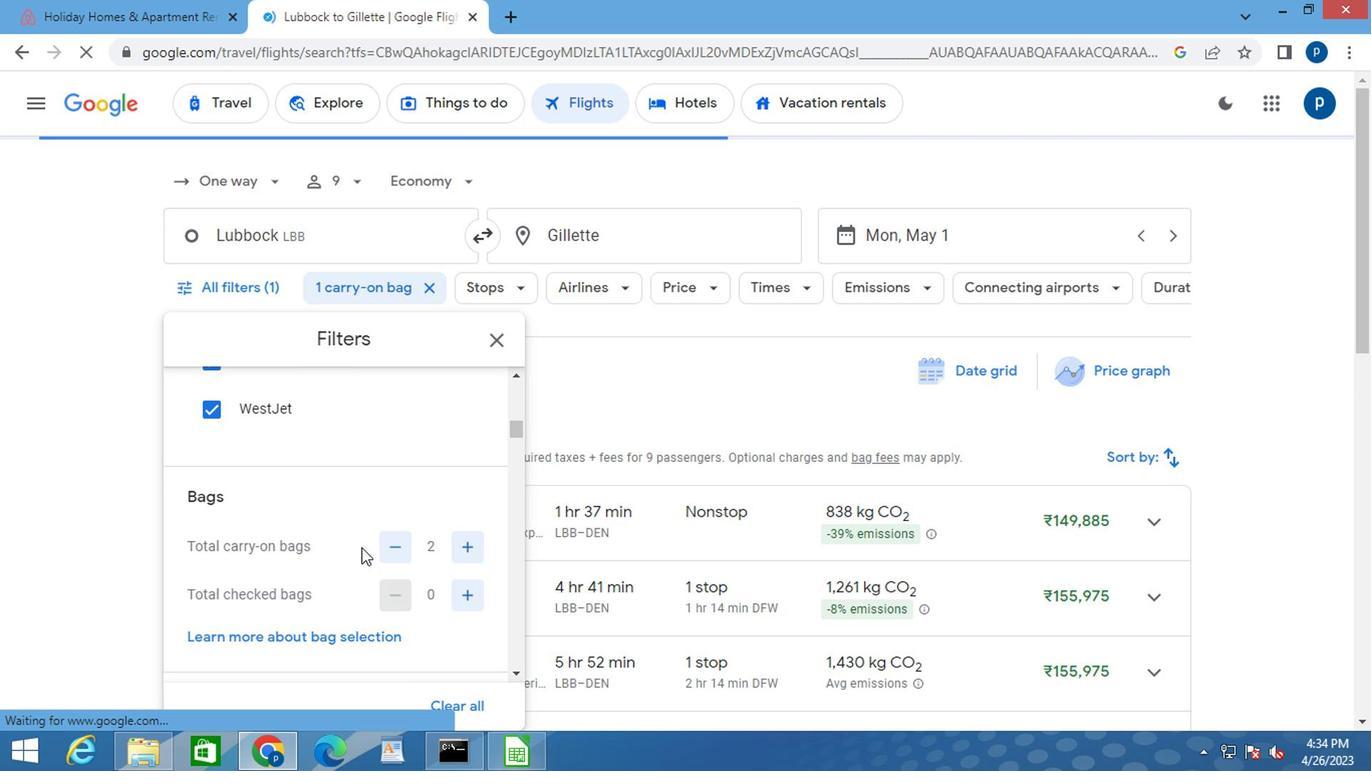 
Action: Mouse scrolled (359, 549) with delta (0, -1)
Screenshot: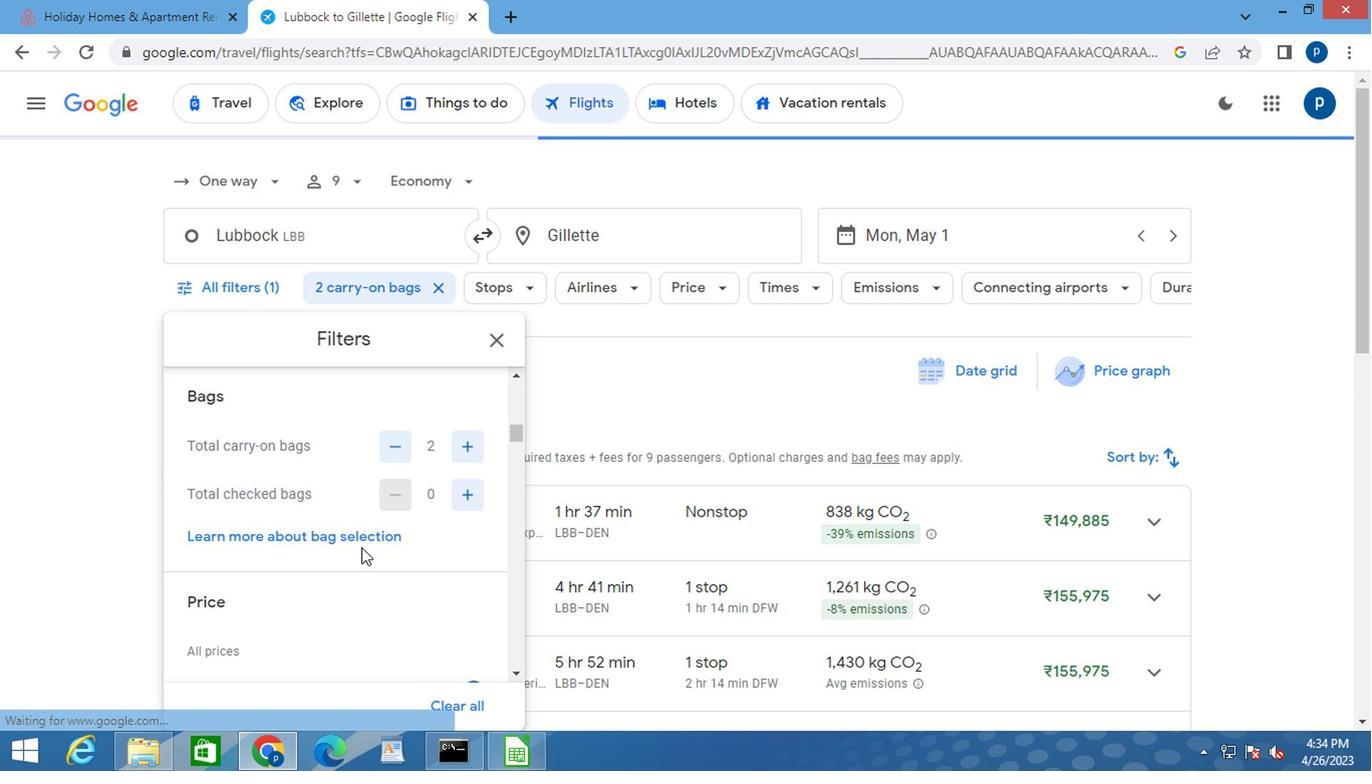 
Action: Mouse moved to (472, 590)
Screenshot: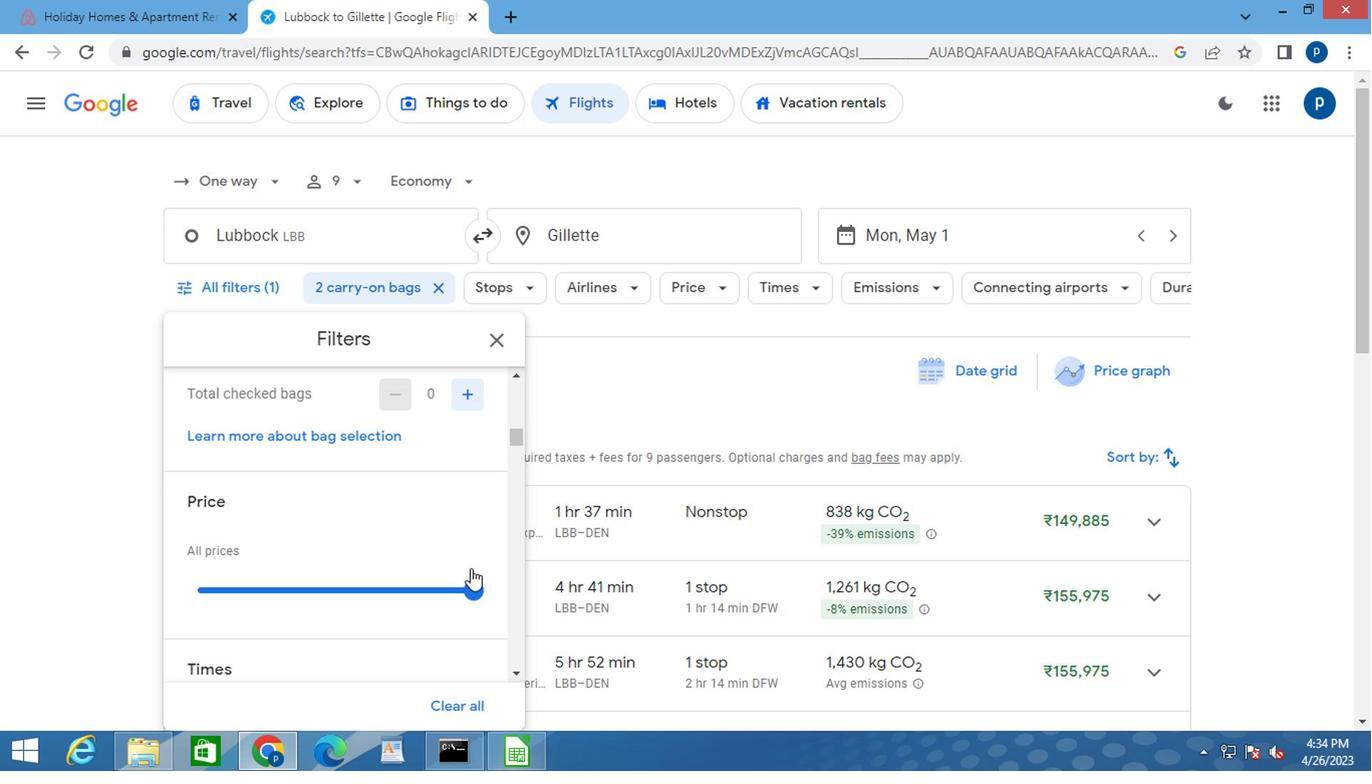 
Action: Mouse pressed left at (472, 590)
Screenshot: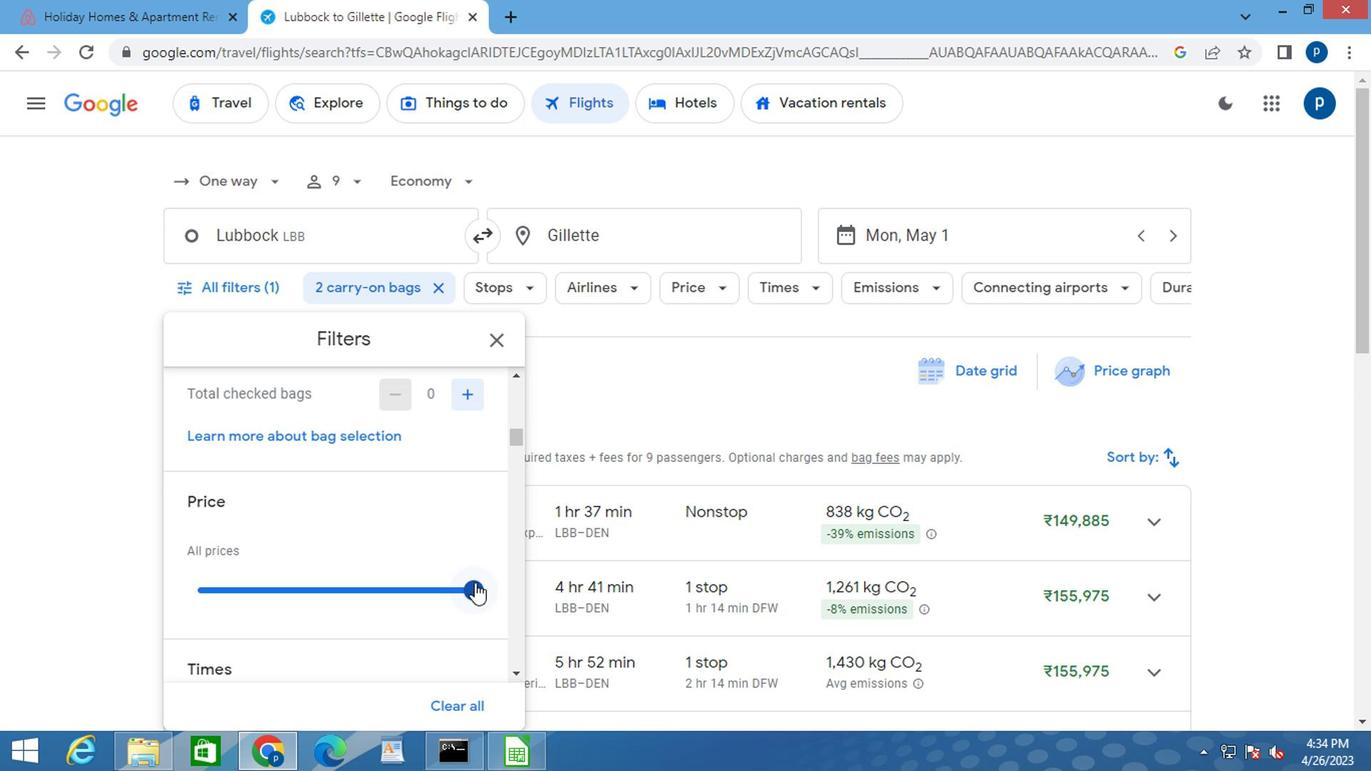 
Action: Mouse moved to (284, 620)
Screenshot: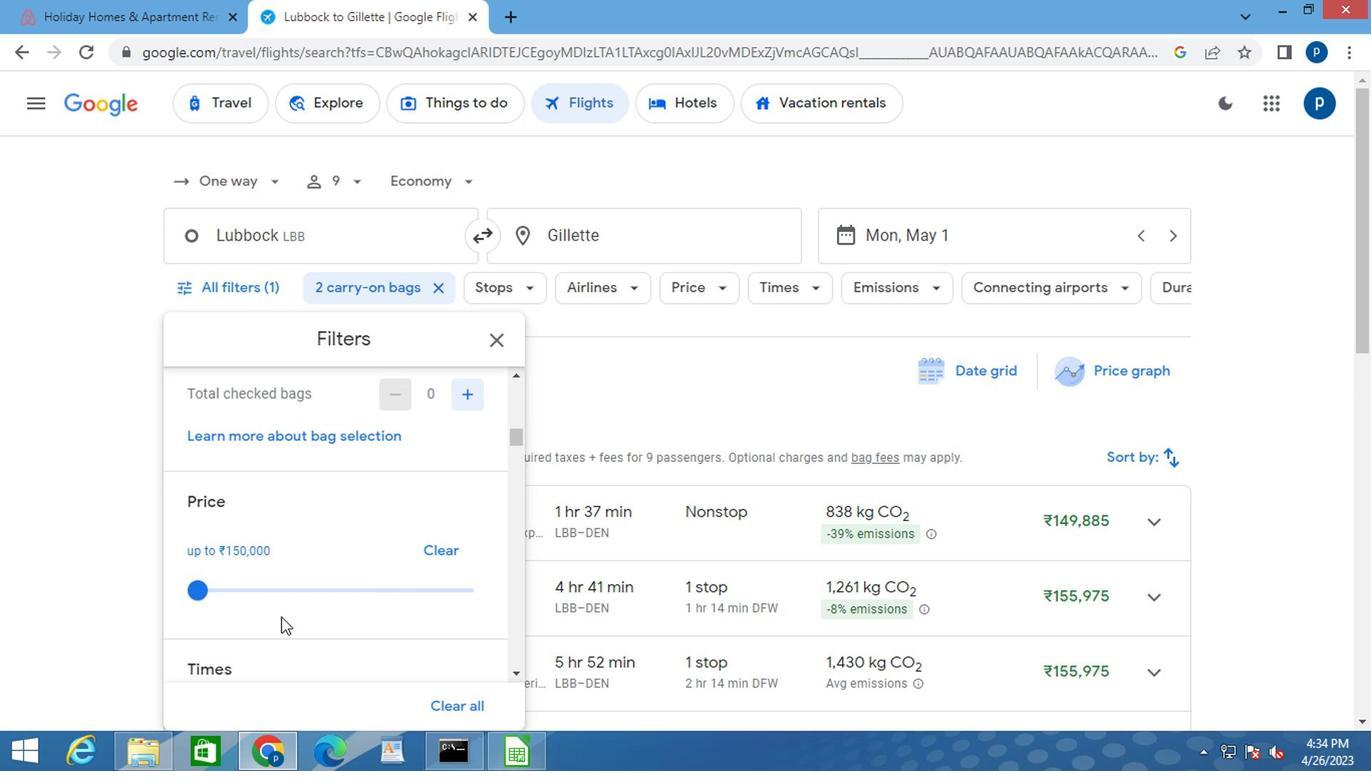 
Action: Mouse scrolled (284, 619) with delta (0, 0)
Screenshot: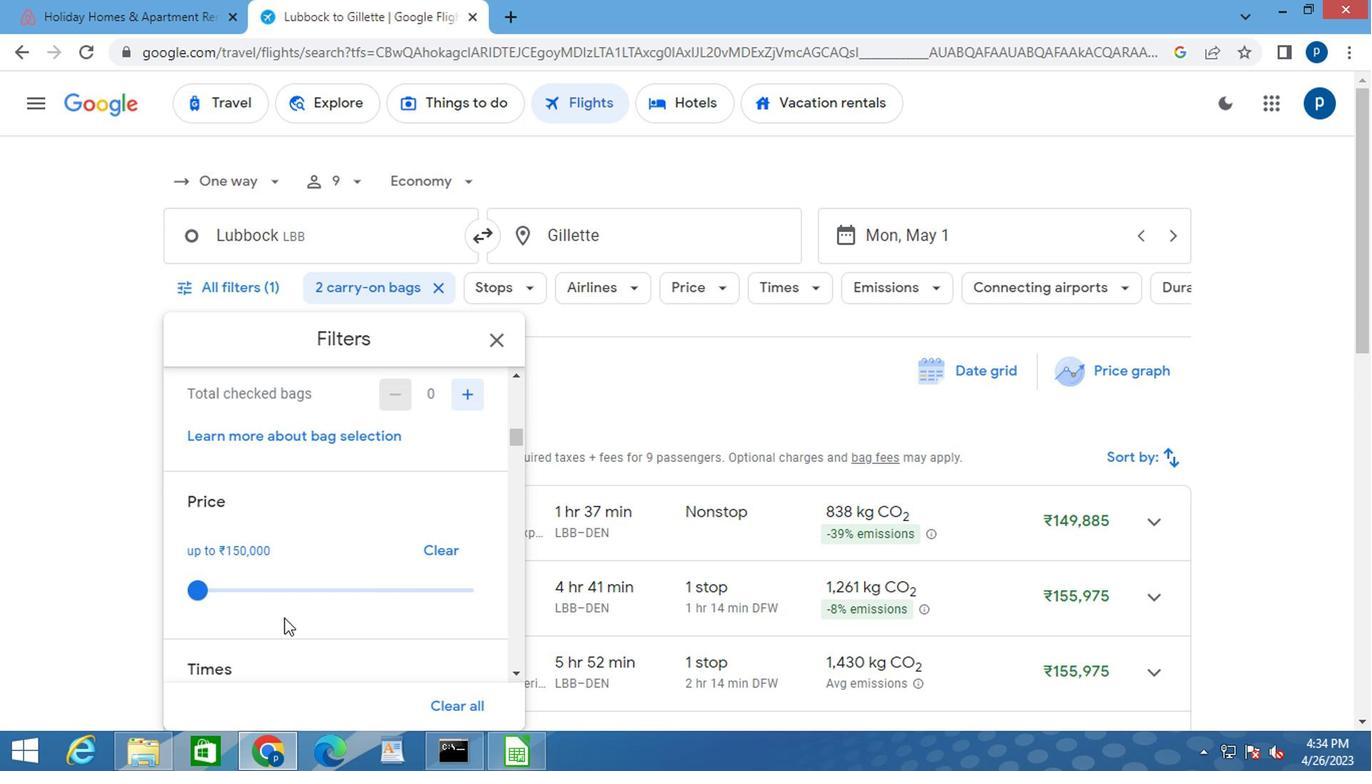 
Action: Mouse scrolled (284, 619) with delta (0, 0)
Screenshot: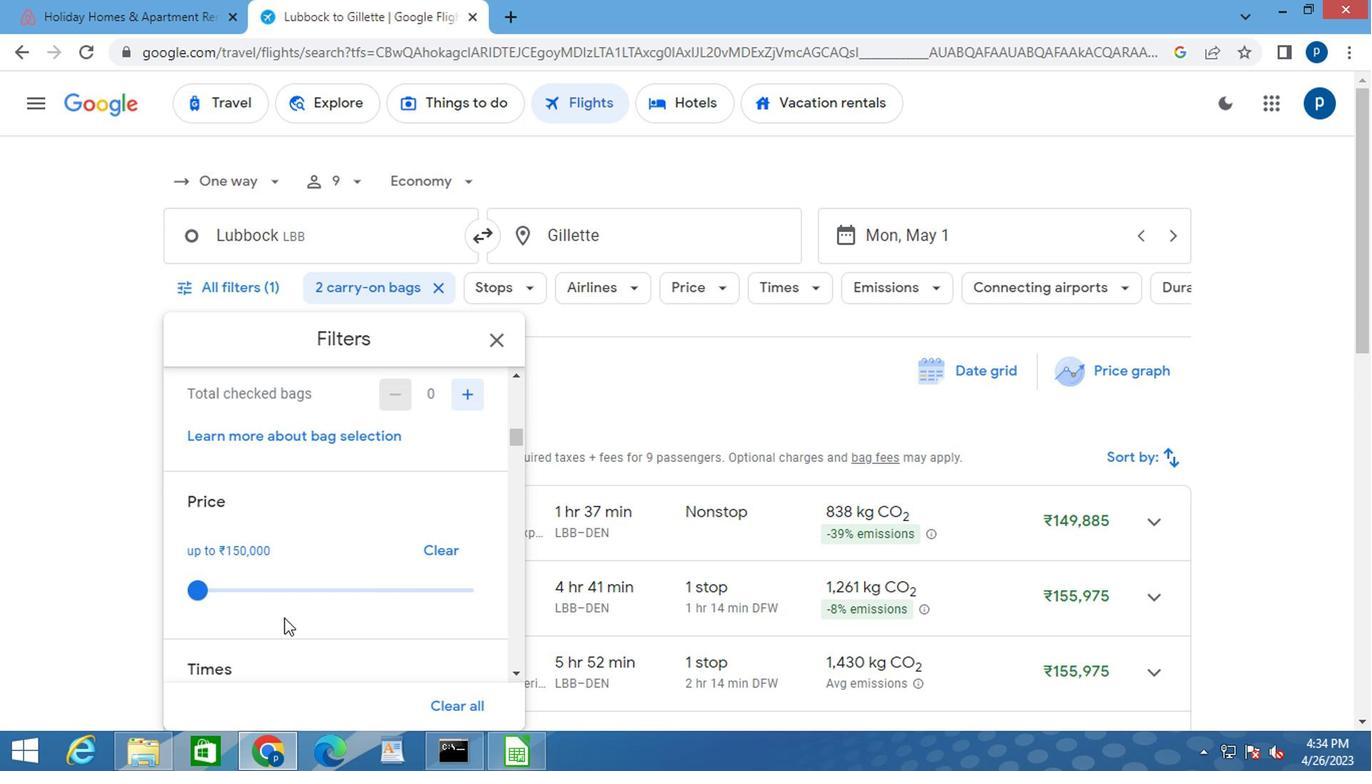 
Action: Mouse moved to (197, 617)
Screenshot: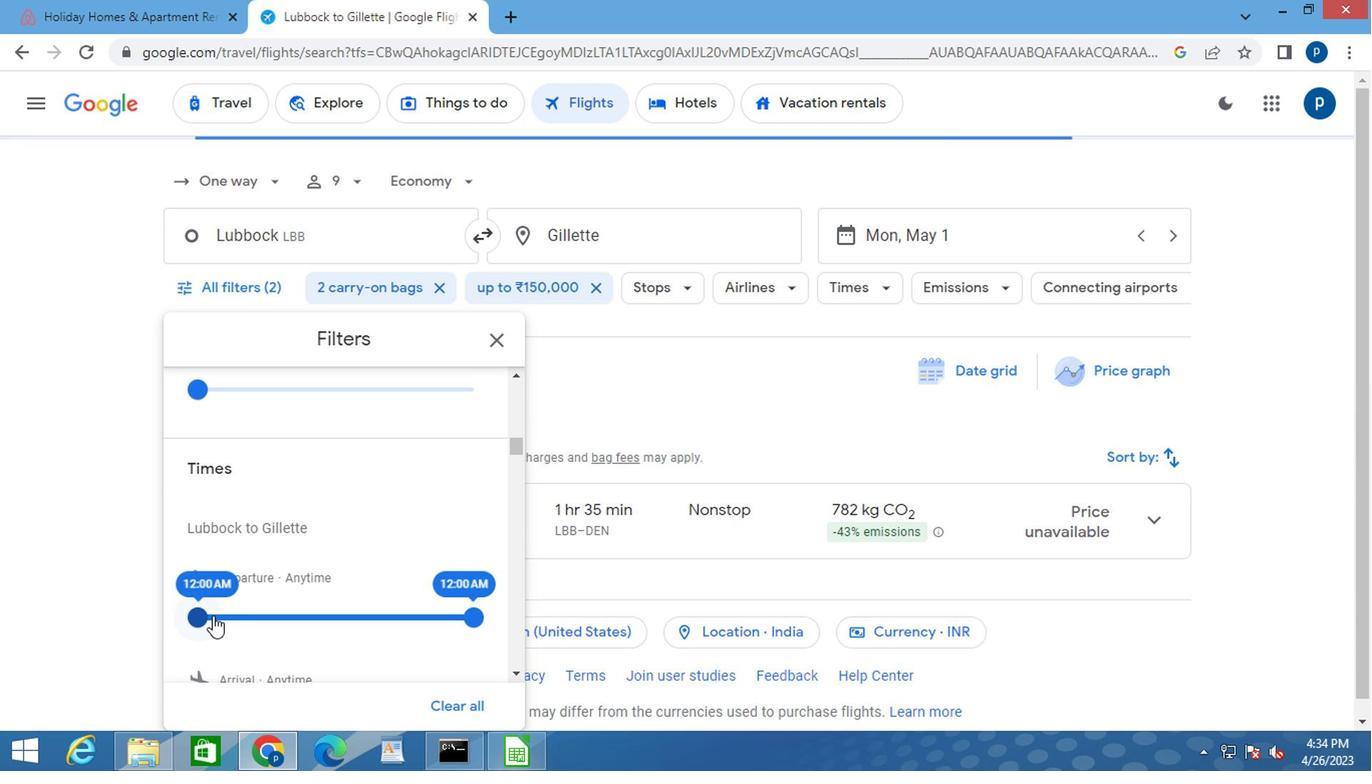 
Action: Mouse pressed left at (197, 617)
Screenshot: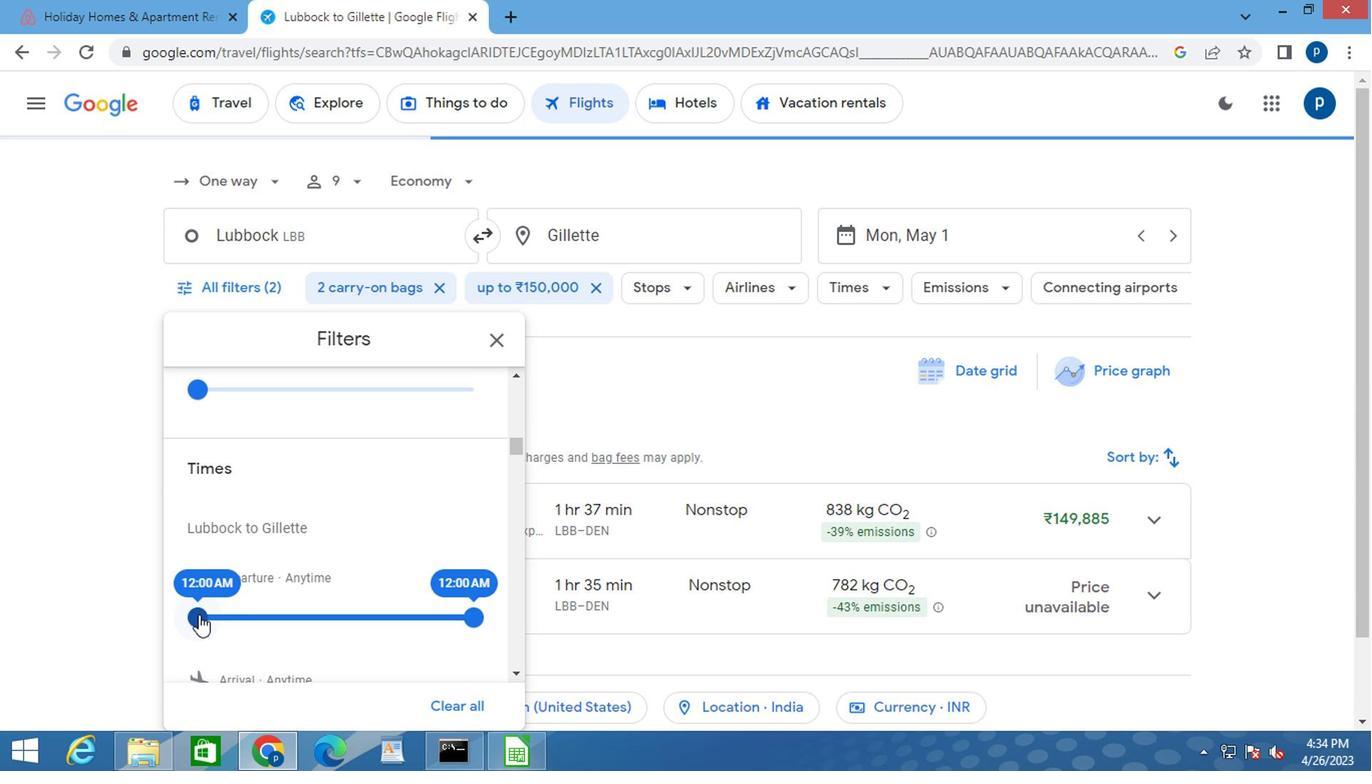 
Action: Mouse moved to (468, 615)
Screenshot: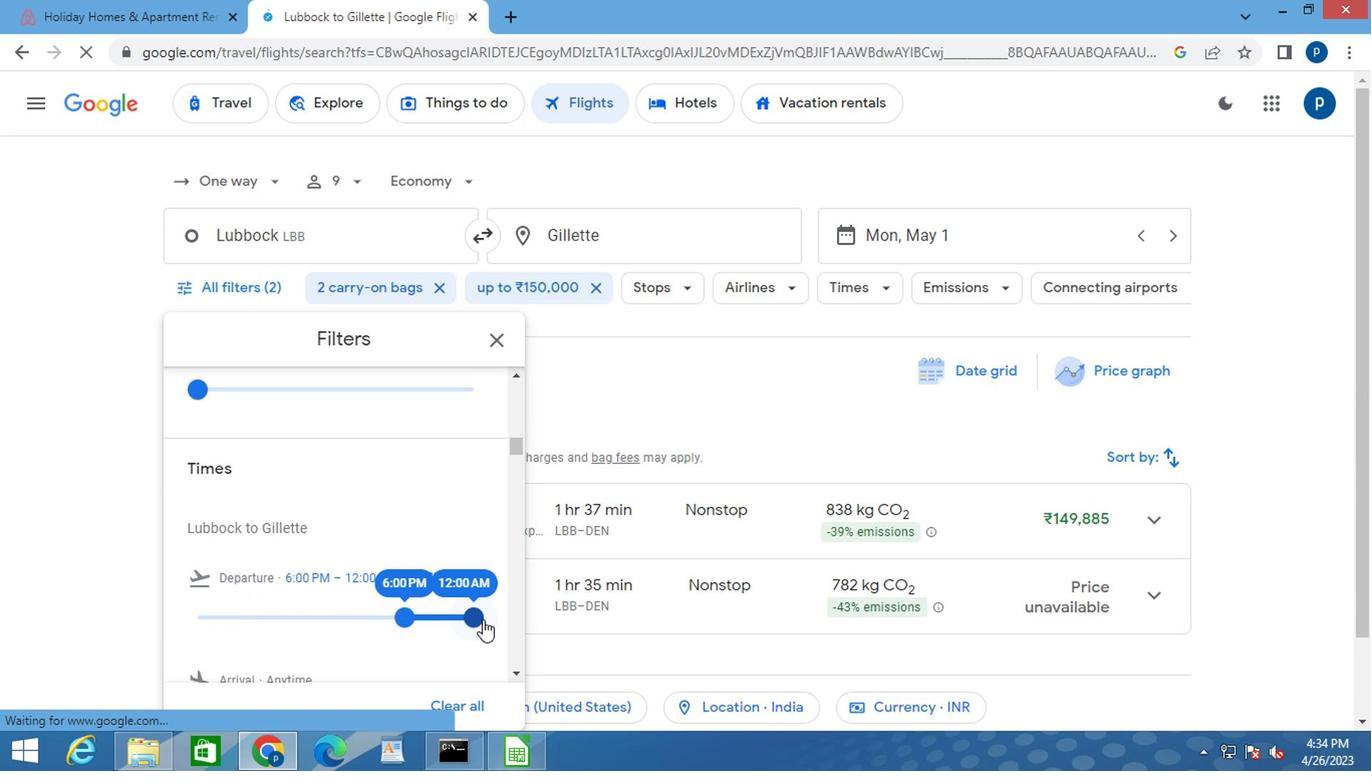 
Action: Mouse pressed left at (468, 615)
Screenshot: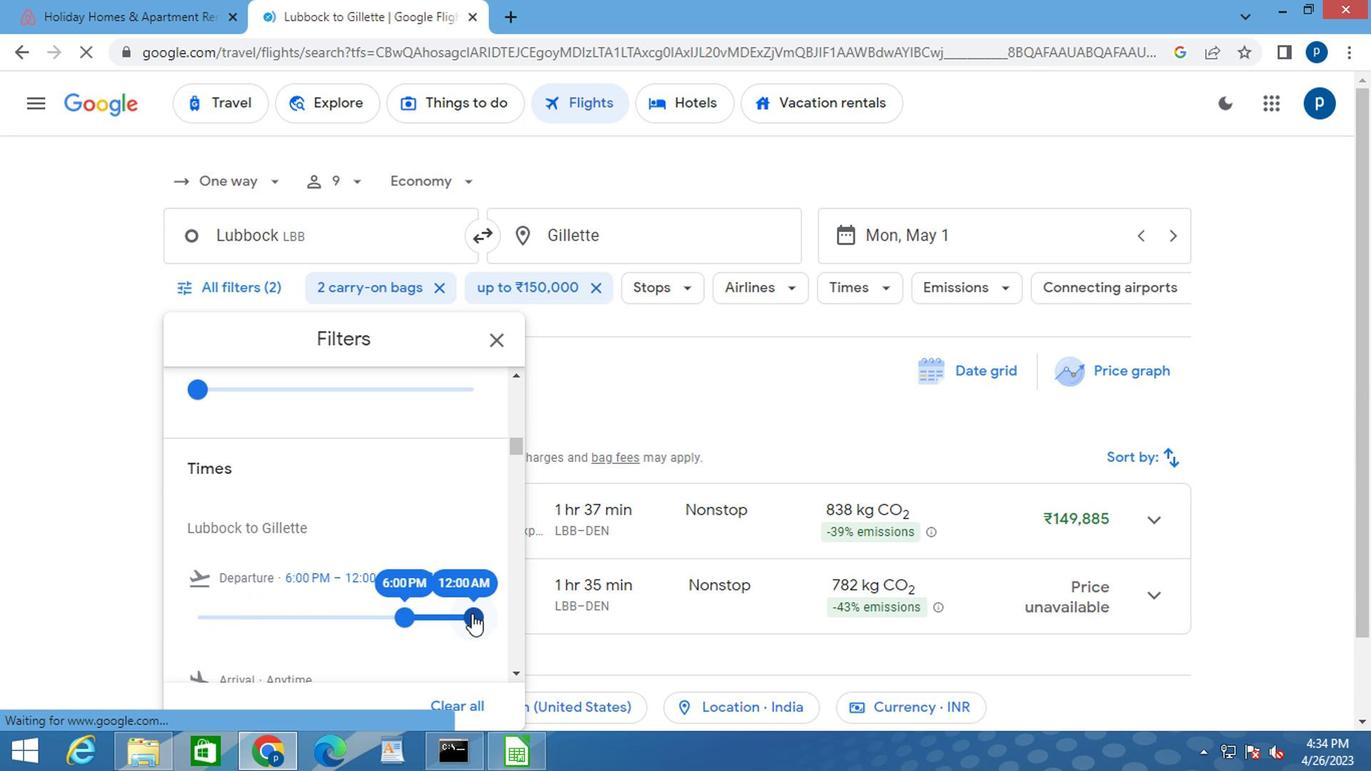 
Action: Mouse moved to (486, 337)
Screenshot: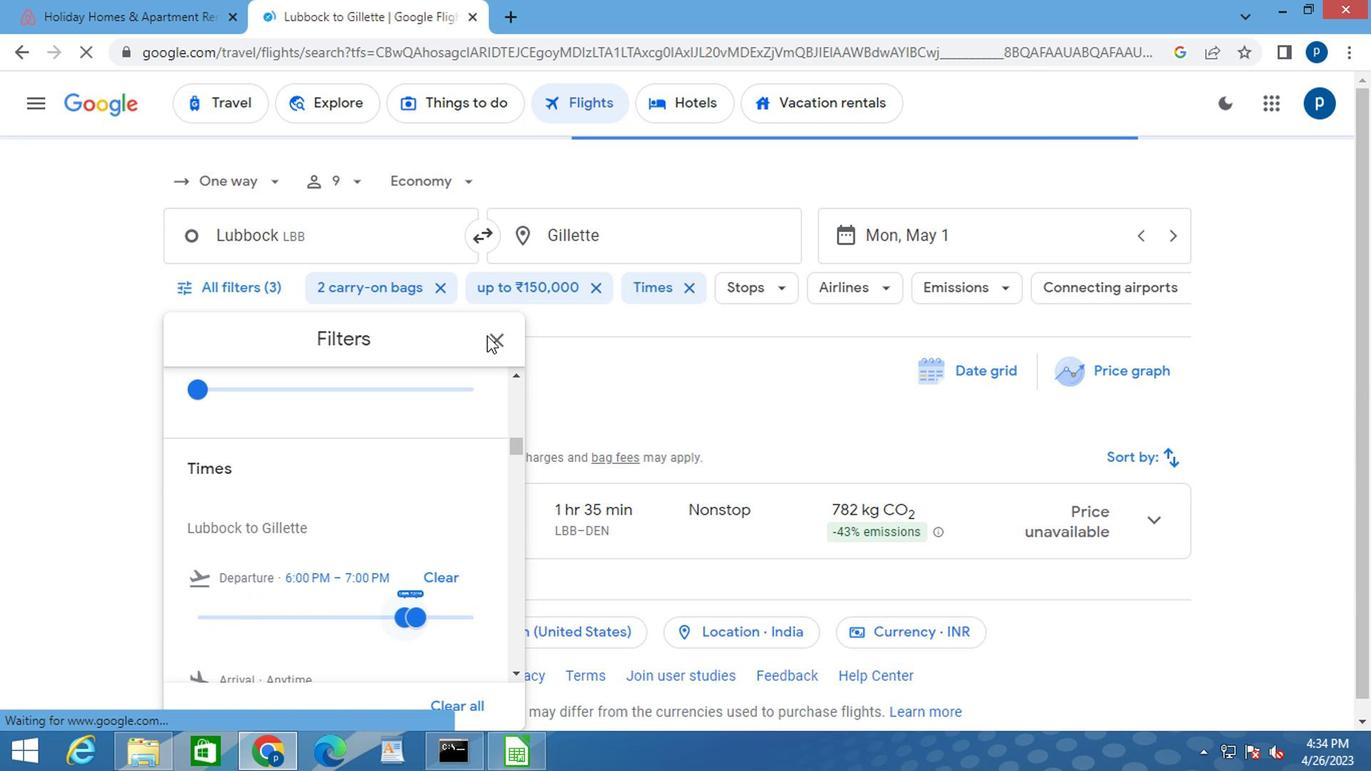 
Action: Mouse pressed left at (486, 337)
Screenshot: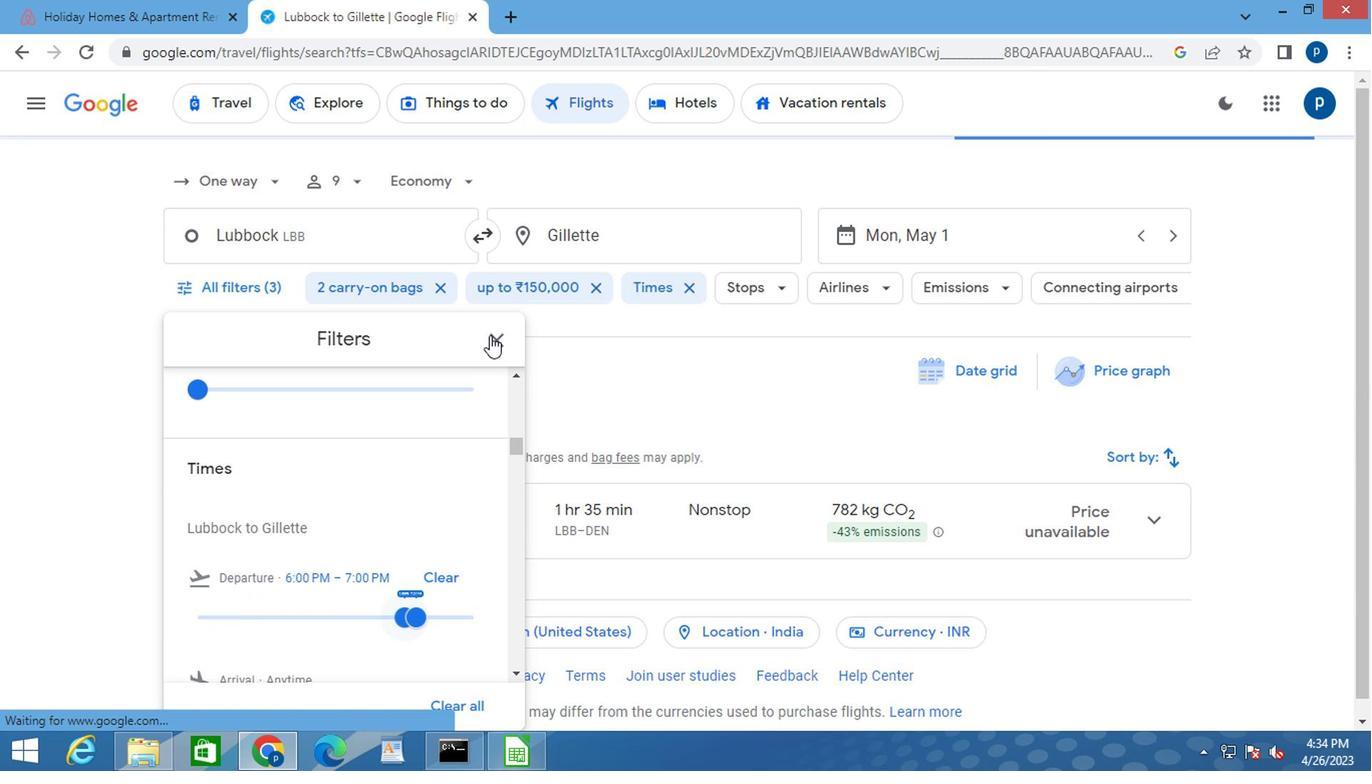 
